 Task: Find connections with filter location Zürich (Kreis 3) with filter topic #Successwith filter profile language French with filter current company Vansh Consulting with filter school Thiagarajar Polytechnic College with filter industry Construction Hardware Manufacturing with filter service category Typing with filter keywords title Web Developer
Action: Mouse moved to (646, 107)
Screenshot: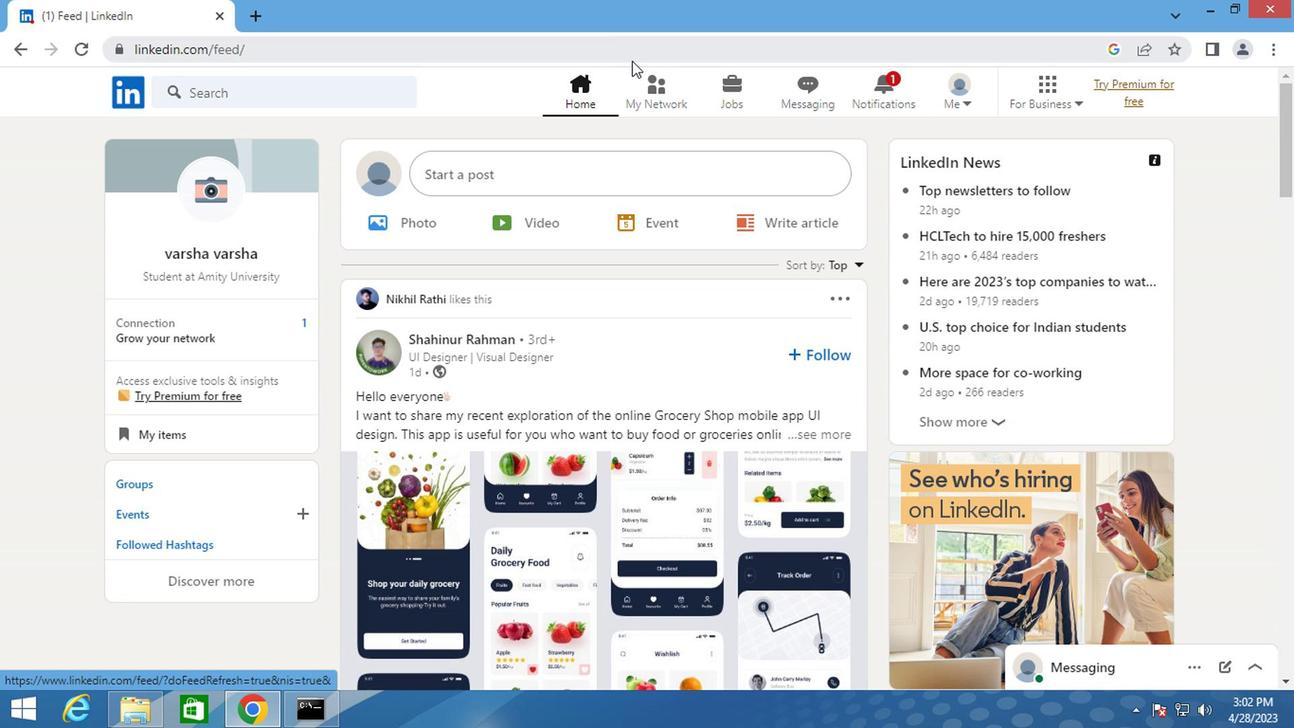 
Action: Mouse pressed left at (646, 107)
Screenshot: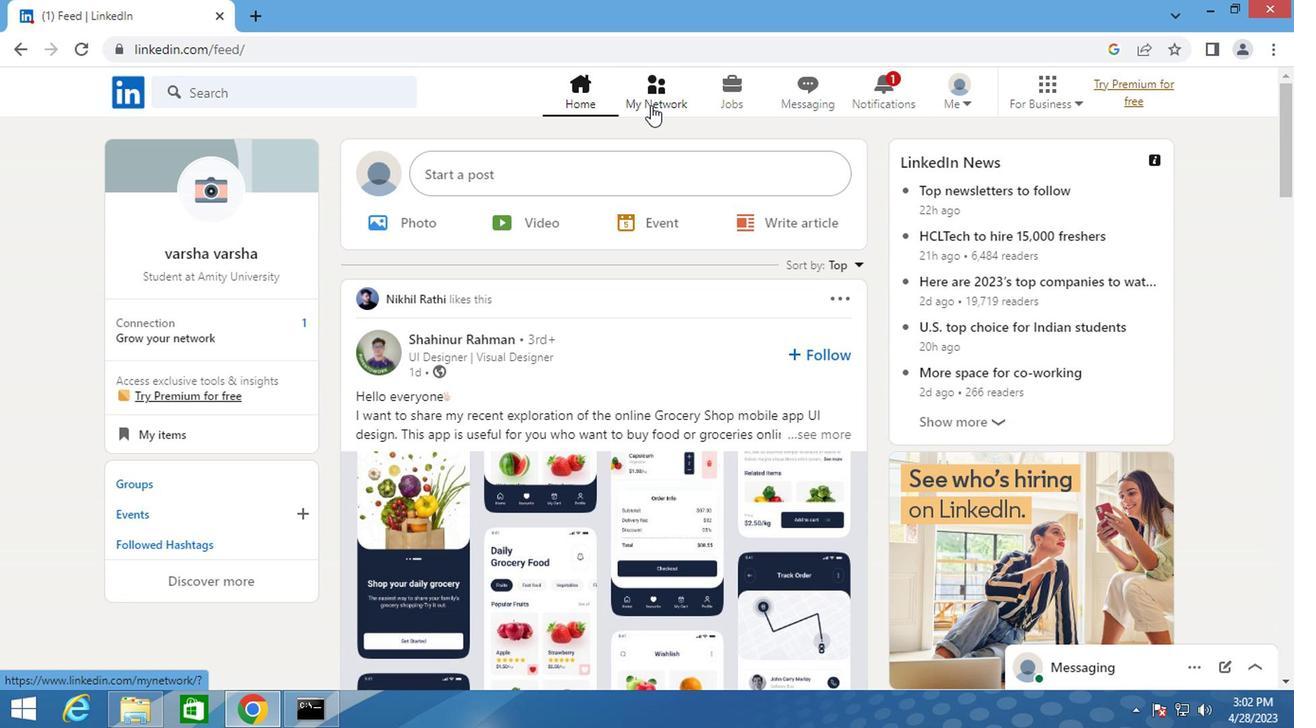 
Action: Mouse moved to (253, 197)
Screenshot: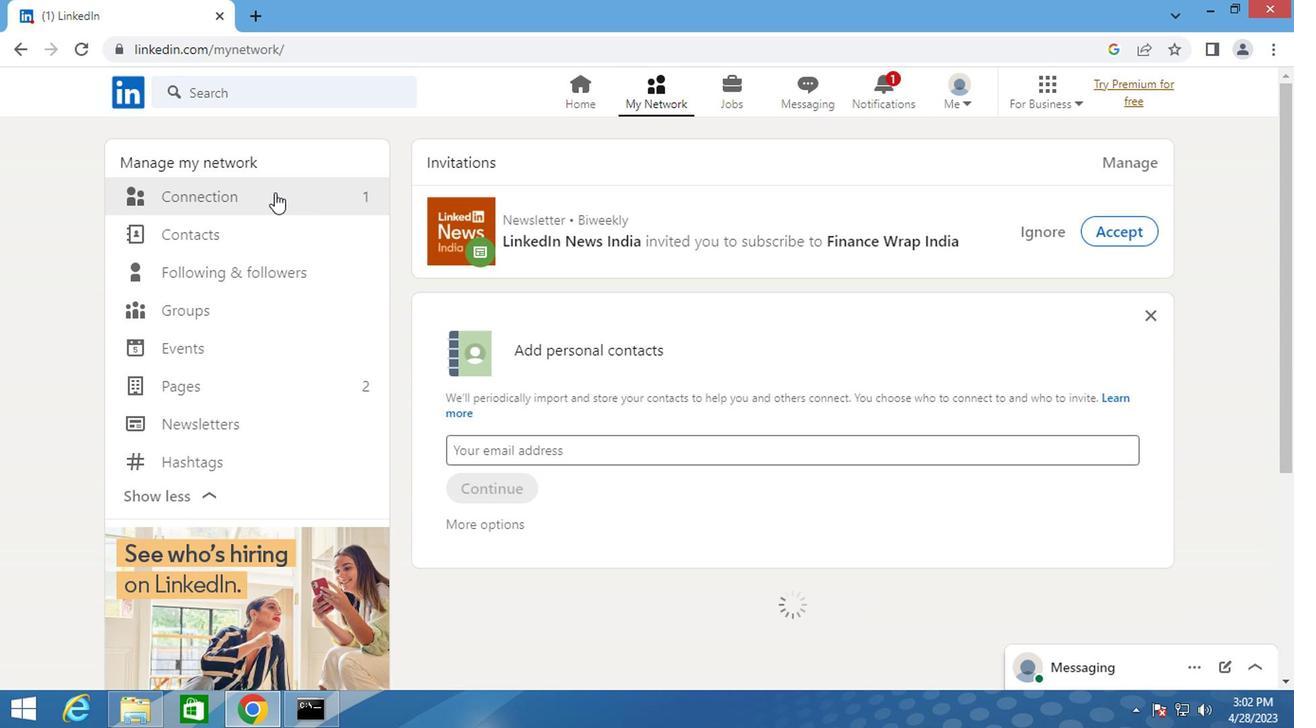 
Action: Mouse pressed left at (253, 197)
Screenshot: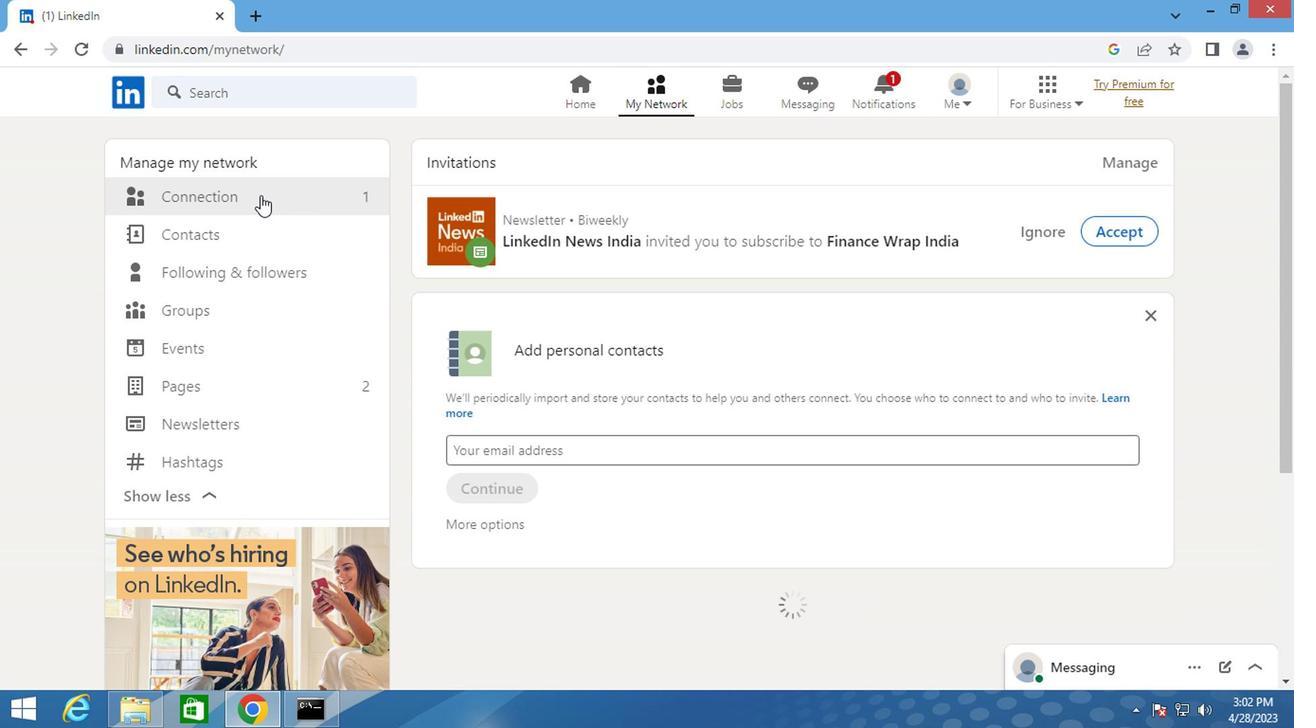
Action: Mouse moved to (751, 193)
Screenshot: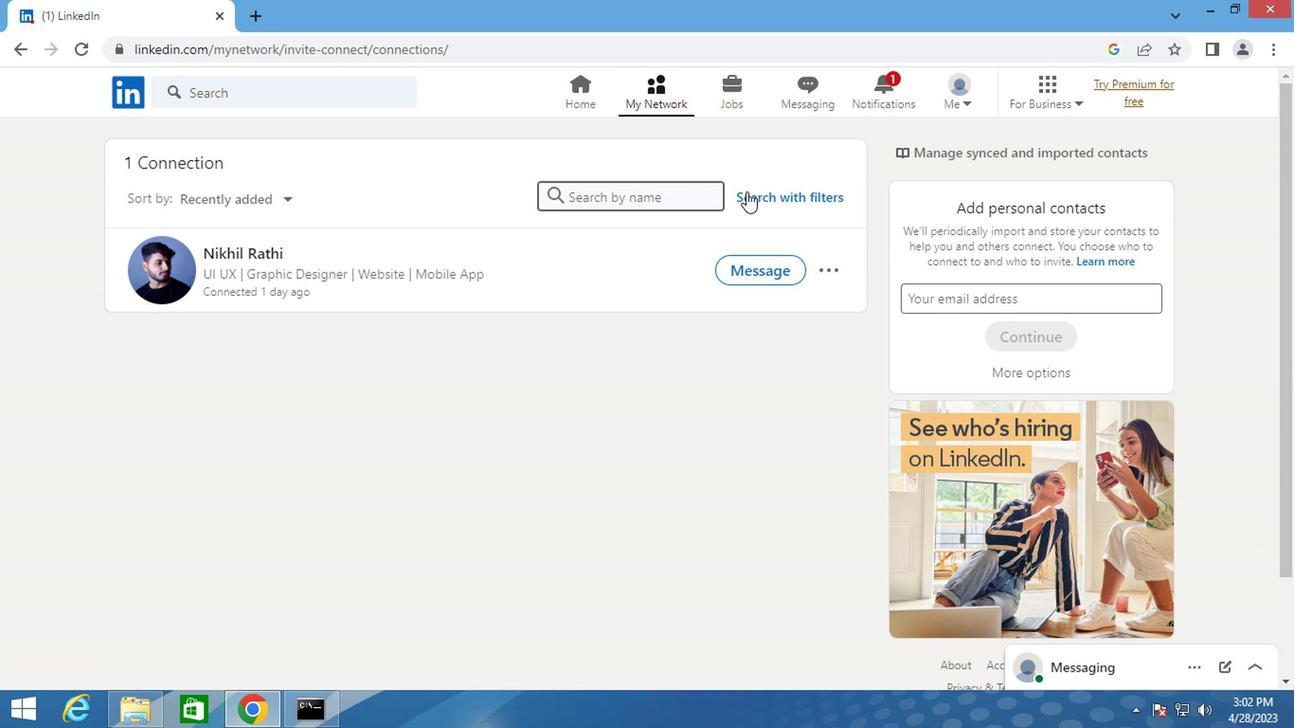 
Action: Mouse pressed left at (751, 193)
Screenshot: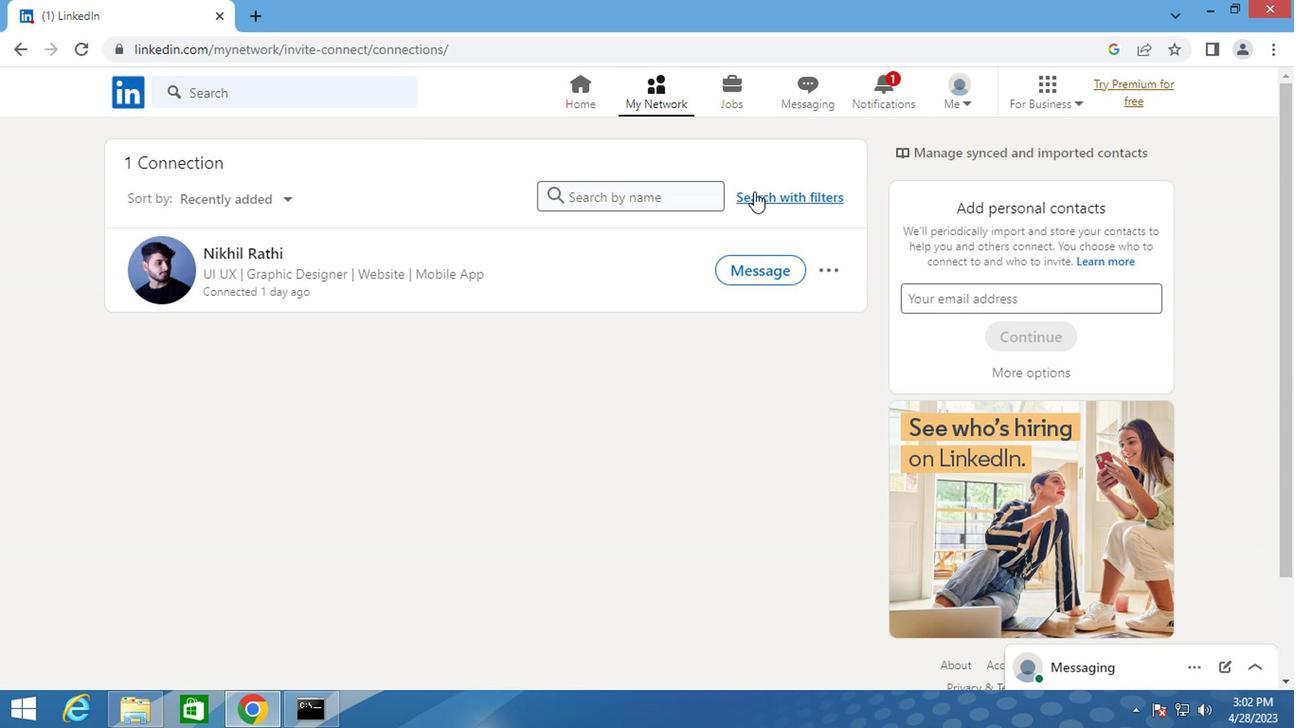 
Action: Mouse moved to (703, 140)
Screenshot: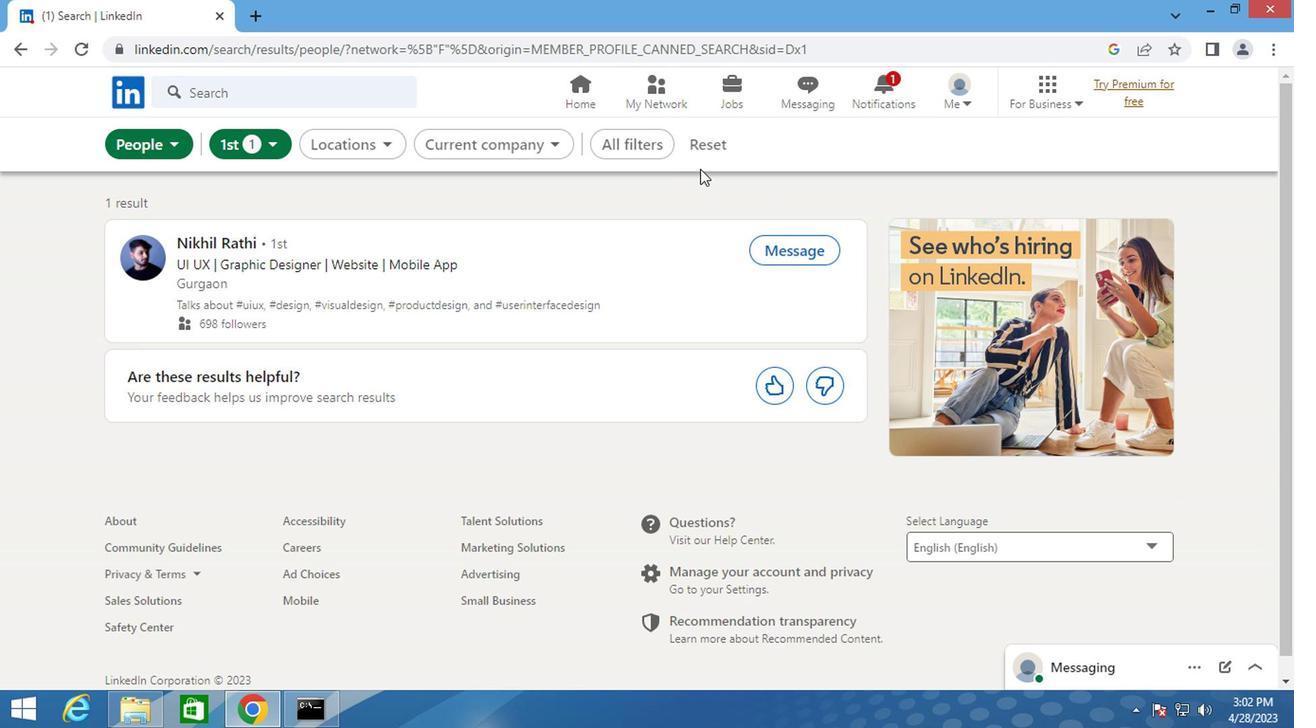 
Action: Mouse pressed left at (703, 140)
Screenshot: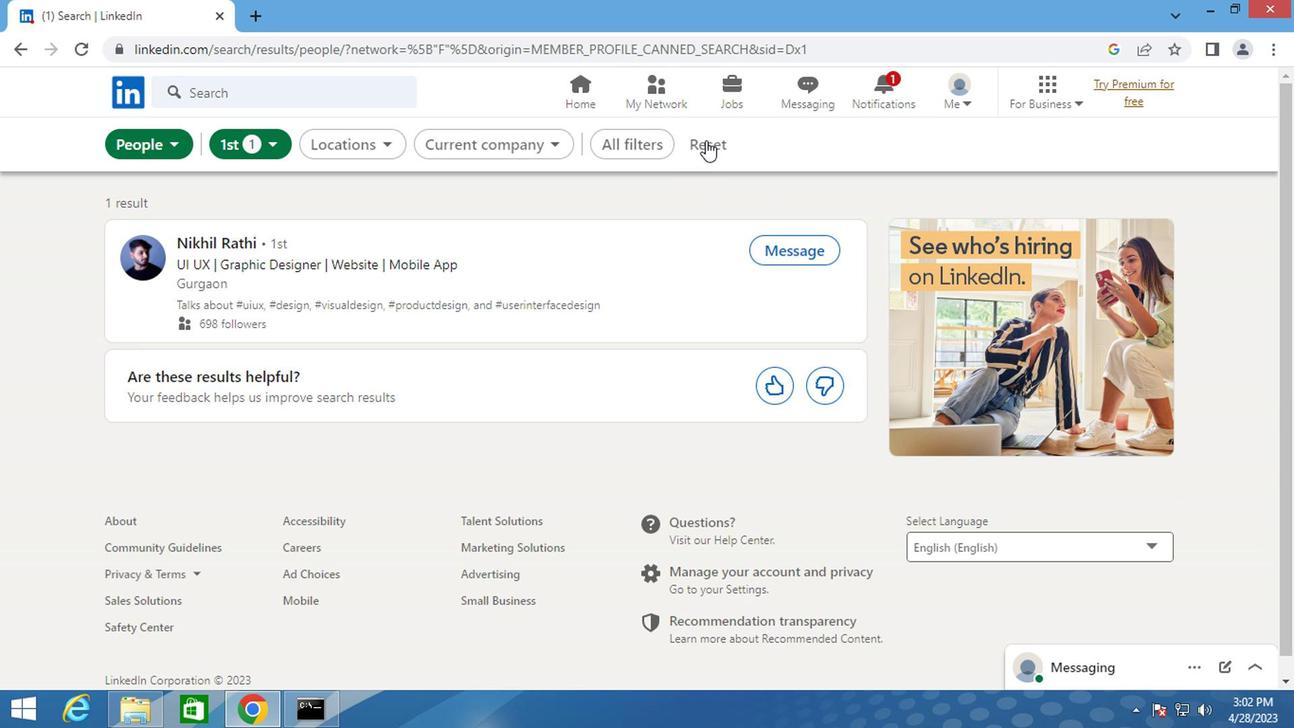 
Action: Mouse moved to (683, 147)
Screenshot: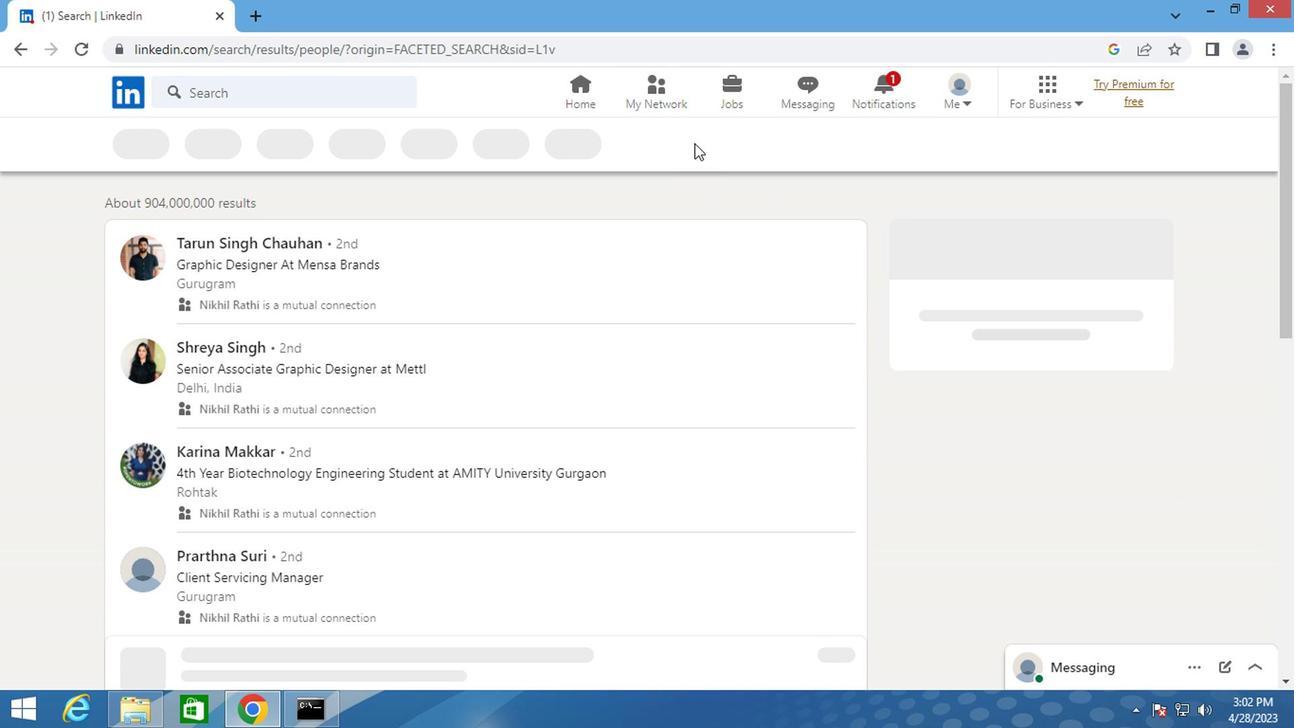 
Action: Mouse pressed left at (683, 147)
Screenshot: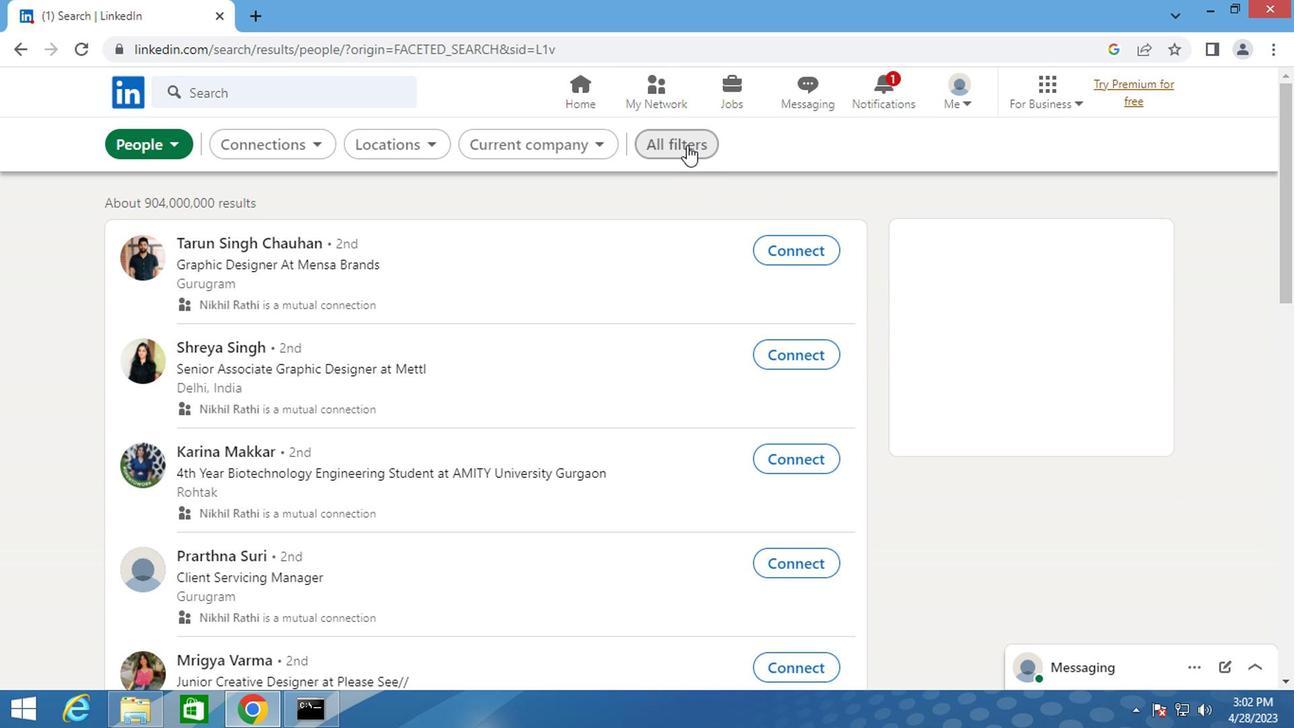 
Action: Mouse moved to (848, 305)
Screenshot: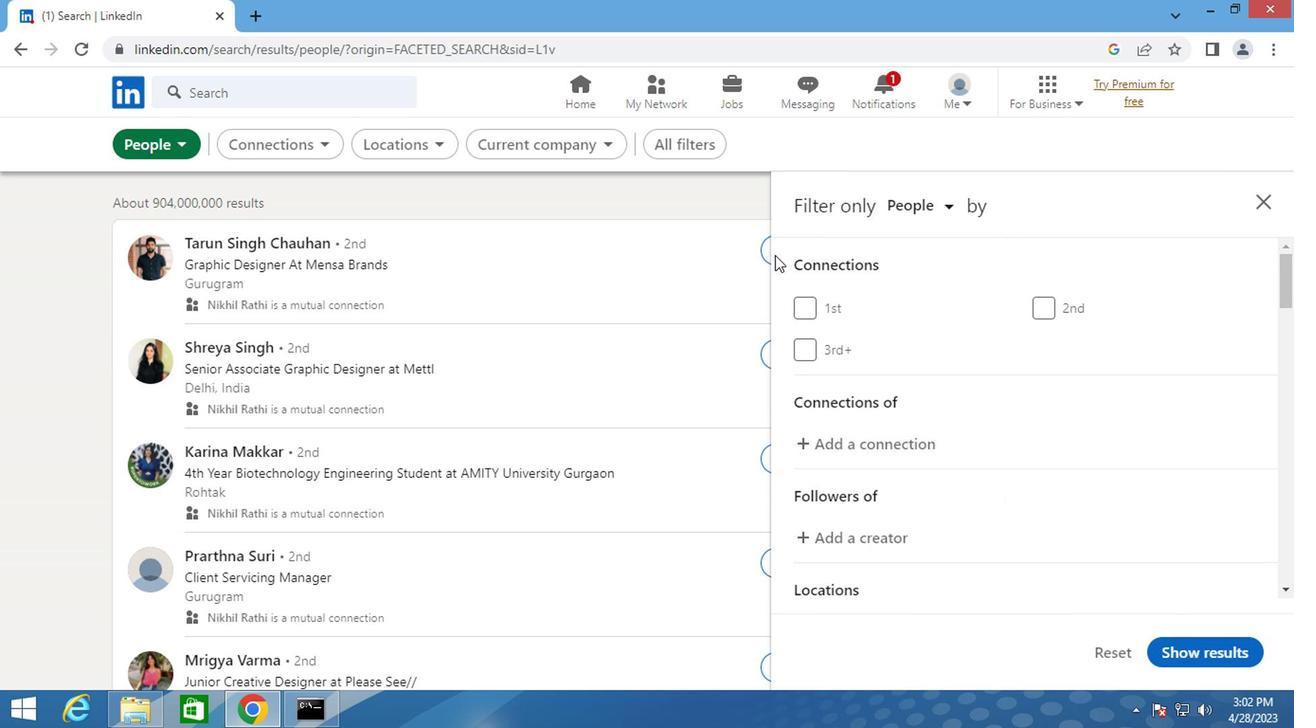 
Action: Mouse scrolled (848, 304) with delta (0, 0)
Screenshot: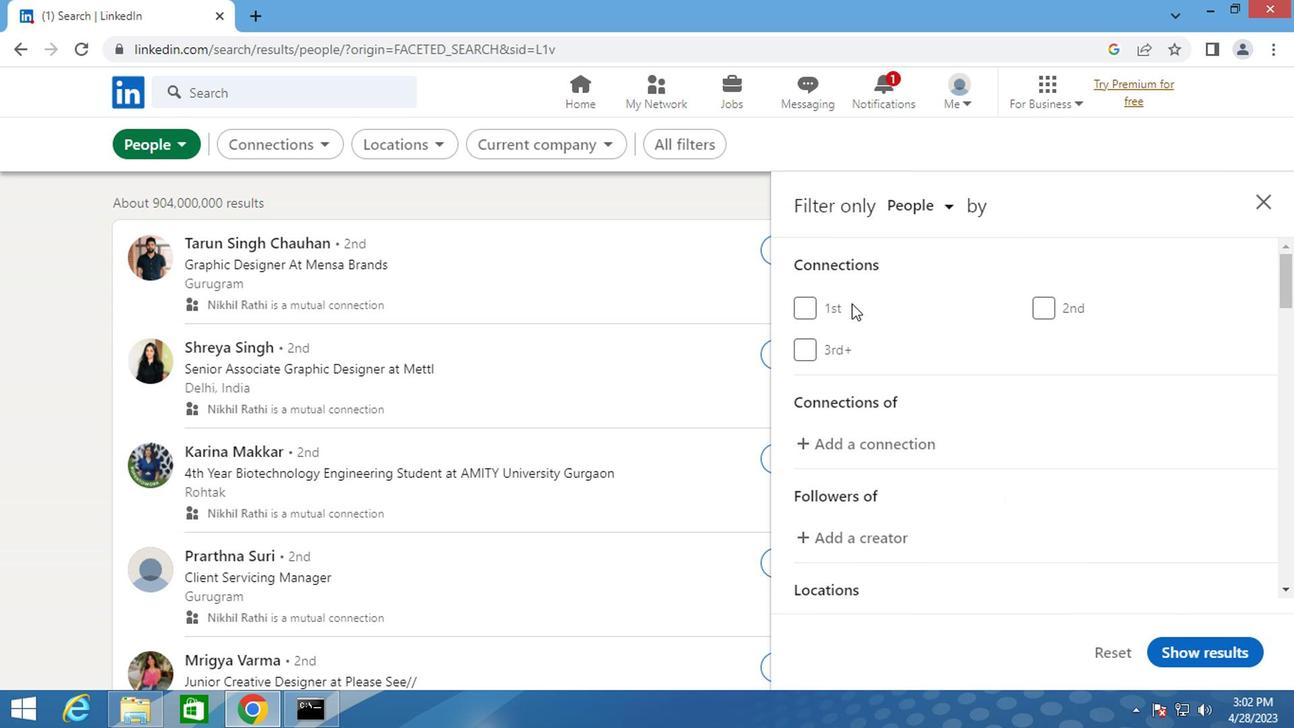 
Action: Mouse scrolled (848, 304) with delta (0, 0)
Screenshot: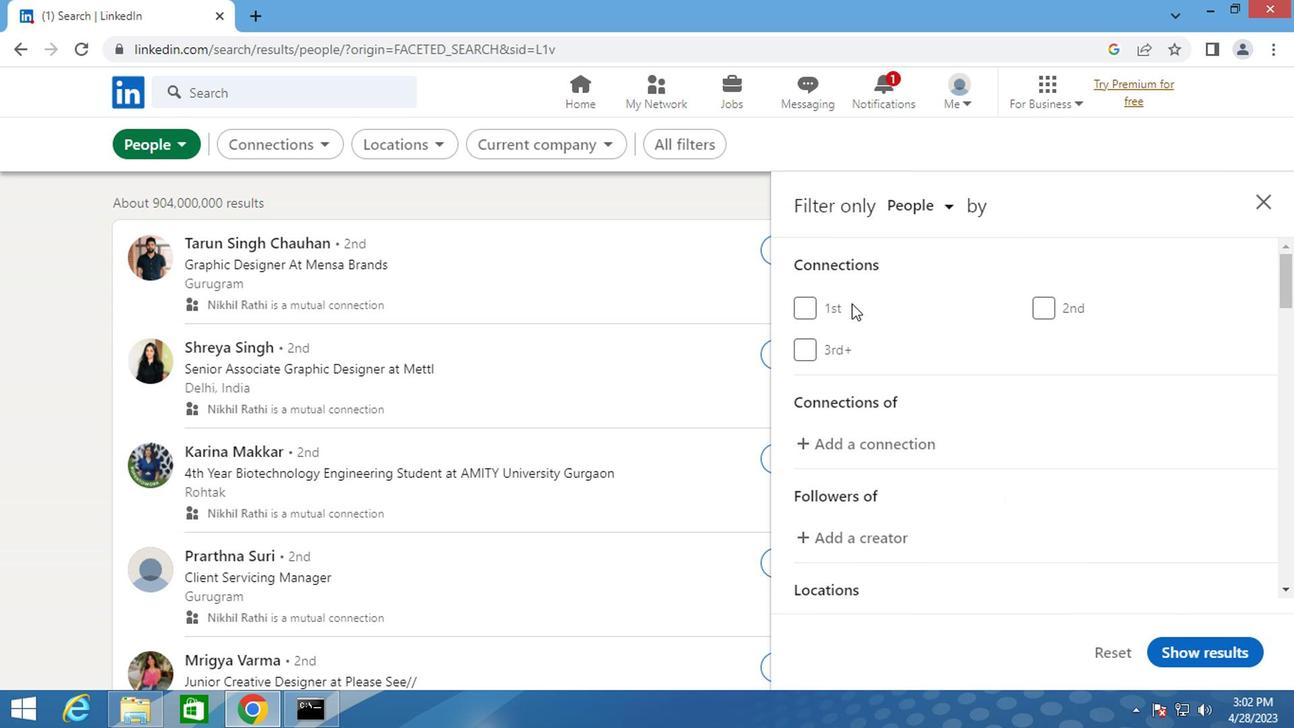 
Action: Mouse moved to (1057, 527)
Screenshot: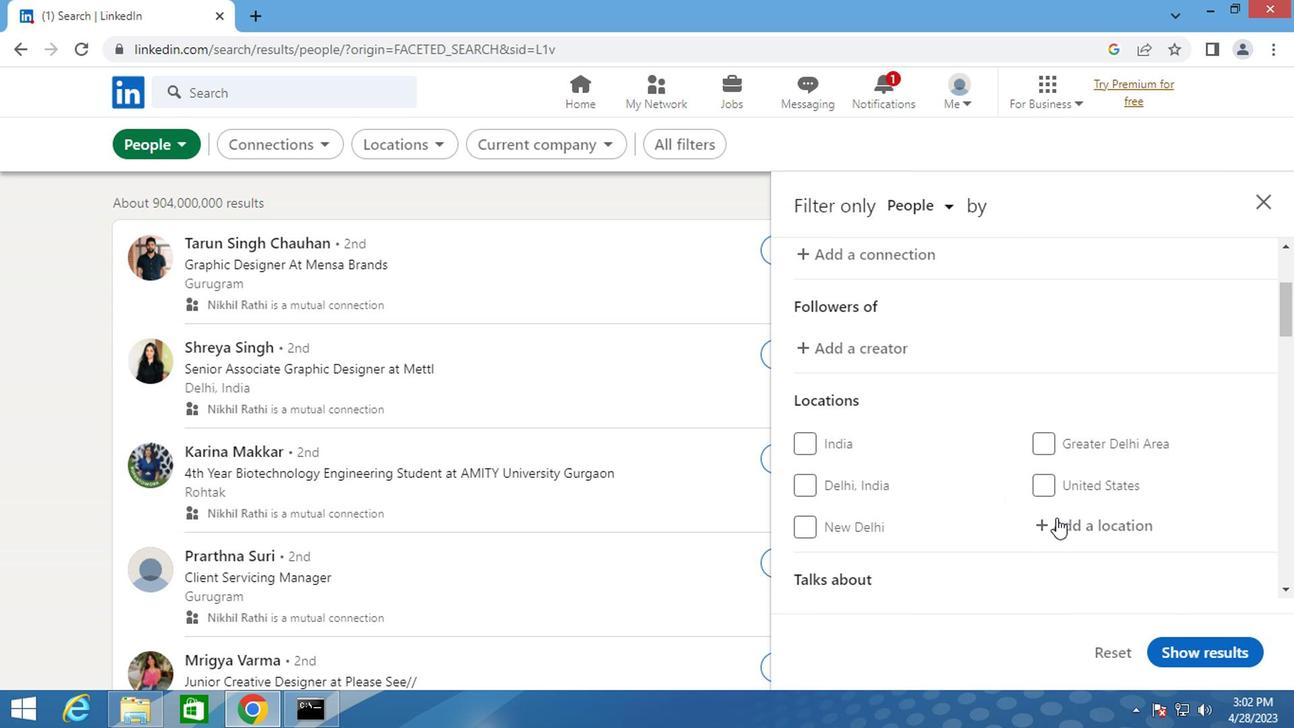 
Action: Mouse pressed left at (1057, 527)
Screenshot: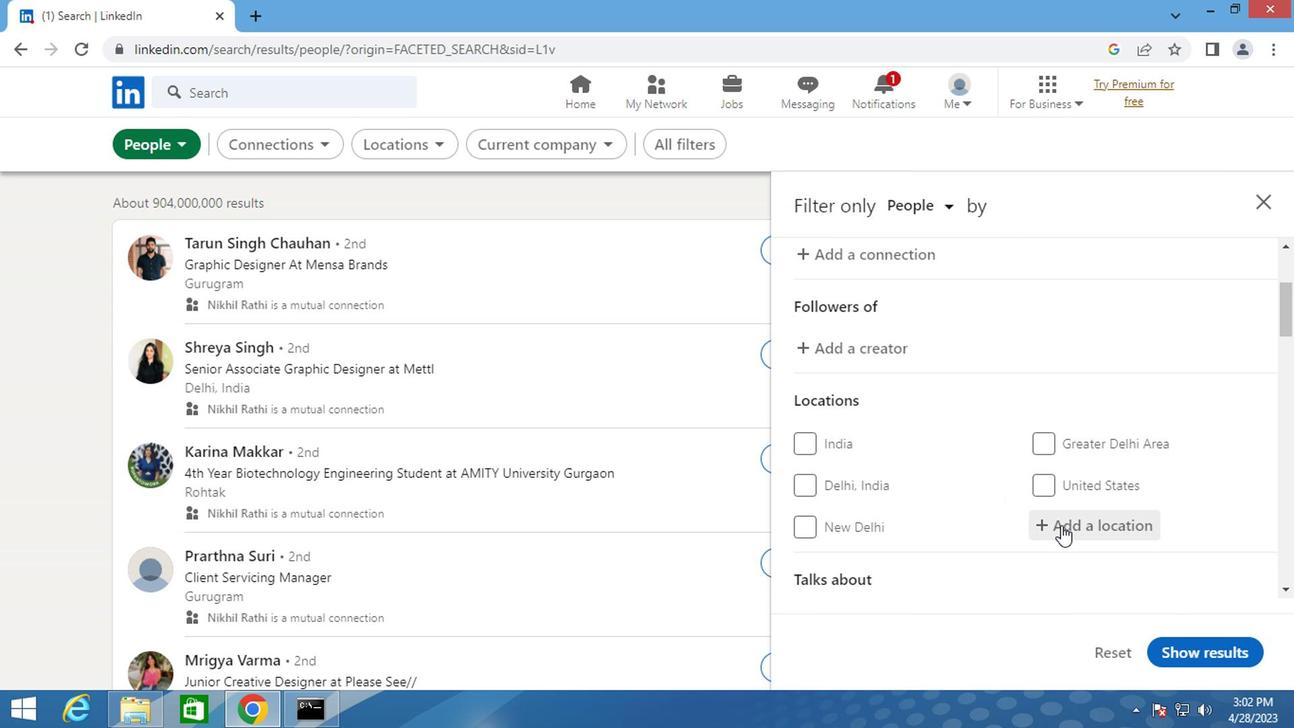 
Action: Key pressed <Key.shift>ZURICH<Key.space><Key.shift_r><Key.shift_r>(<Key.shift>KREIS<Key.space>3<Key.shift_r>)
Screenshot: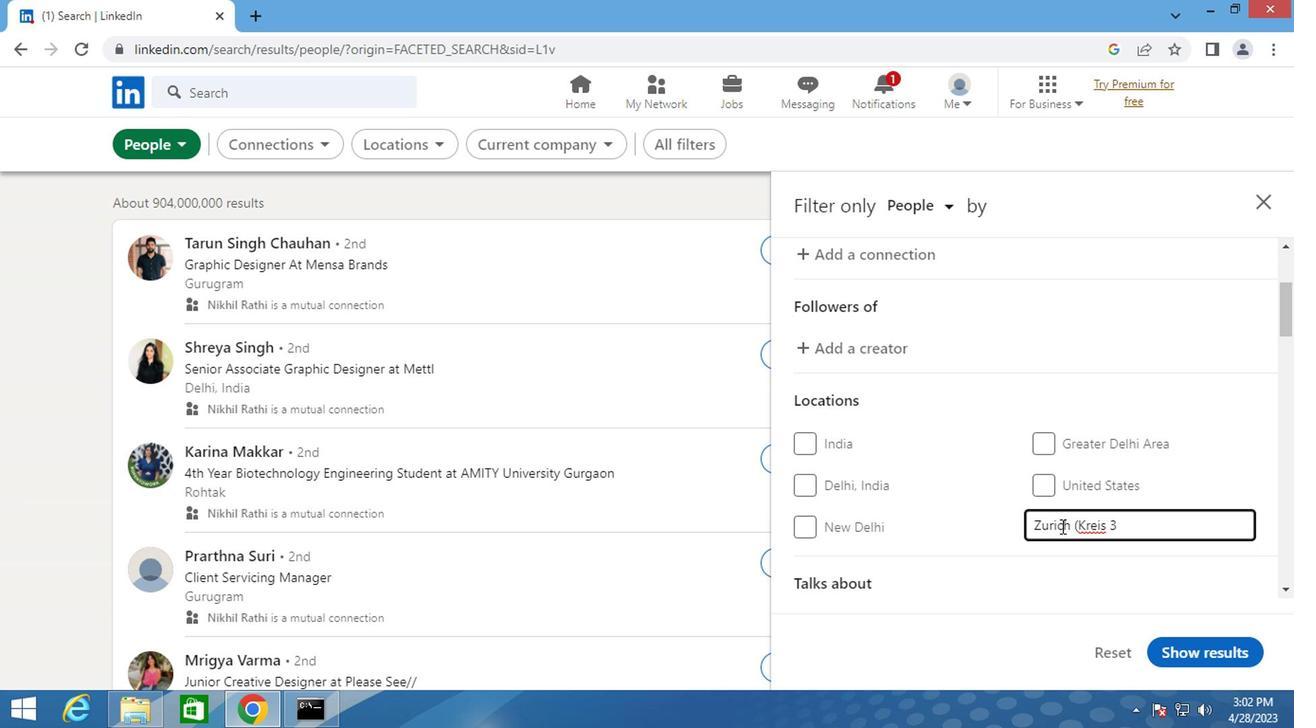 
Action: Mouse moved to (892, 397)
Screenshot: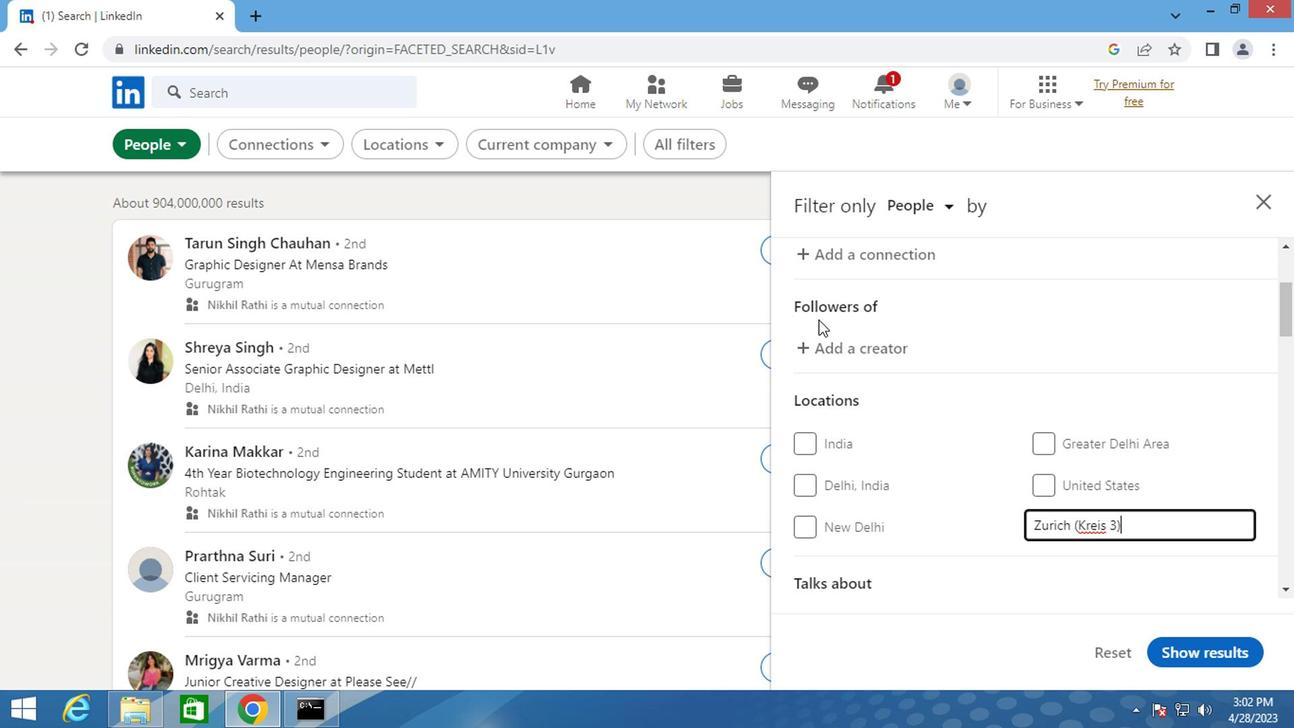 
Action: Mouse scrolled (892, 397) with delta (0, 0)
Screenshot: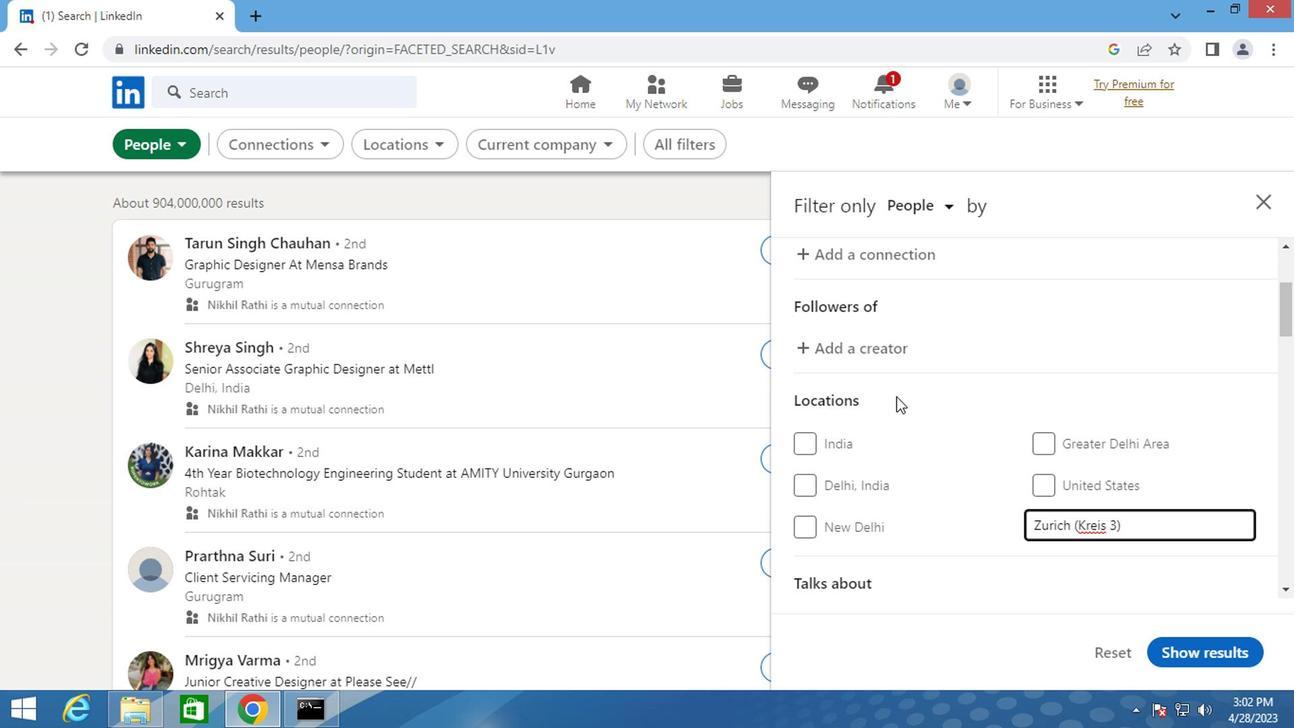 
Action: Mouse scrolled (892, 397) with delta (0, 0)
Screenshot: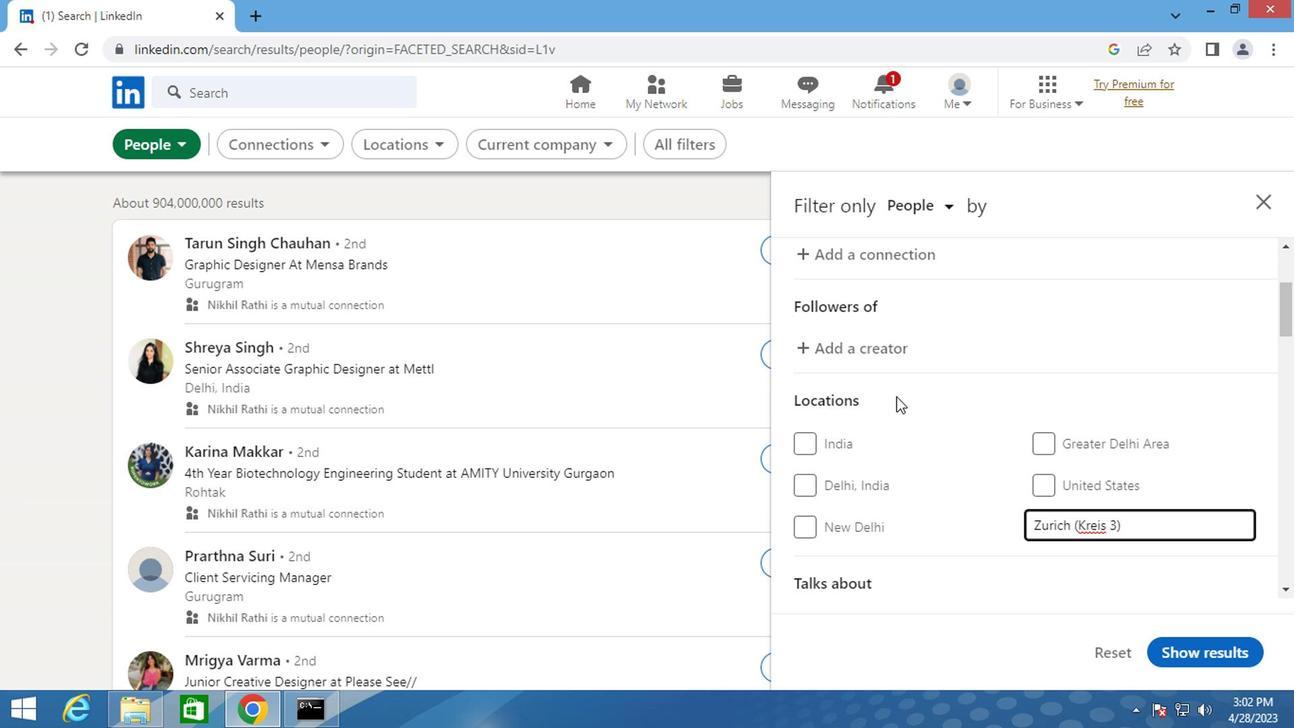 
Action: Mouse scrolled (892, 397) with delta (0, 0)
Screenshot: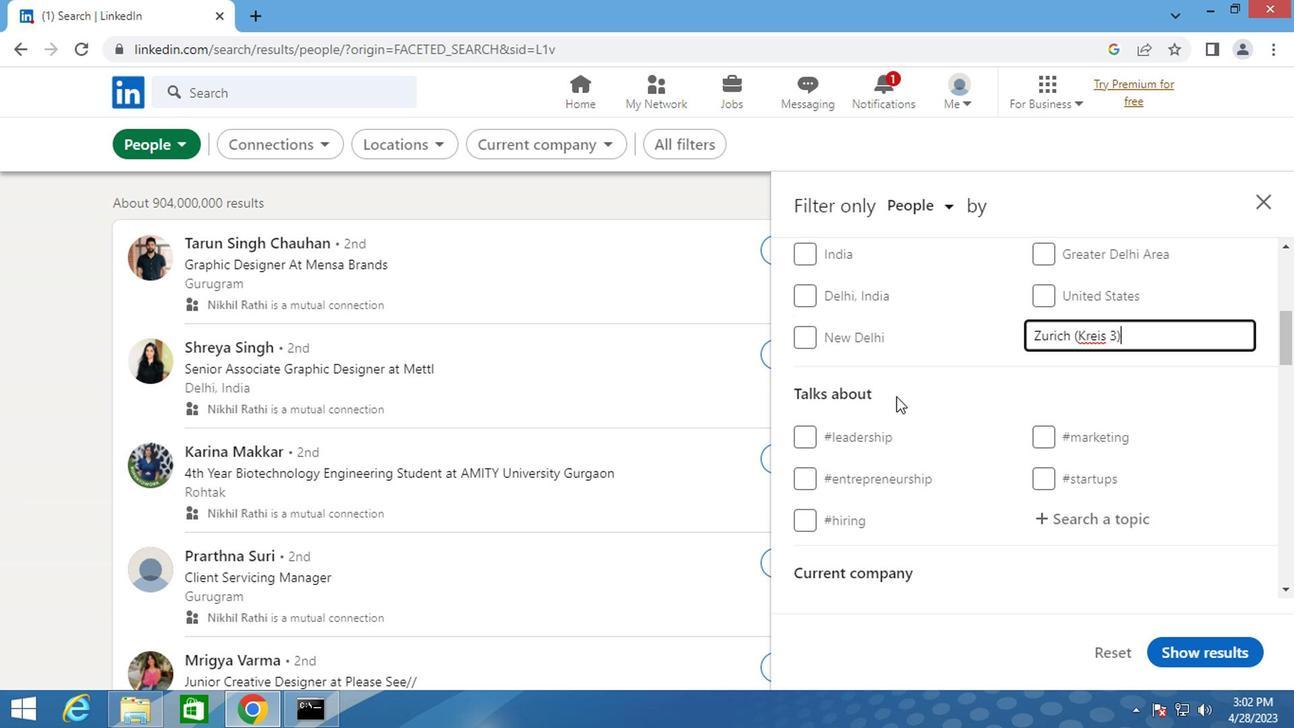 
Action: Mouse moved to (1054, 416)
Screenshot: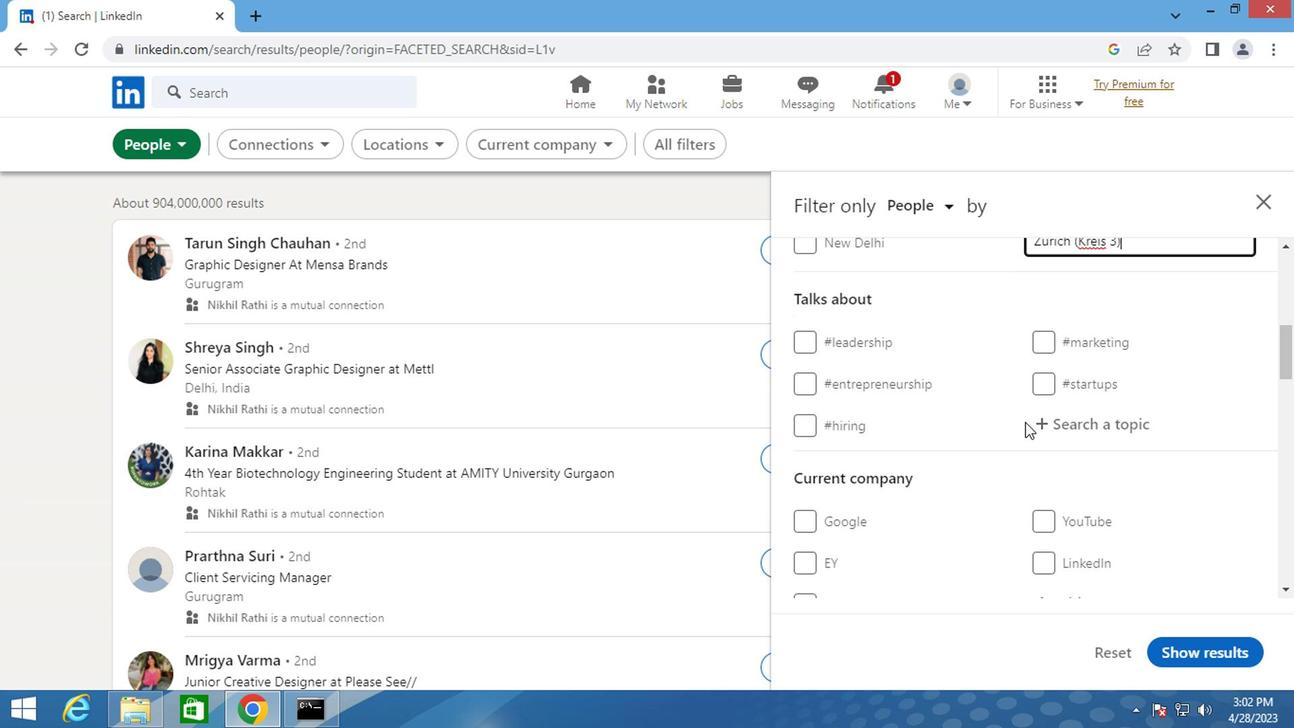 
Action: Mouse pressed left at (1054, 416)
Screenshot: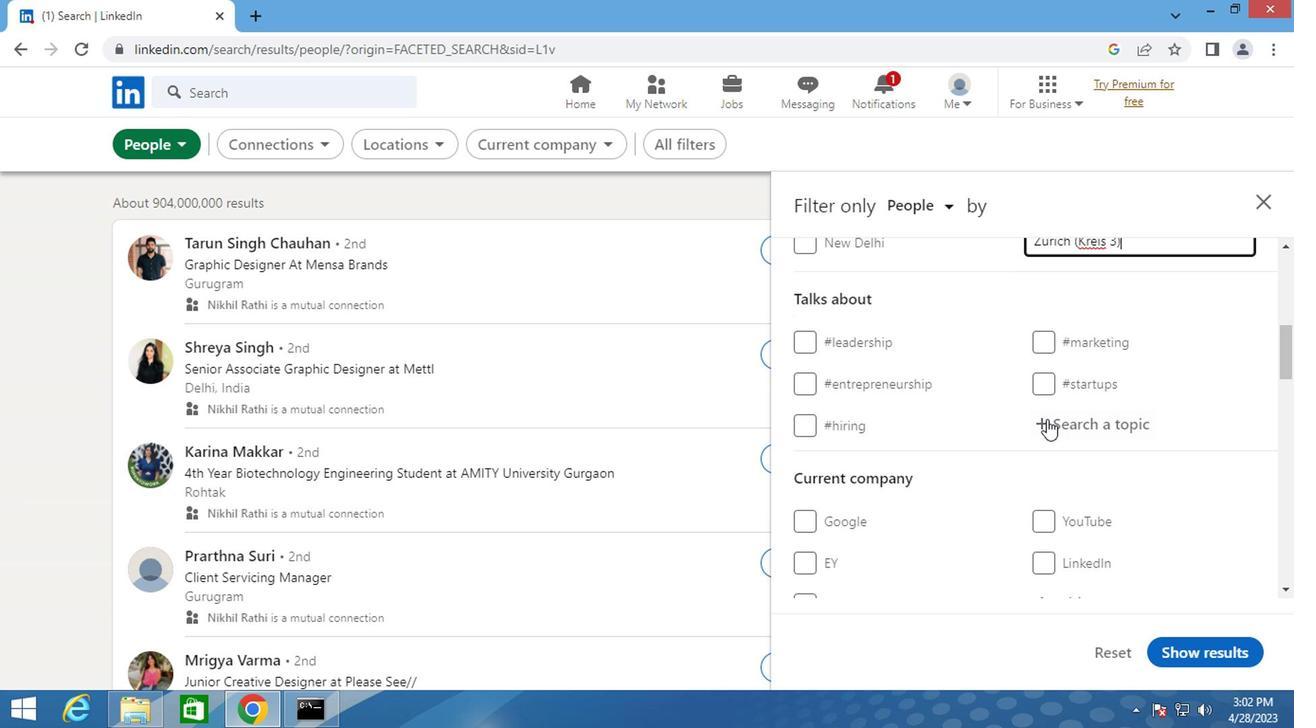 
Action: Key pressed <Key.shift>#<Key.shift>SUCCESS
Screenshot: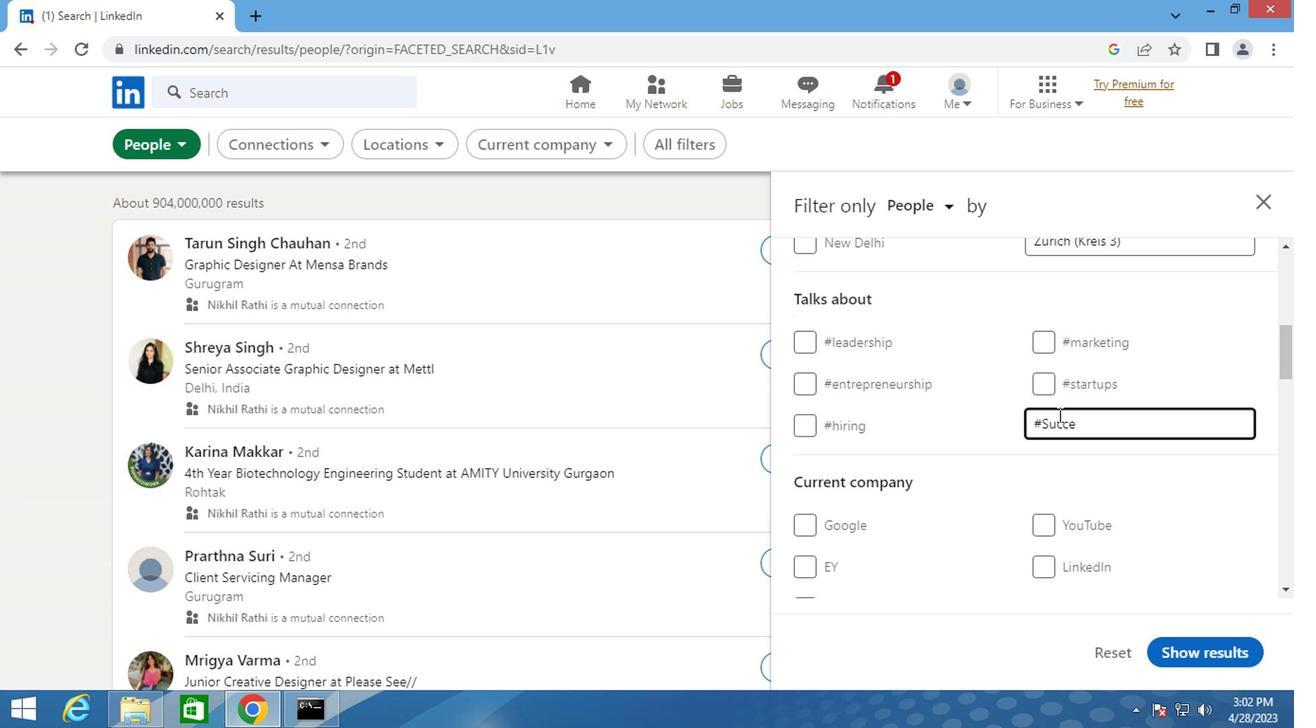 
Action: Mouse moved to (1026, 387)
Screenshot: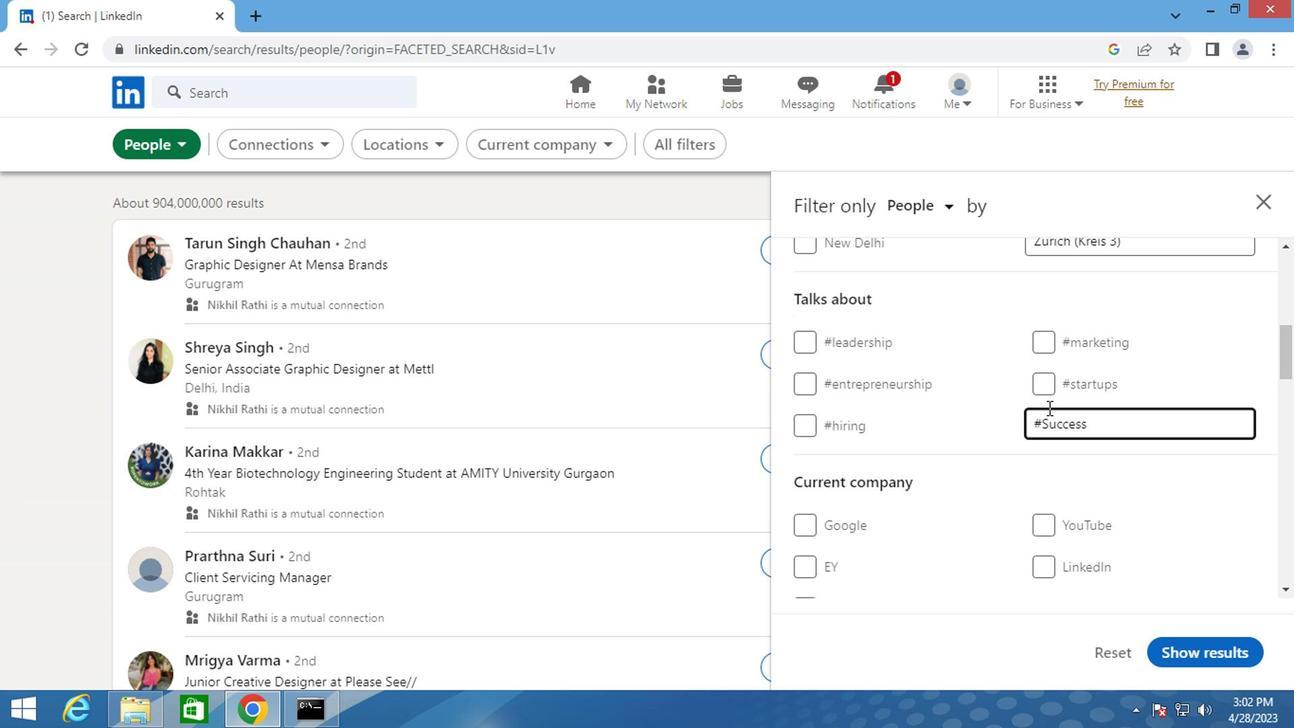 
Action: Mouse scrolled (1026, 385) with delta (0, -1)
Screenshot: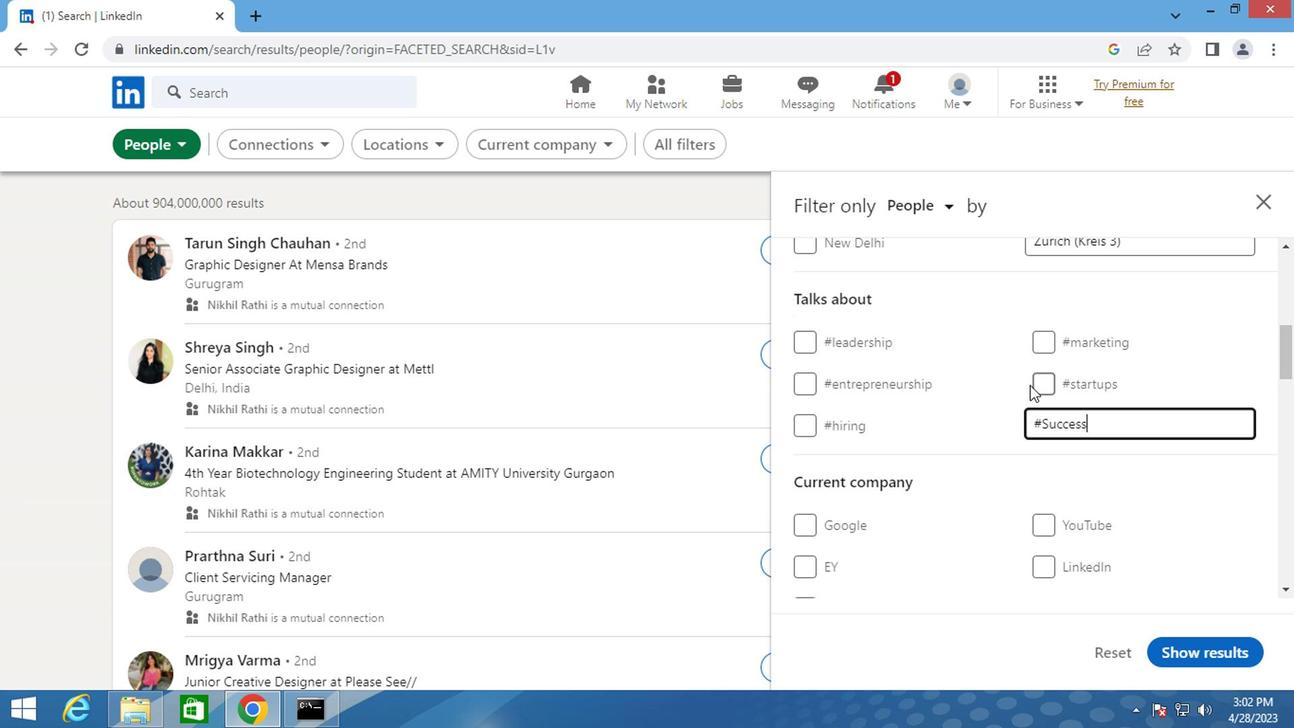 
Action: Mouse scrolled (1026, 385) with delta (0, -1)
Screenshot: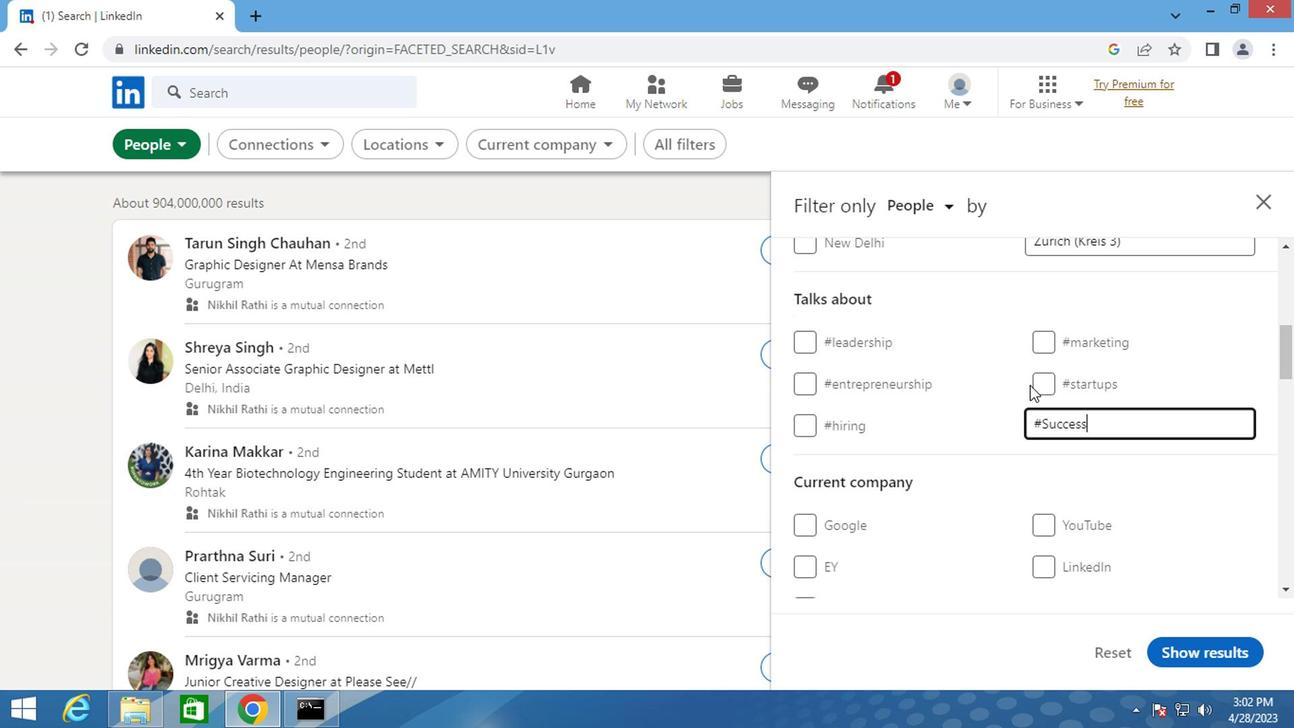 
Action: Mouse scrolled (1026, 385) with delta (0, -1)
Screenshot: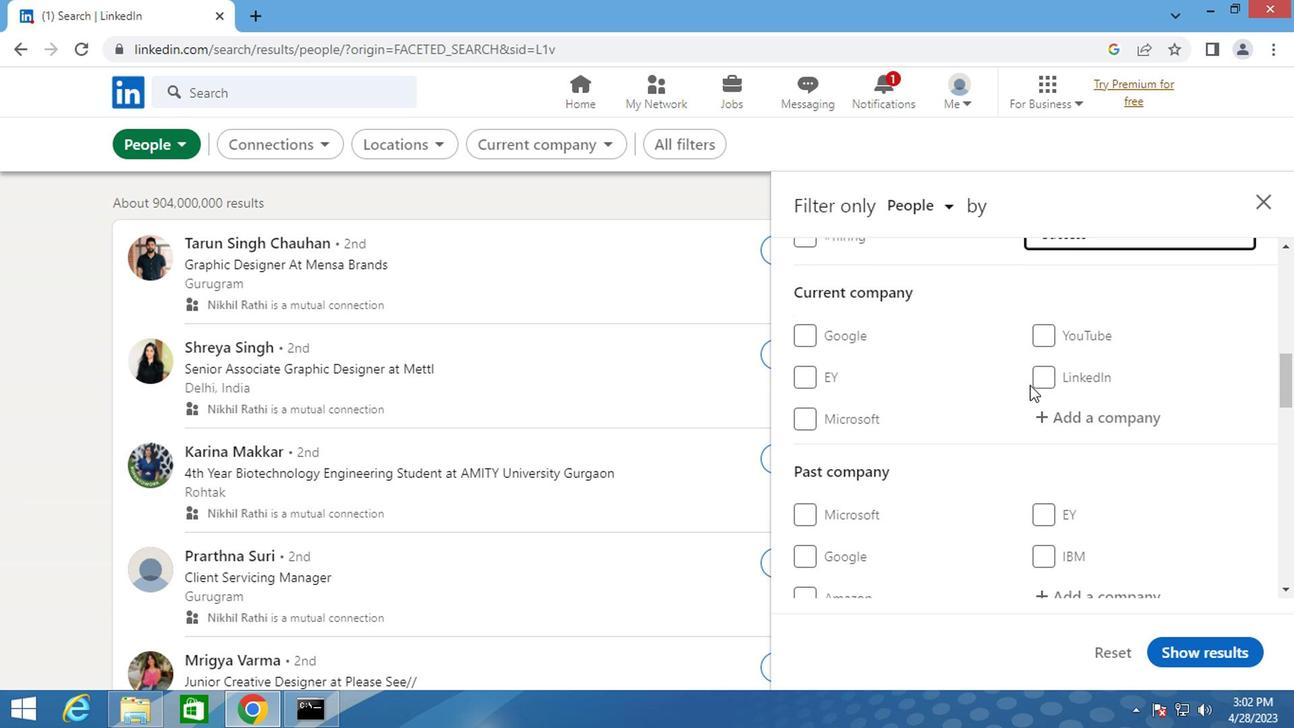 
Action: Mouse scrolled (1026, 385) with delta (0, -1)
Screenshot: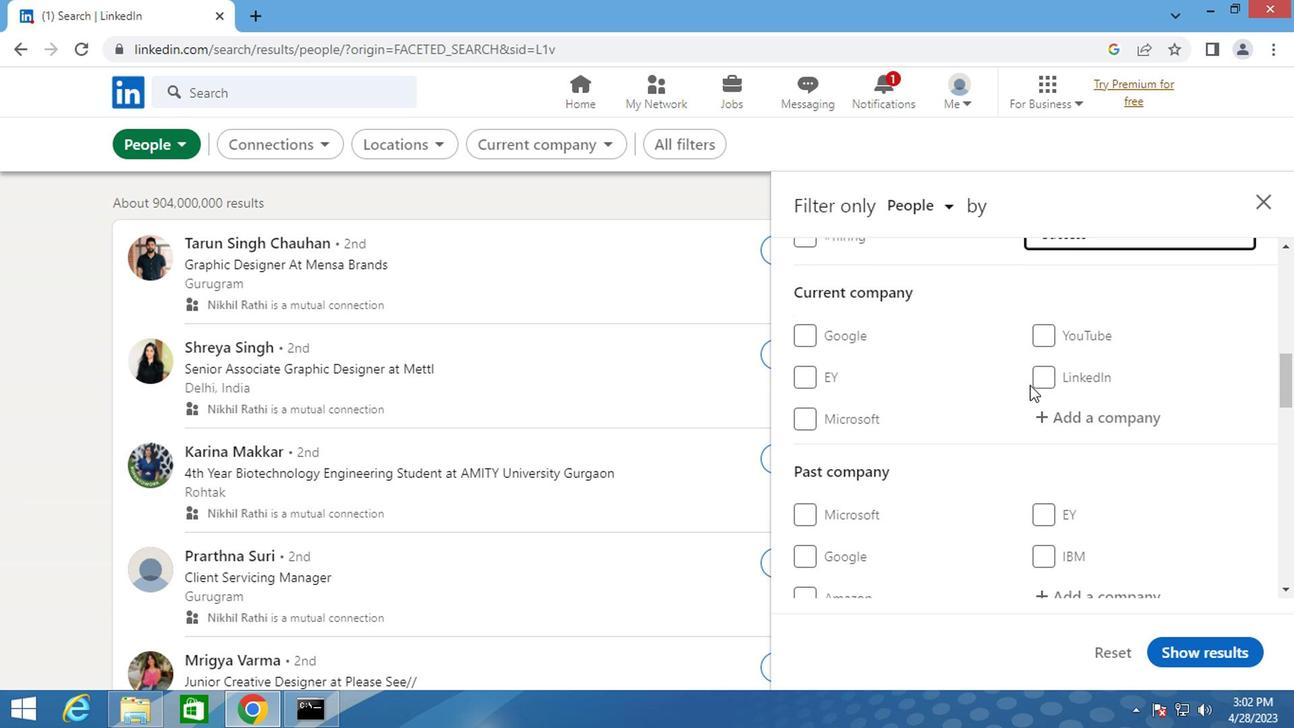 
Action: Mouse scrolled (1026, 385) with delta (0, -1)
Screenshot: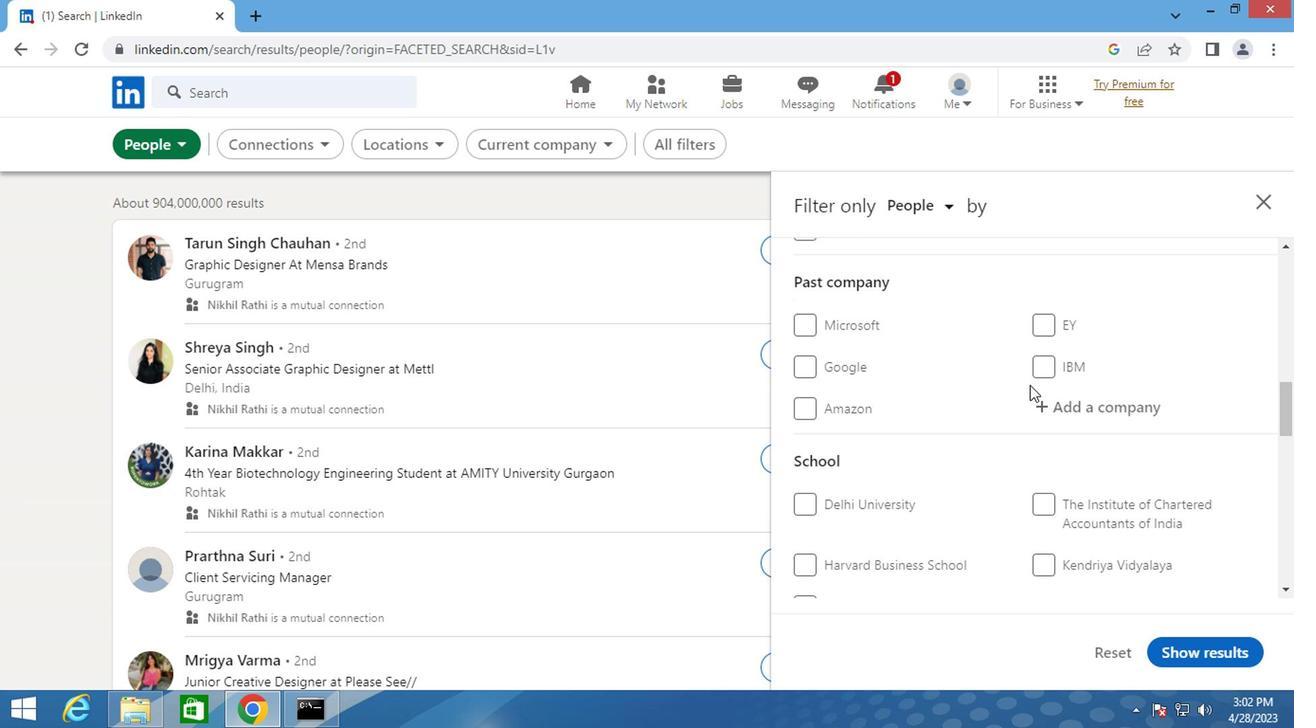 
Action: Mouse scrolled (1026, 385) with delta (0, -1)
Screenshot: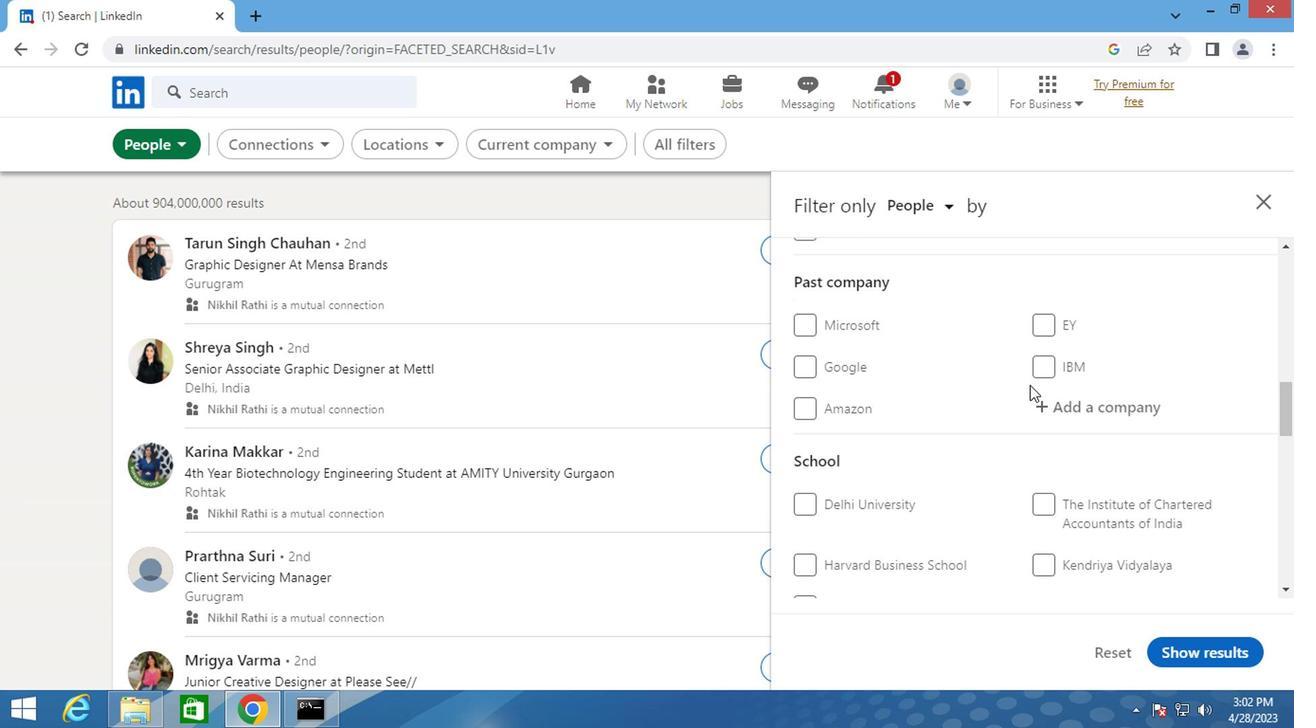 
Action: Mouse scrolled (1026, 385) with delta (0, -1)
Screenshot: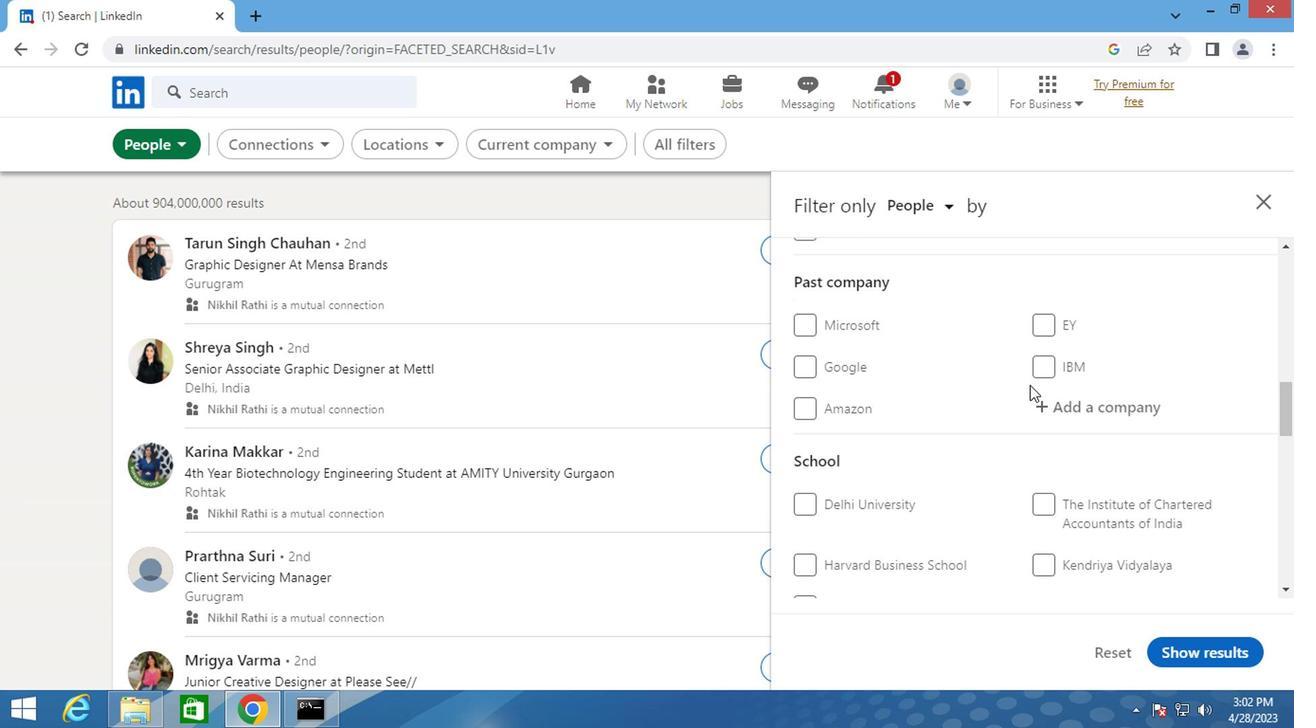 
Action: Mouse scrolled (1026, 385) with delta (0, -1)
Screenshot: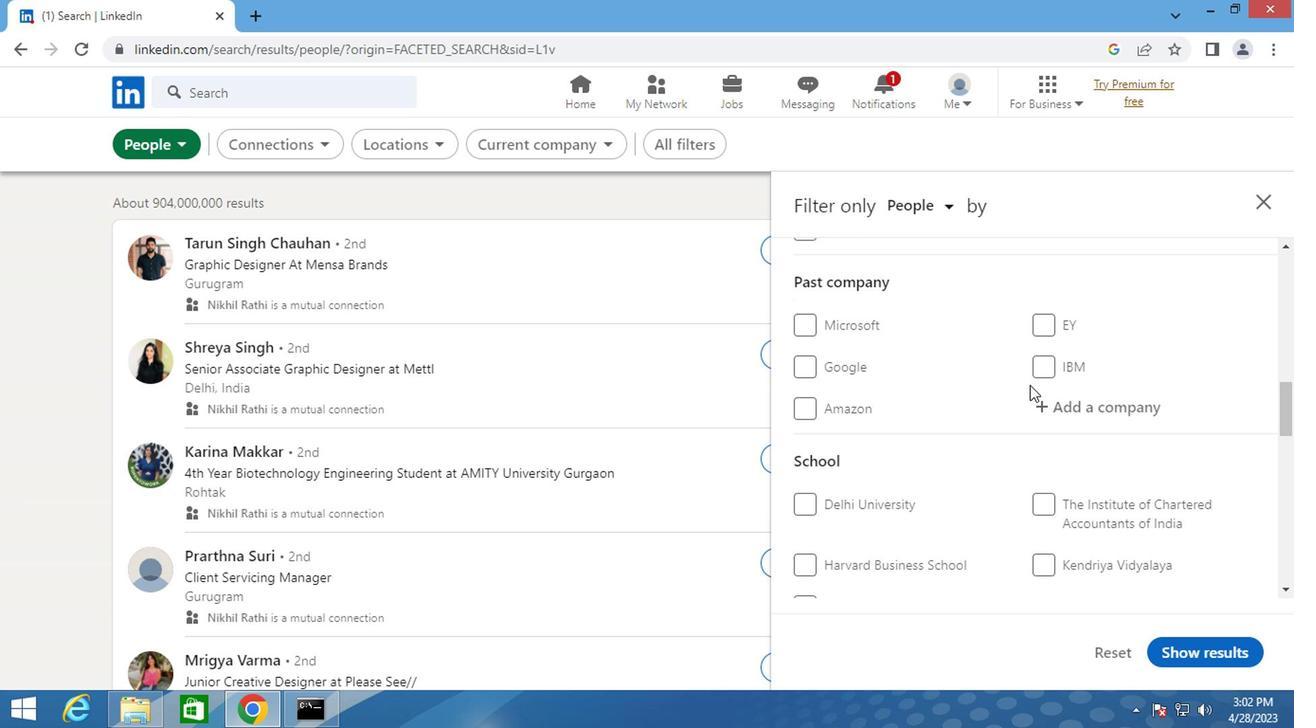 
Action: Mouse moved to (1044, 530)
Screenshot: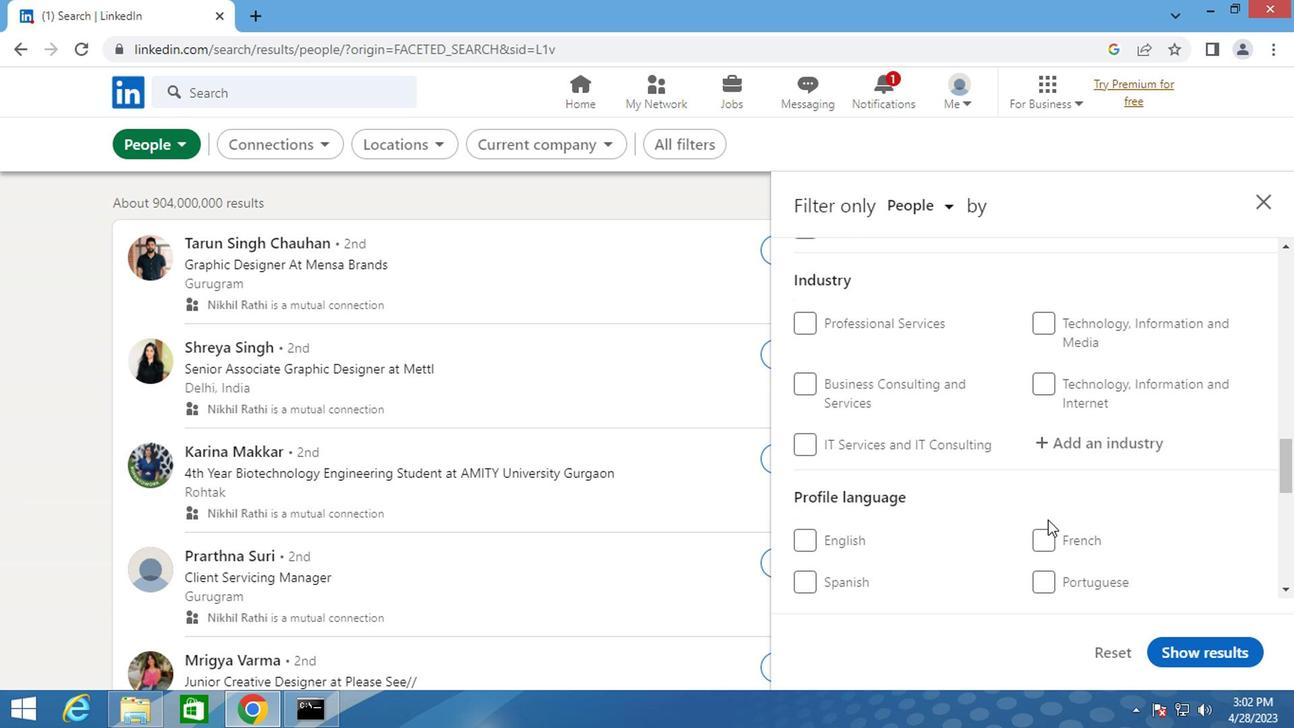 
Action: Mouse pressed left at (1044, 530)
Screenshot: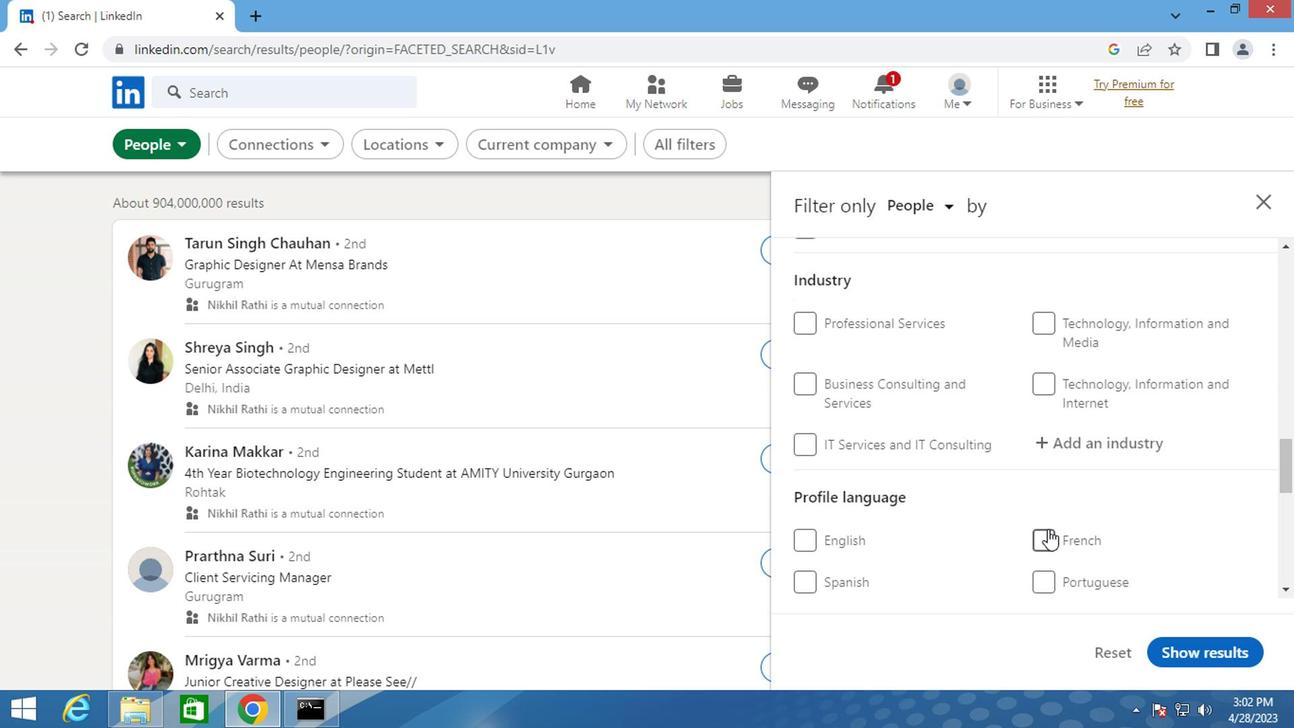 
Action: Mouse moved to (1044, 477)
Screenshot: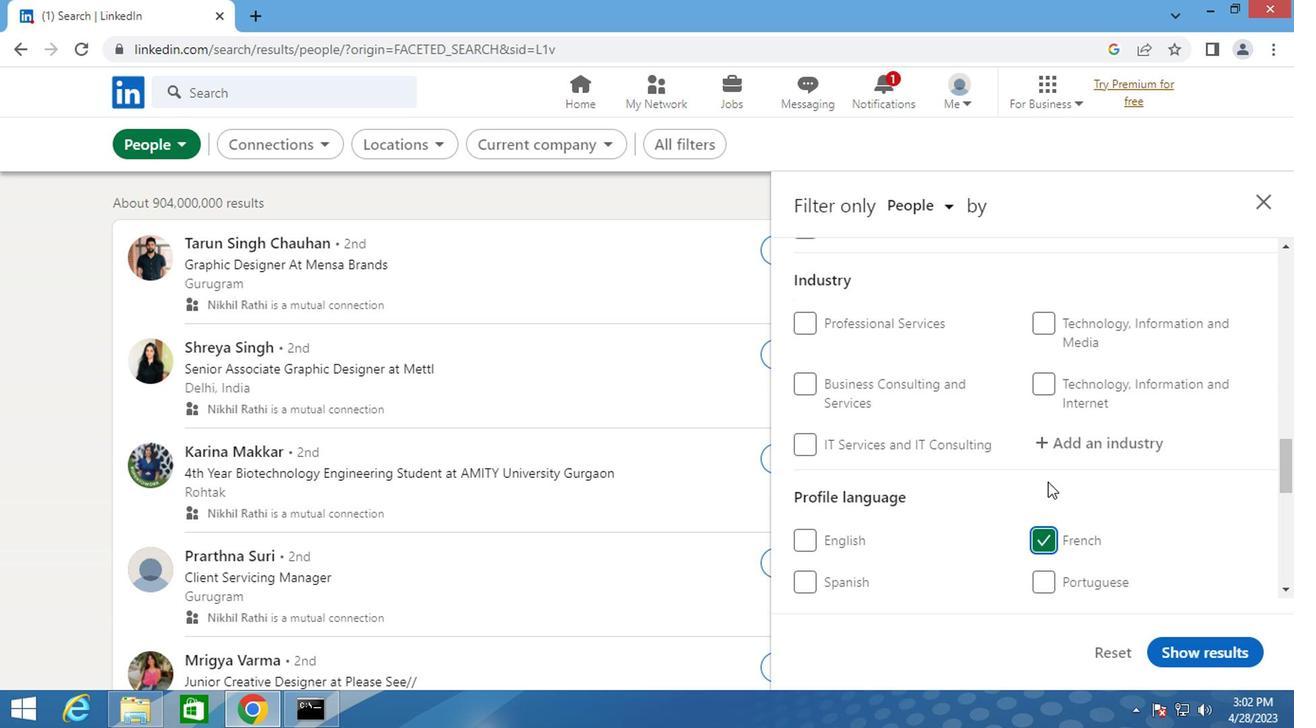 
Action: Mouse scrolled (1044, 478) with delta (0, 1)
Screenshot: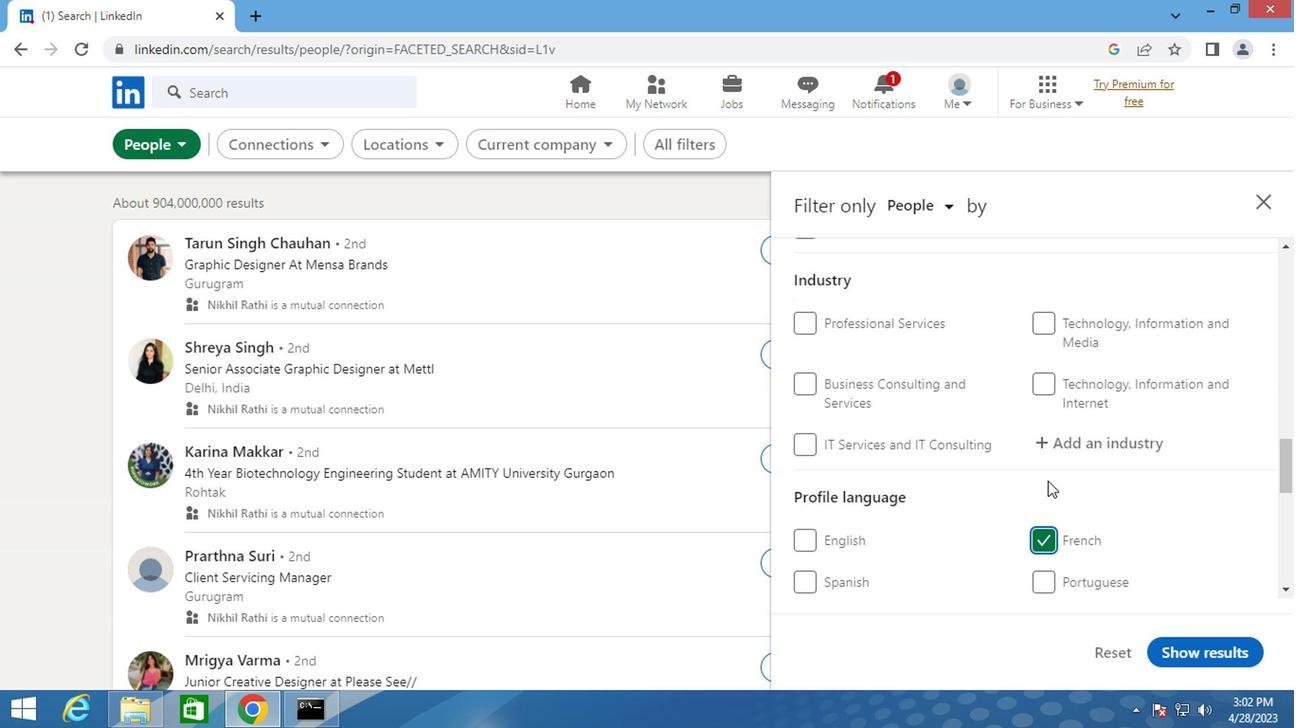 
Action: Mouse scrolled (1044, 478) with delta (0, 1)
Screenshot: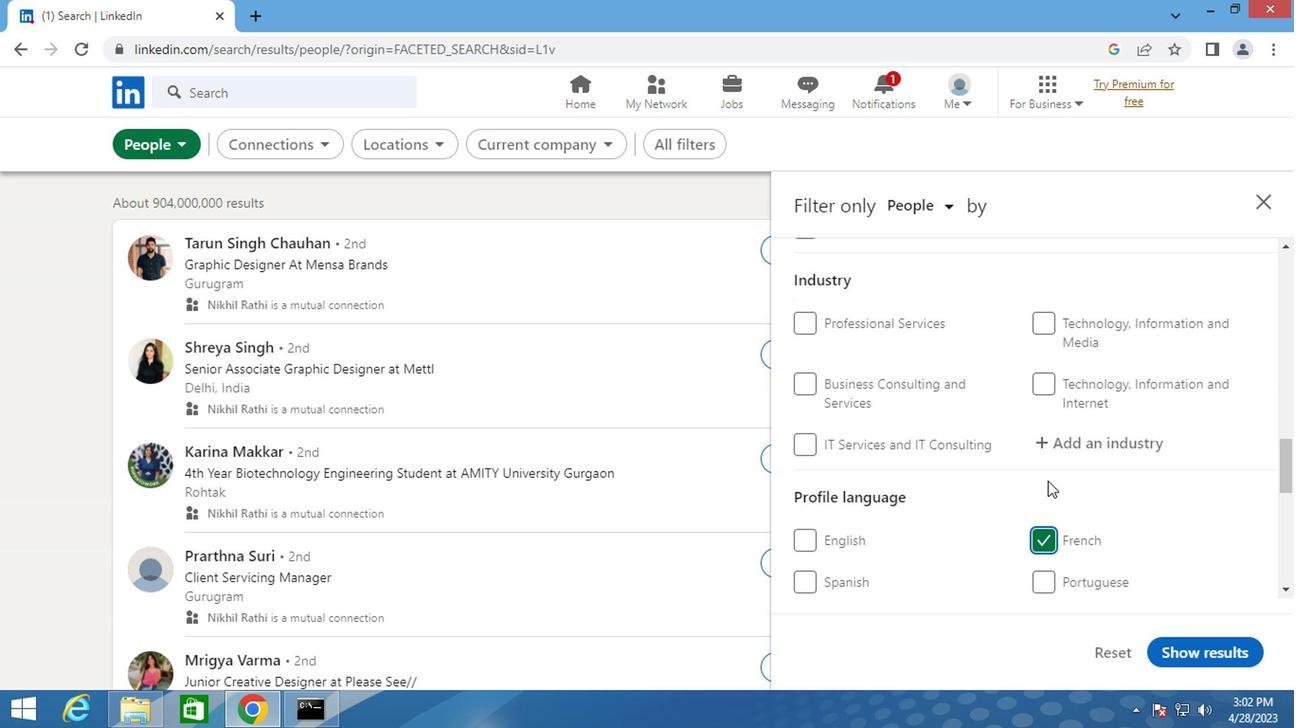 
Action: Mouse scrolled (1044, 478) with delta (0, 1)
Screenshot: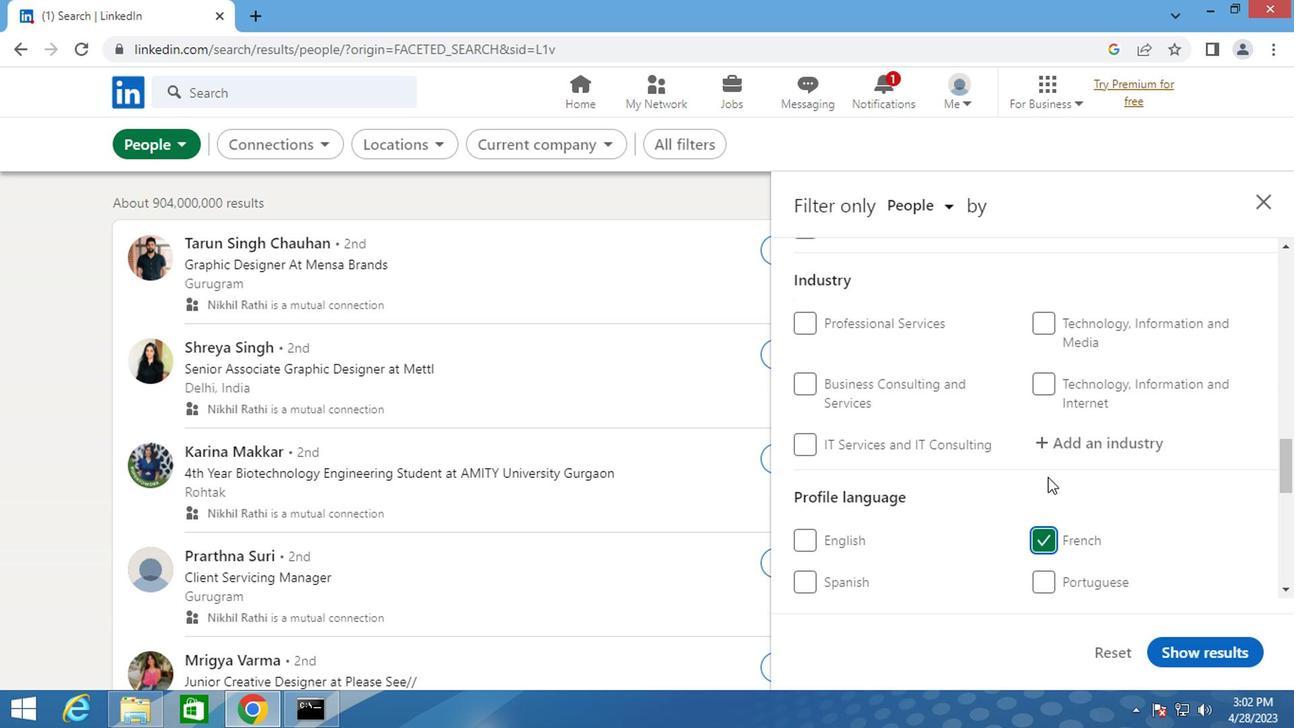 
Action: Mouse scrolled (1044, 478) with delta (0, 1)
Screenshot: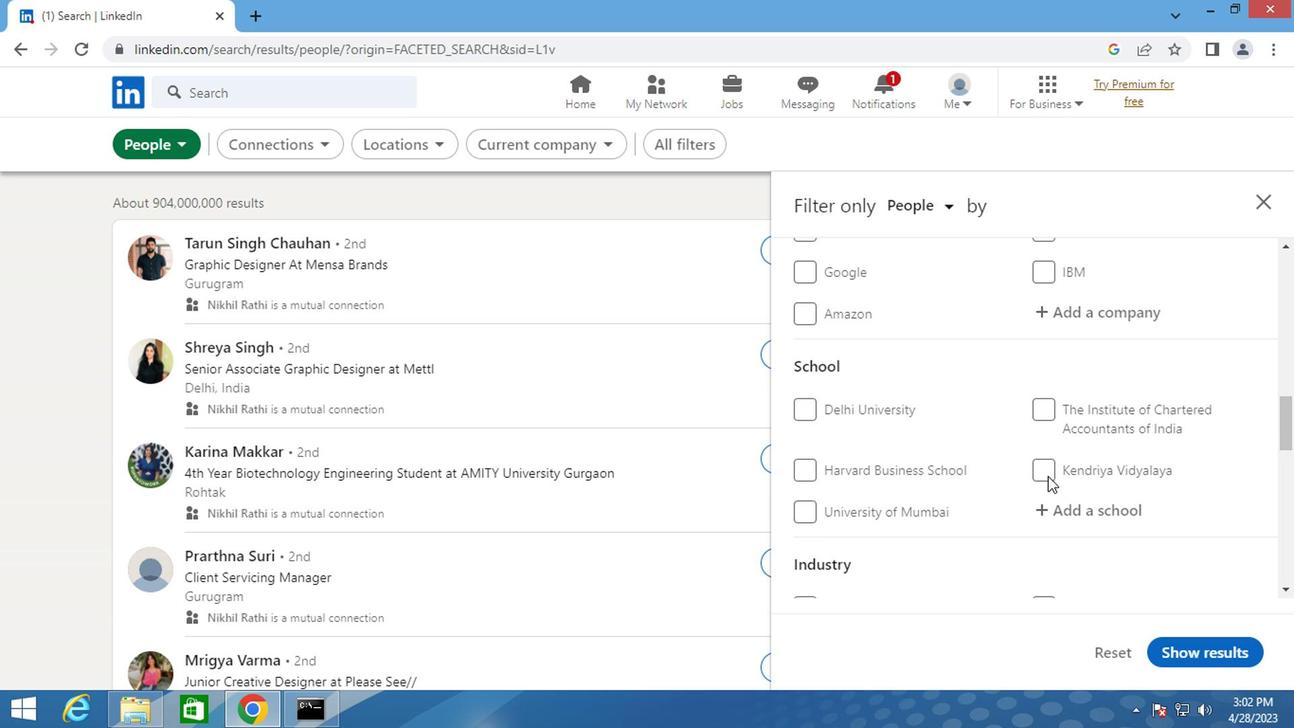 
Action: Mouse scrolled (1044, 478) with delta (0, 1)
Screenshot: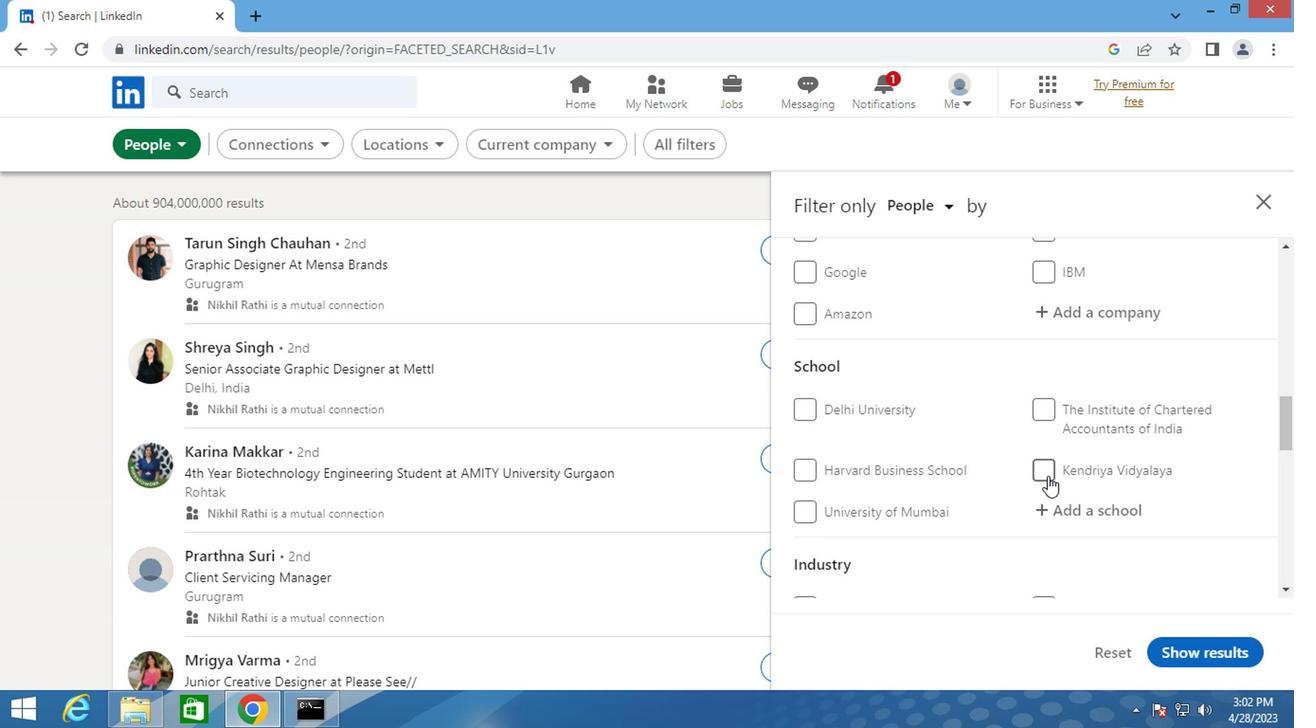 
Action: Mouse moved to (1044, 474)
Screenshot: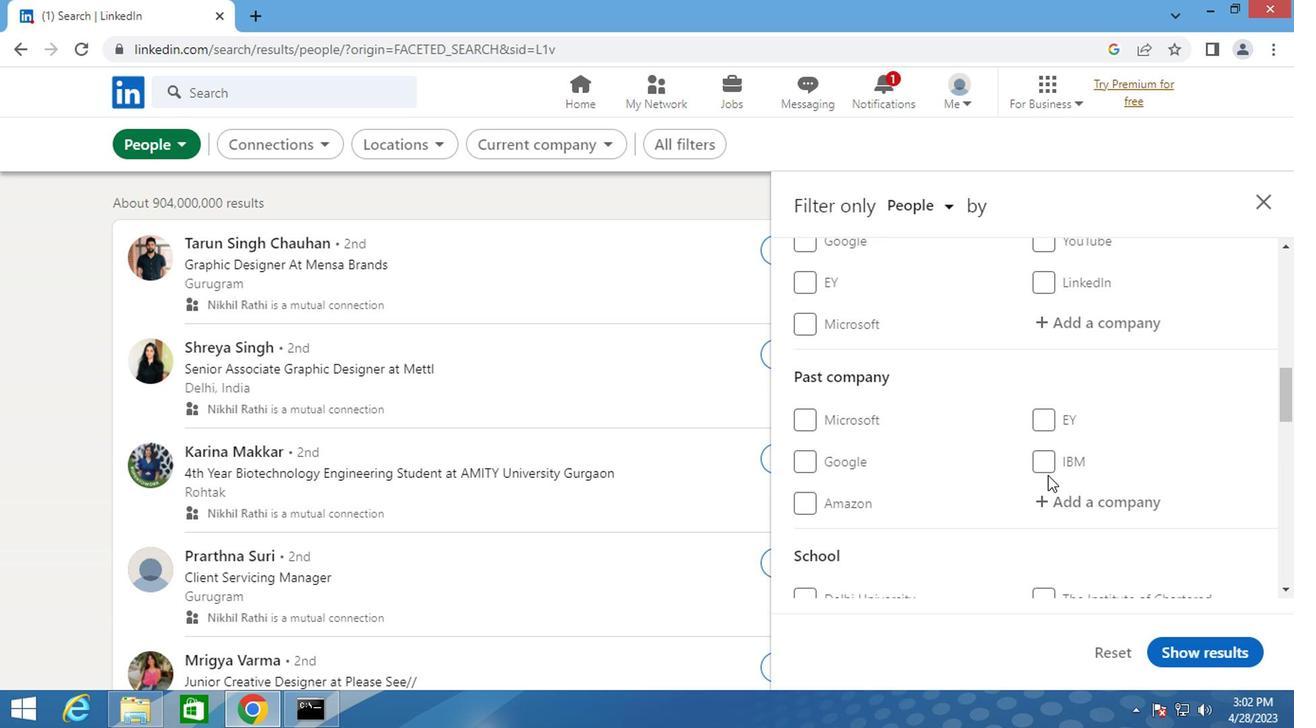 
Action: Mouse scrolled (1044, 474) with delta (0, 0)
Screenshot: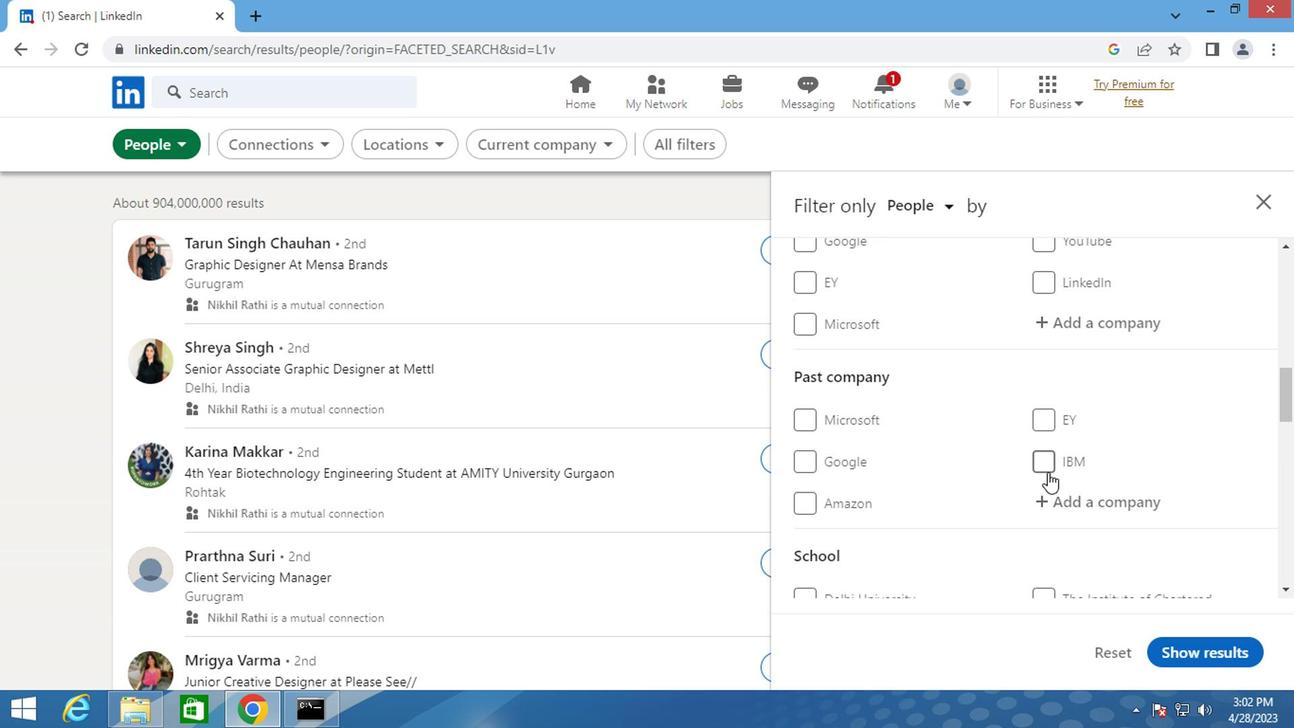 
Action: Mouse scrolled (1044, 474) with delta (0, 0)
Screenshot: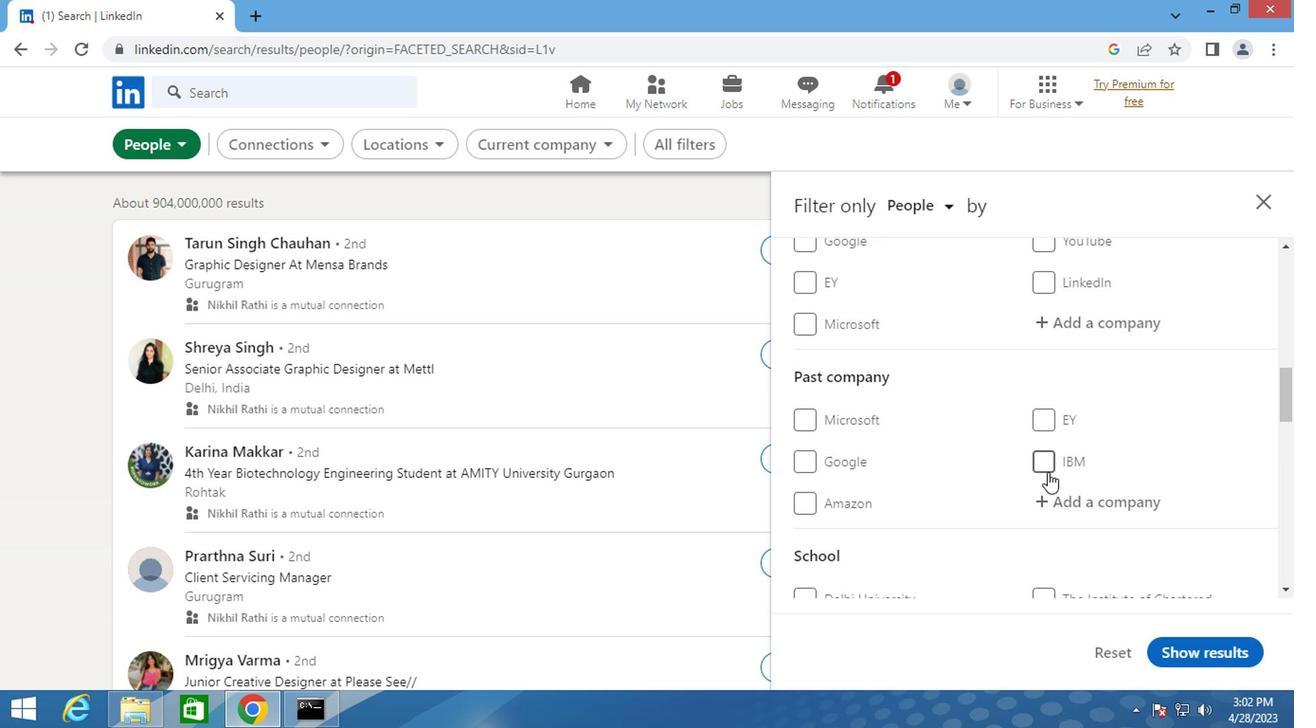 
Action: Mouse moved to (1055, 510)
Screenshot: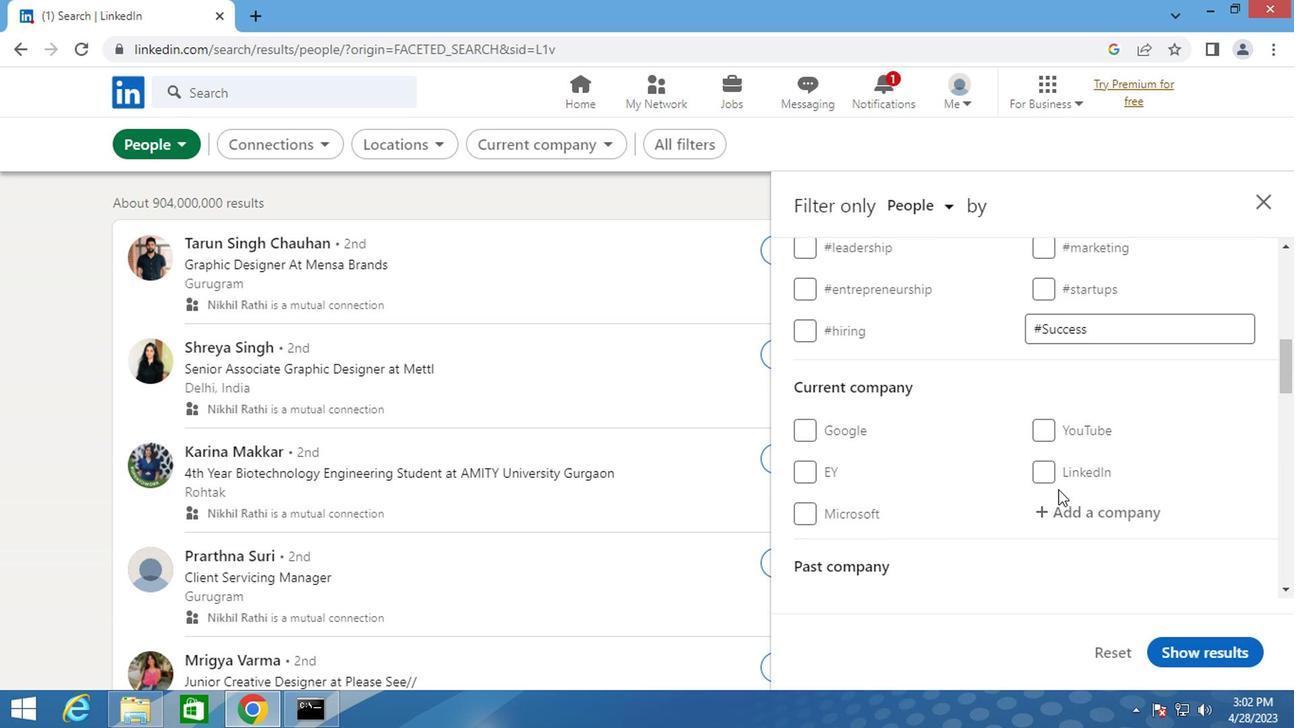 
Action: Mouse pressed left at (1055, 510)
Screenshot: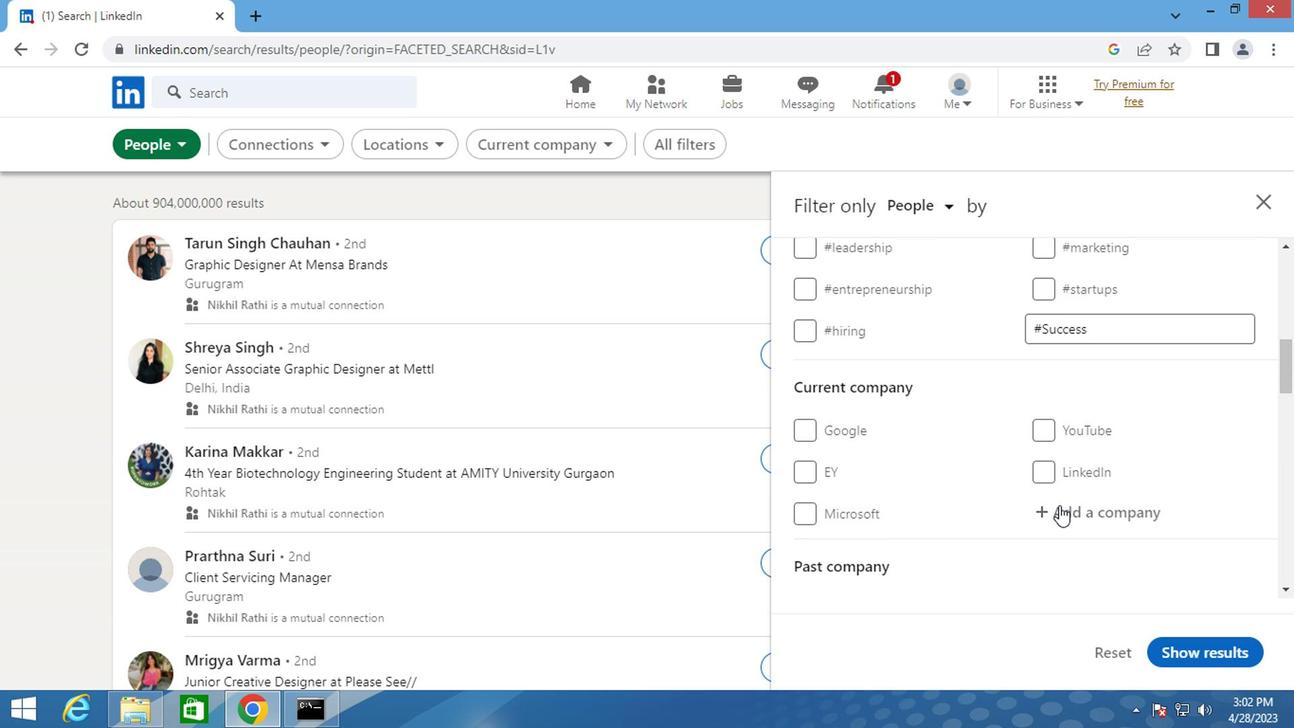 
Action: Key pressed <Key.shift>VANSH<Key.space>
Screenshot: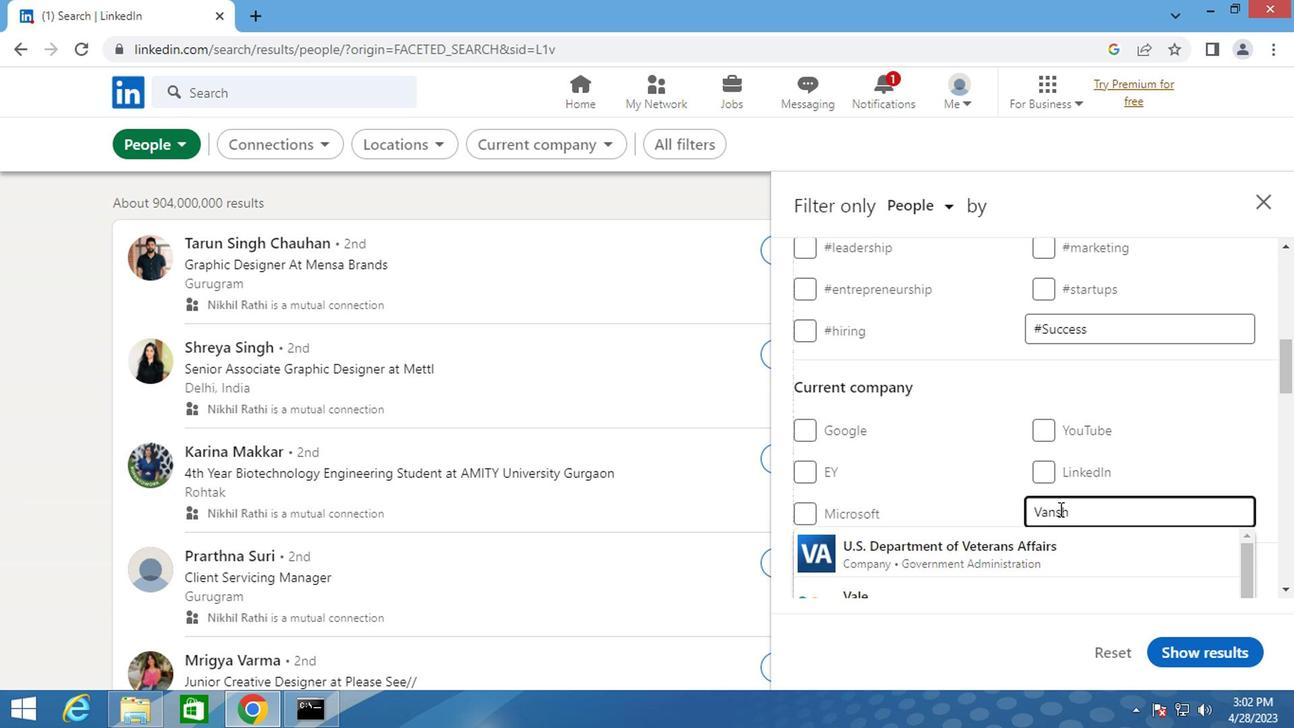 
Action: Mouse moved to (972, 541)
Screenshot: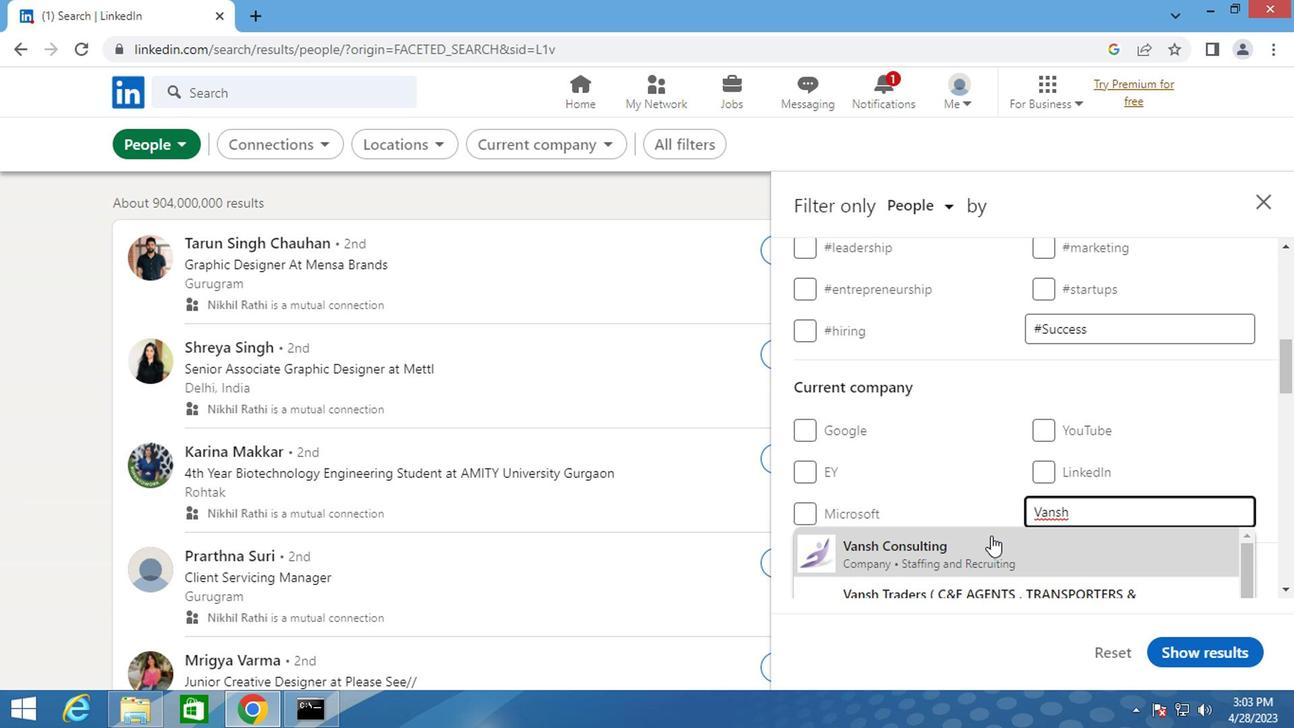 
Action: Mouse pressed left at (972, 541)
Screenshot: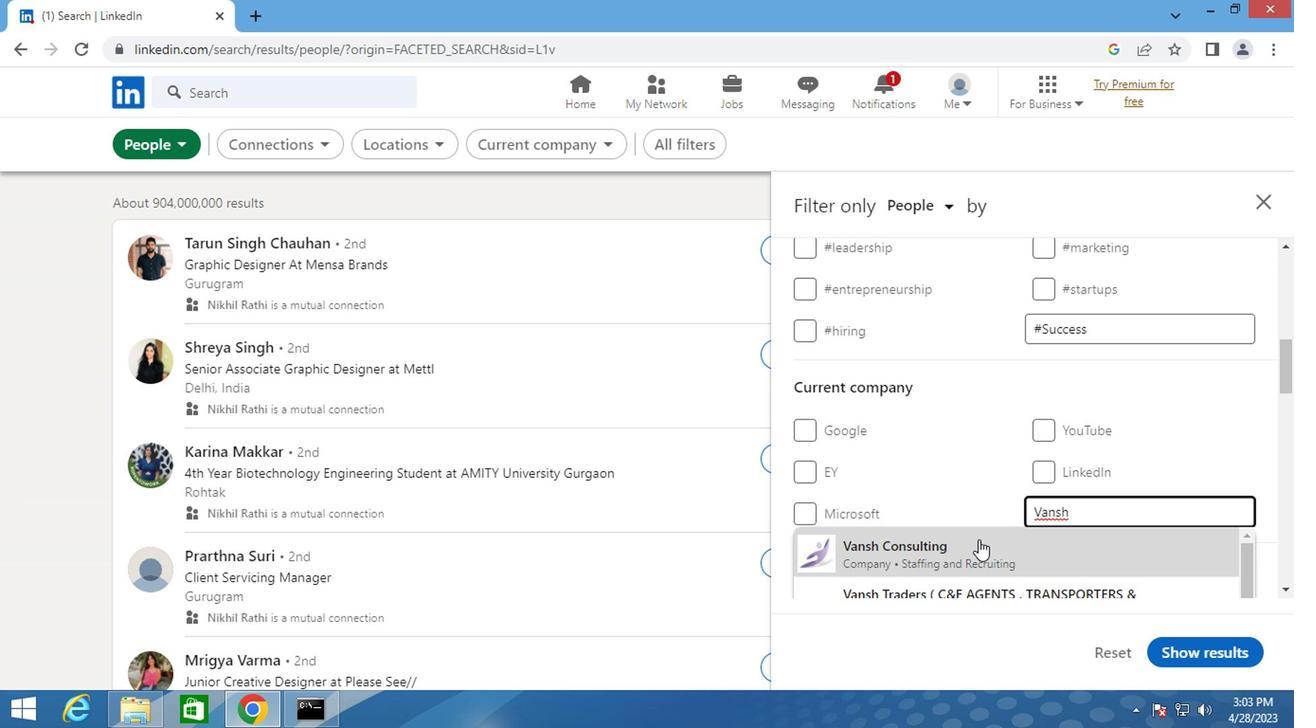 
Action: Mouse moved to (980, 526)
Screenshot: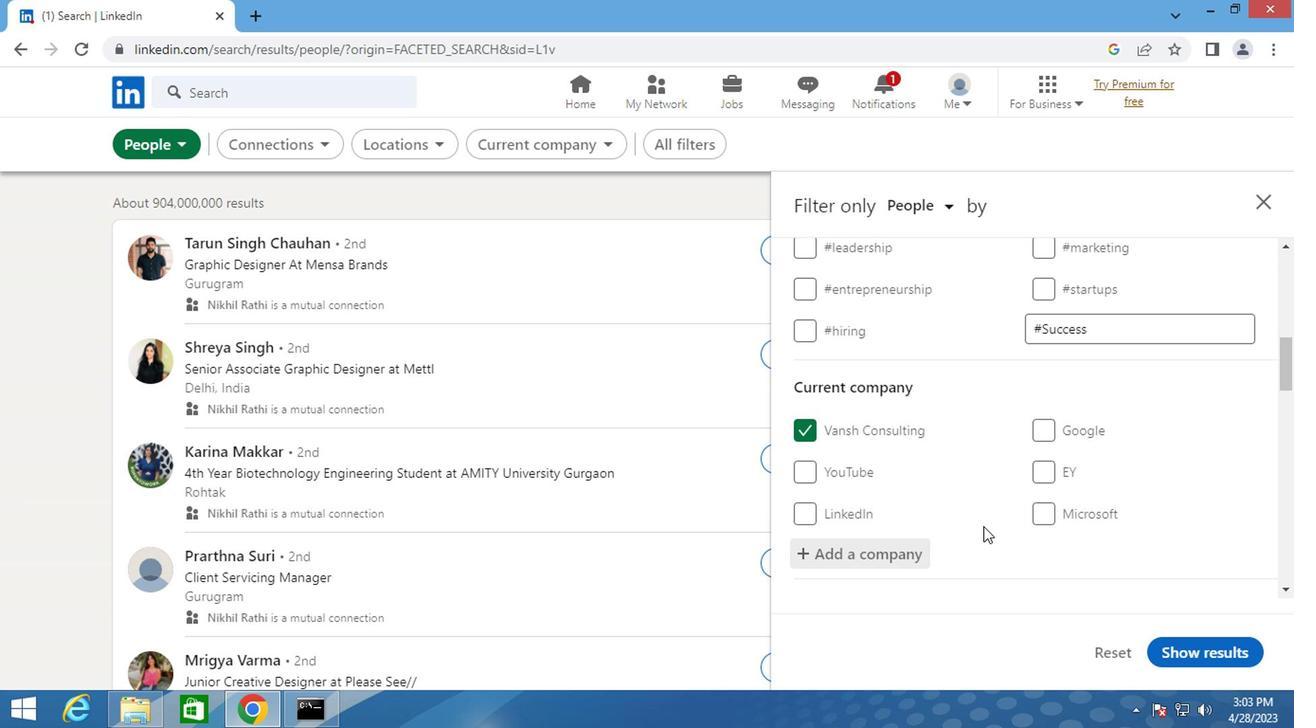 
Action: Mouse scrolled (980, 525) with delta (0, 0)
Screenshot: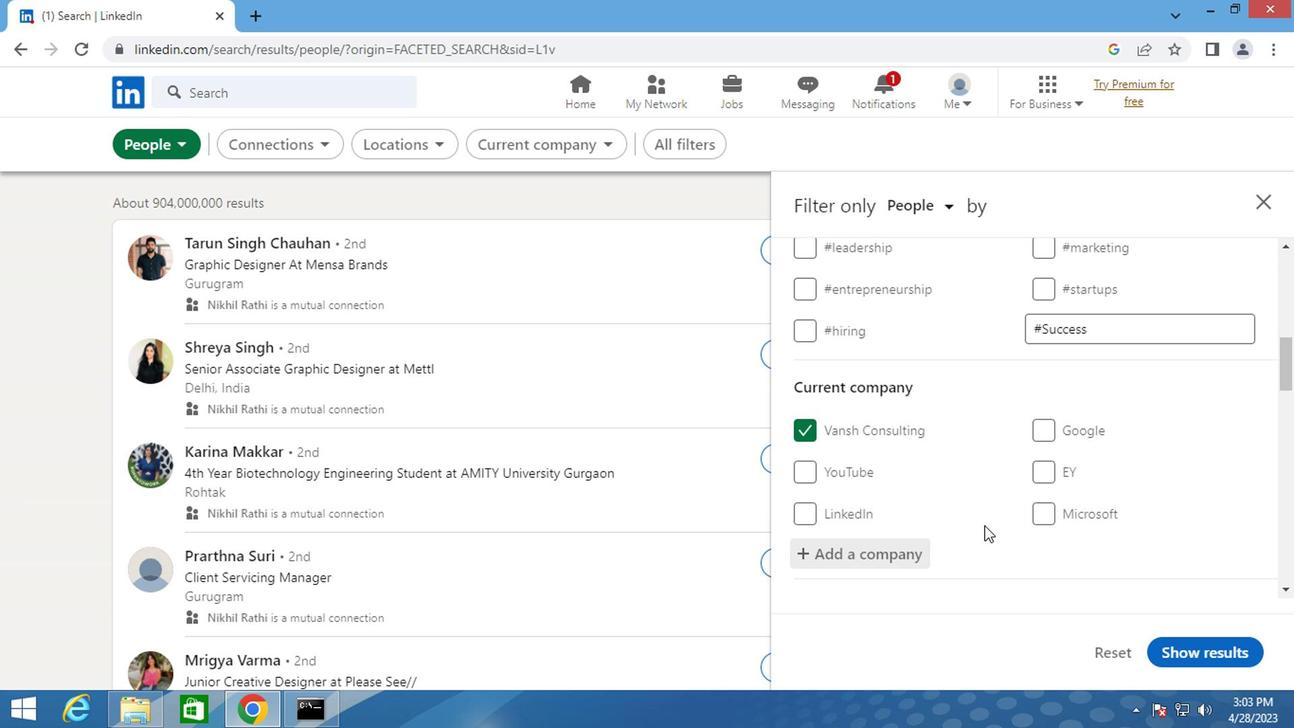 
Action: Mouse scrolled (980, 525) with delta (0, 0)
Screenshot: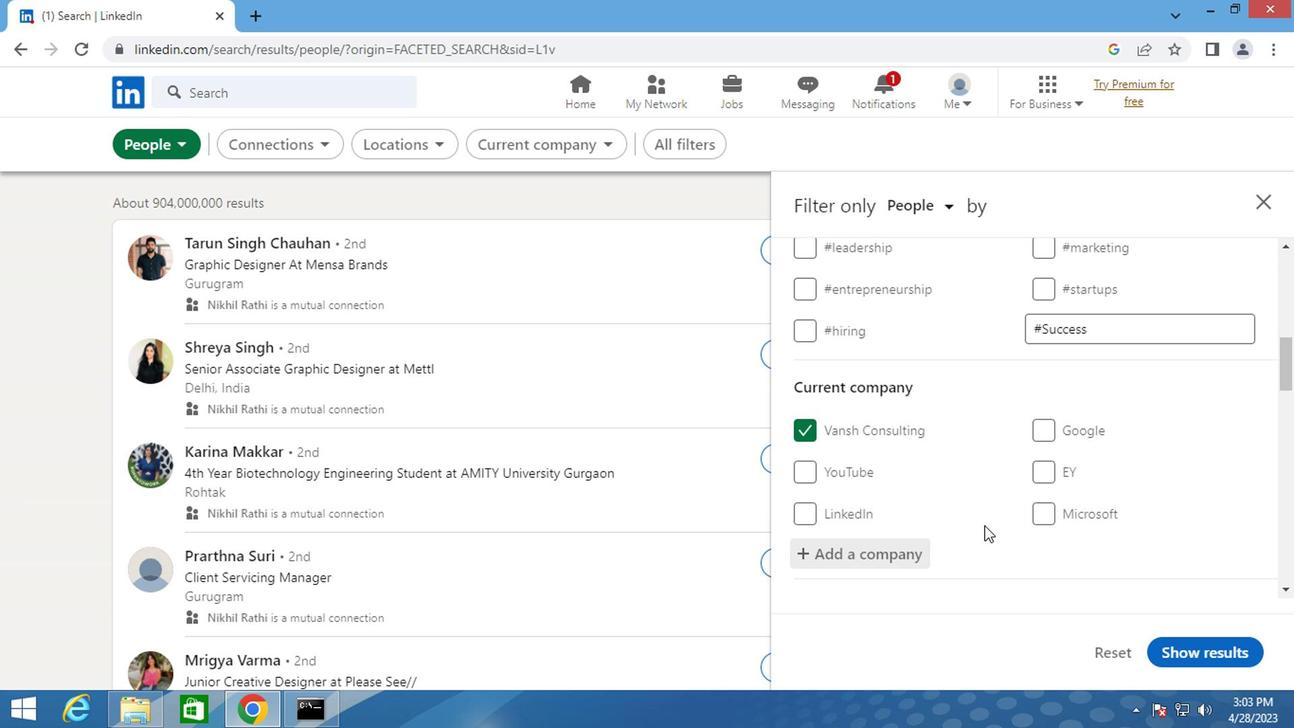 
Action: Mouse scrolled (980, 525) with delta (0, 0)
Screenshot: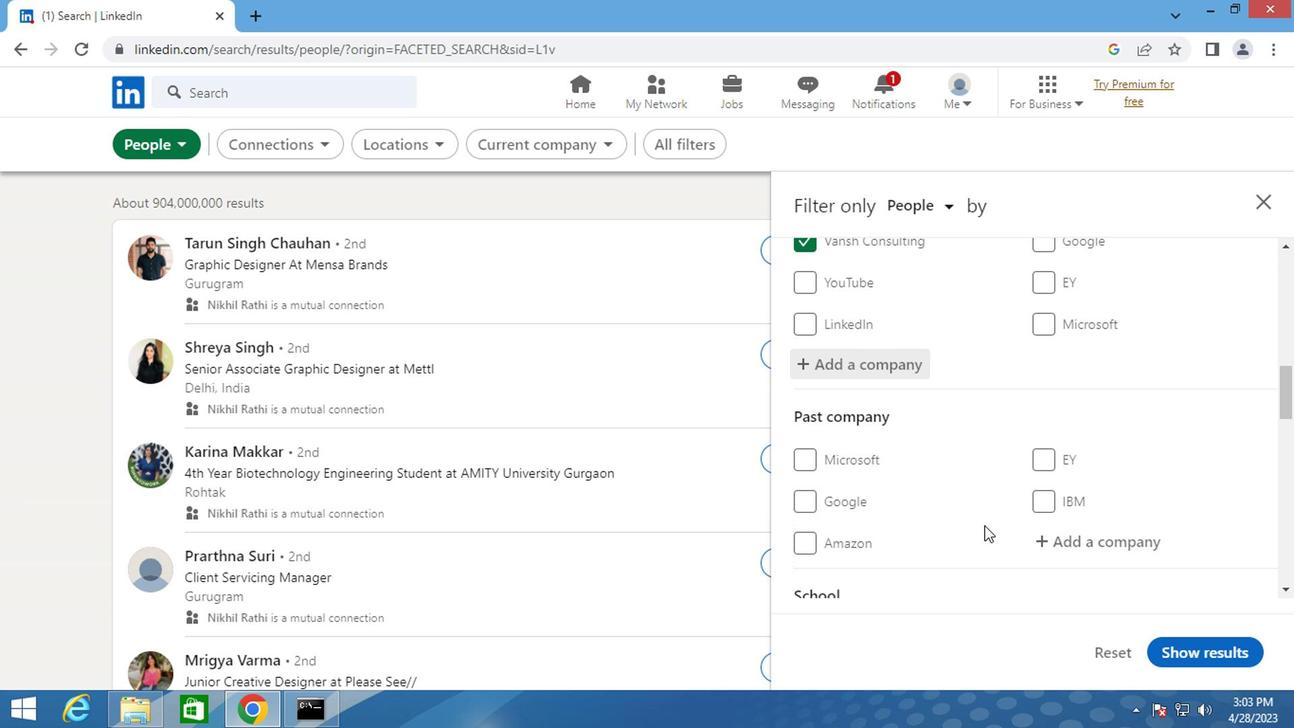 
Action: Mouse scrolled (980, 525) with delta (0, 0)
Screenshot: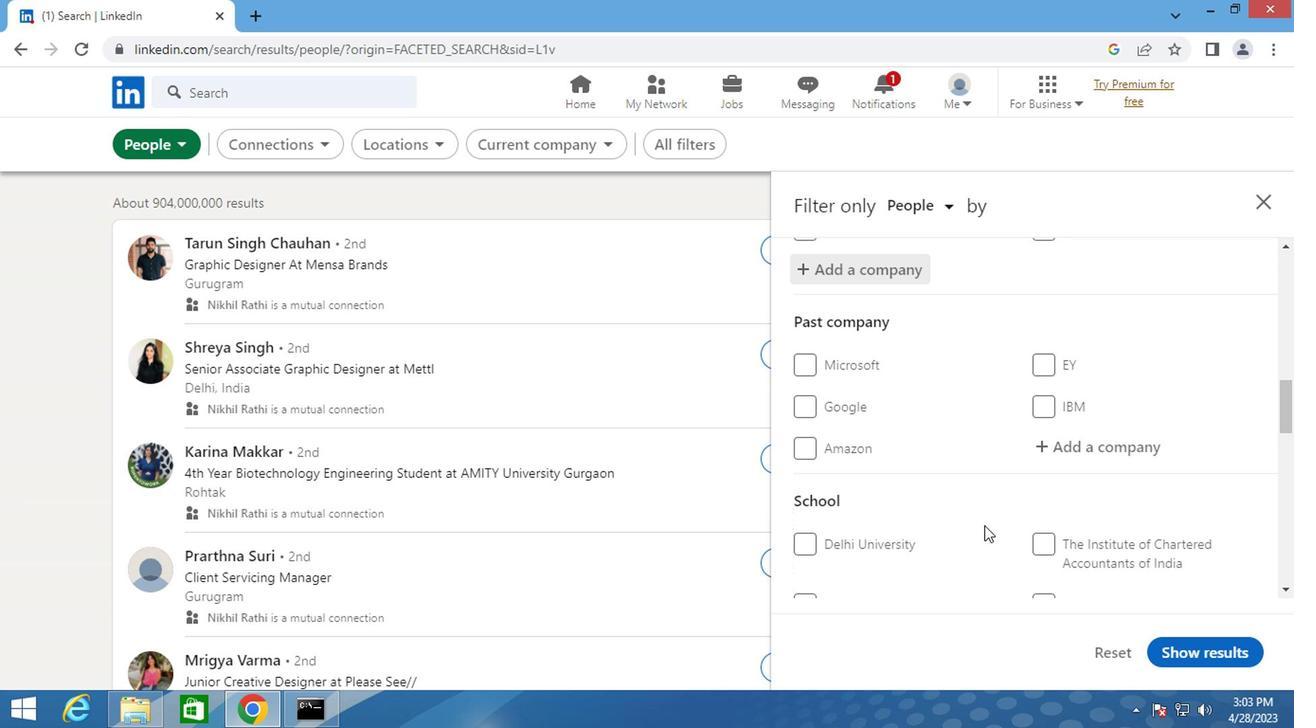 
Action: Mouse scrolled (980, 525) with delta (0, 0)
Screenshot: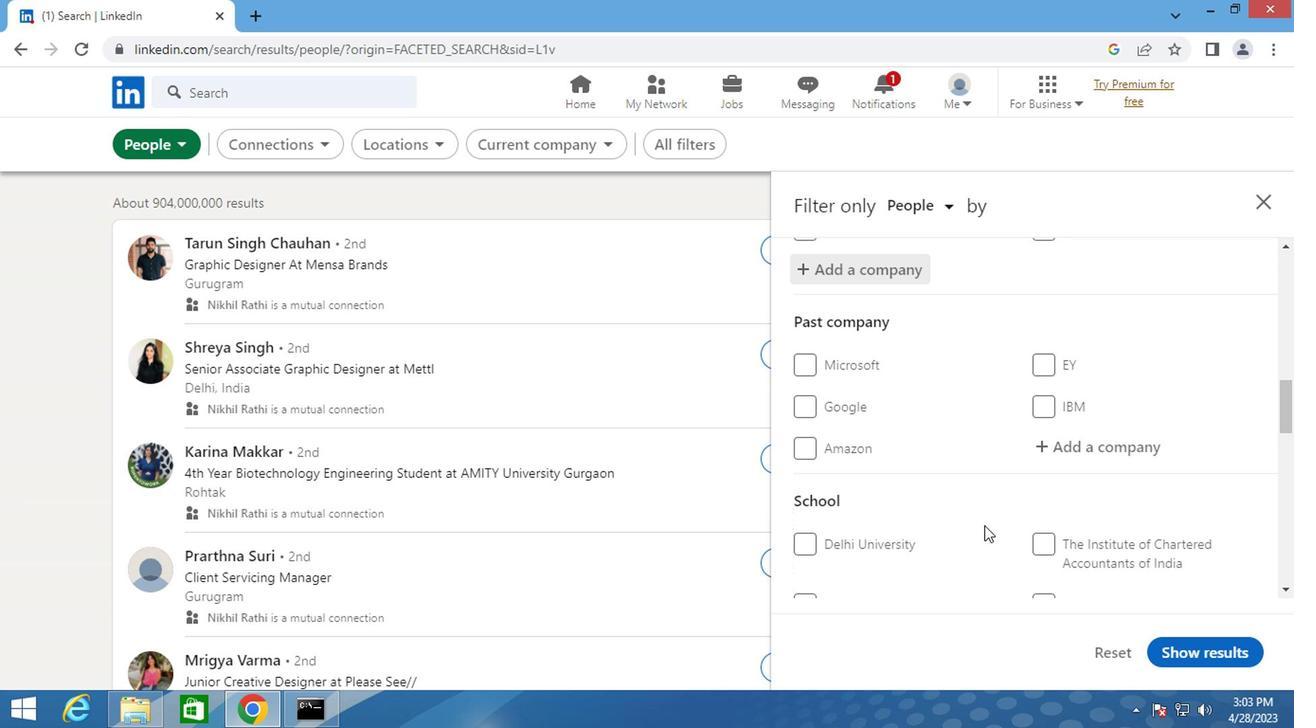 
Action: Mouse moved to (1089, 463)
Screenshot: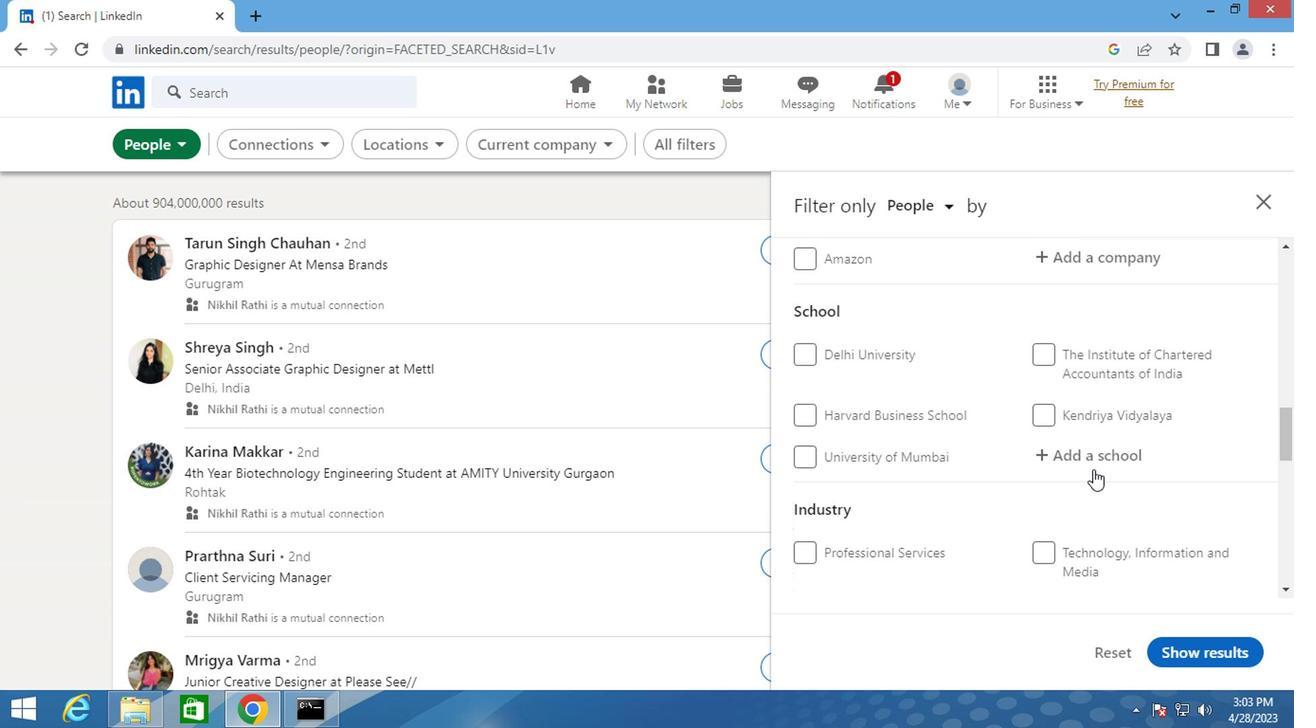 
Action: Mouse pressed left at (1089, 463)
Screenshot: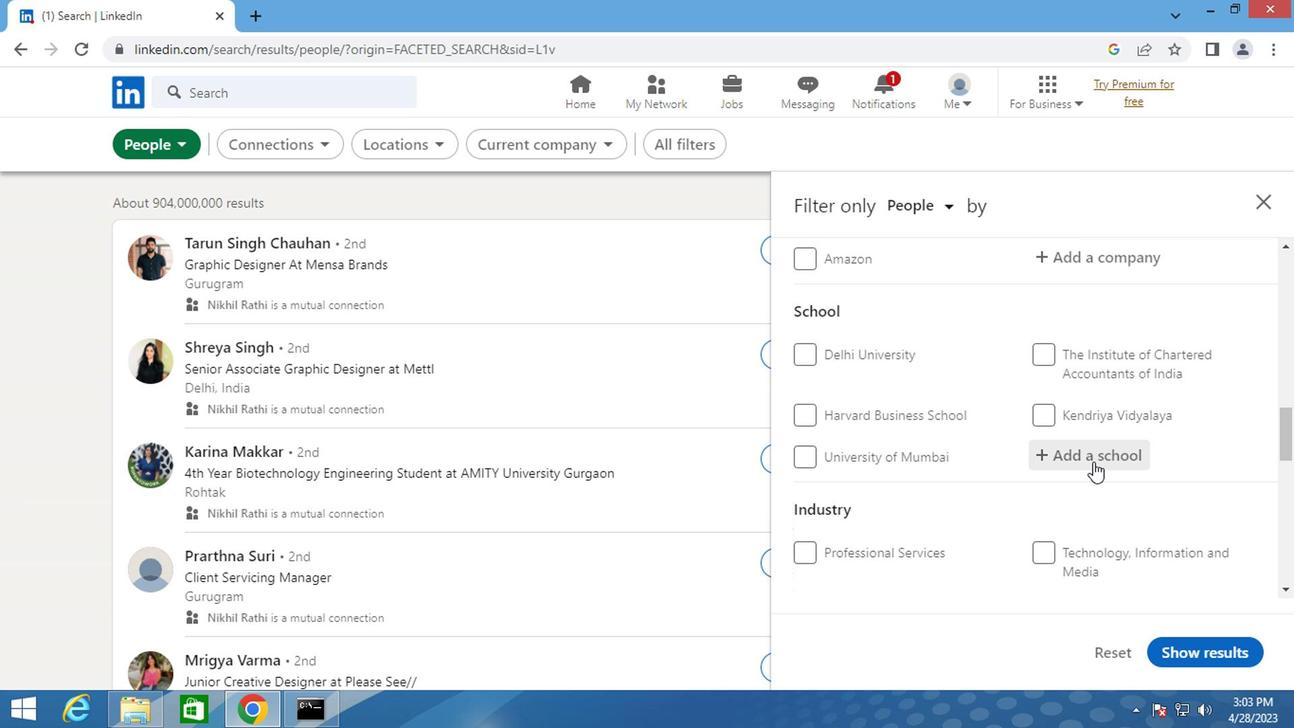 
Action: Key pressed <Key.shift>THIAGARAJAR<Key.space><Key.shift>POLY
Screenshot: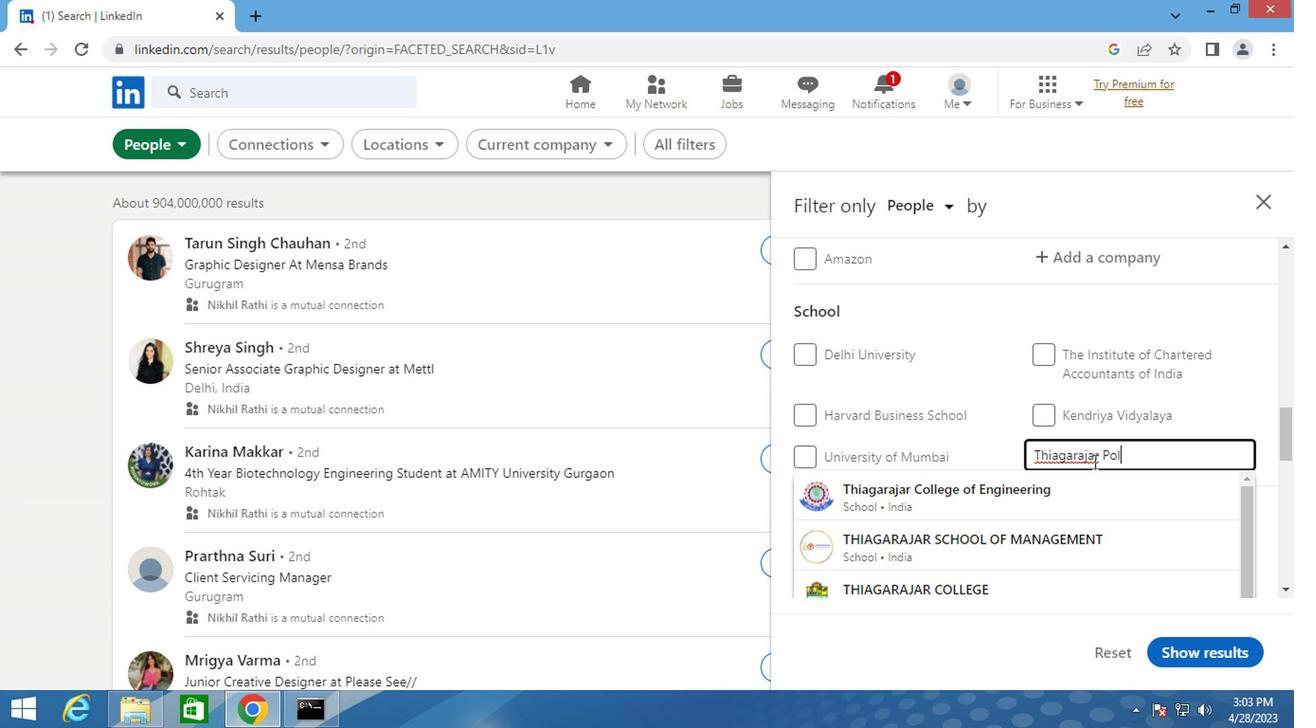 
Action: Mouse moved to (1003, 498)
Screenshot: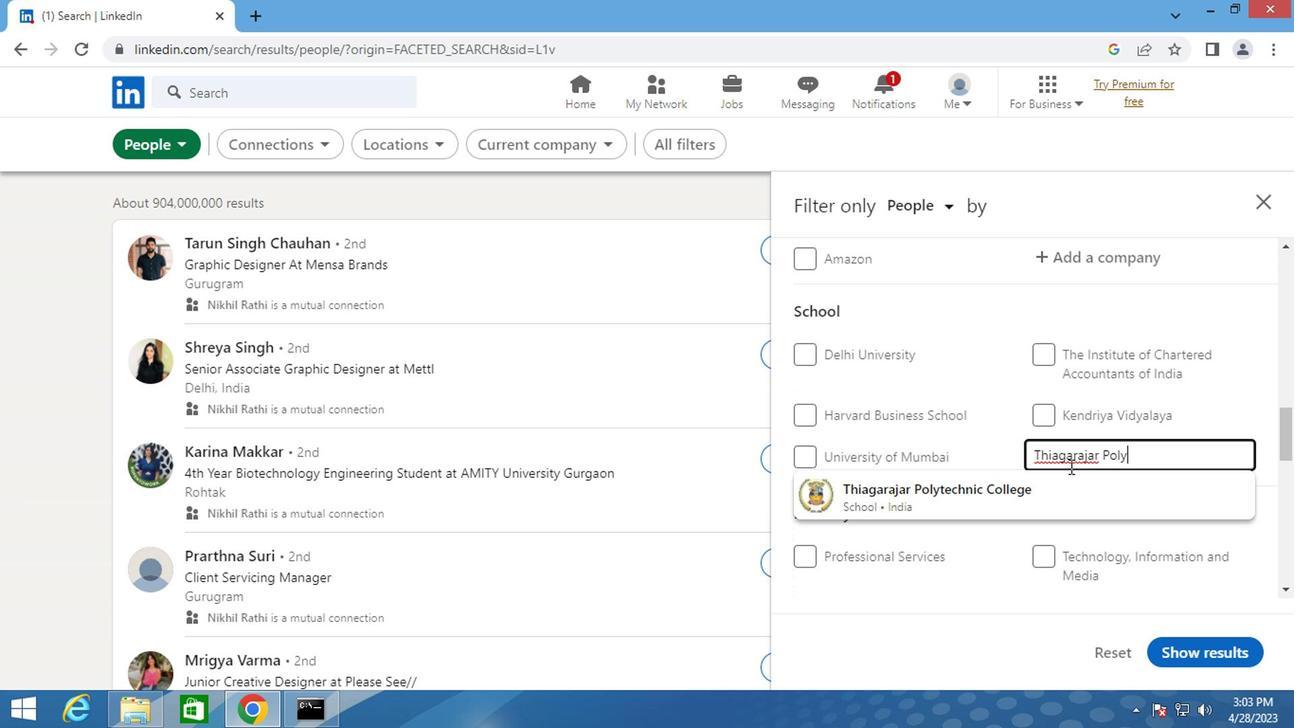 
Action: Mouse pressed left at (1003, 498)
Screenshot: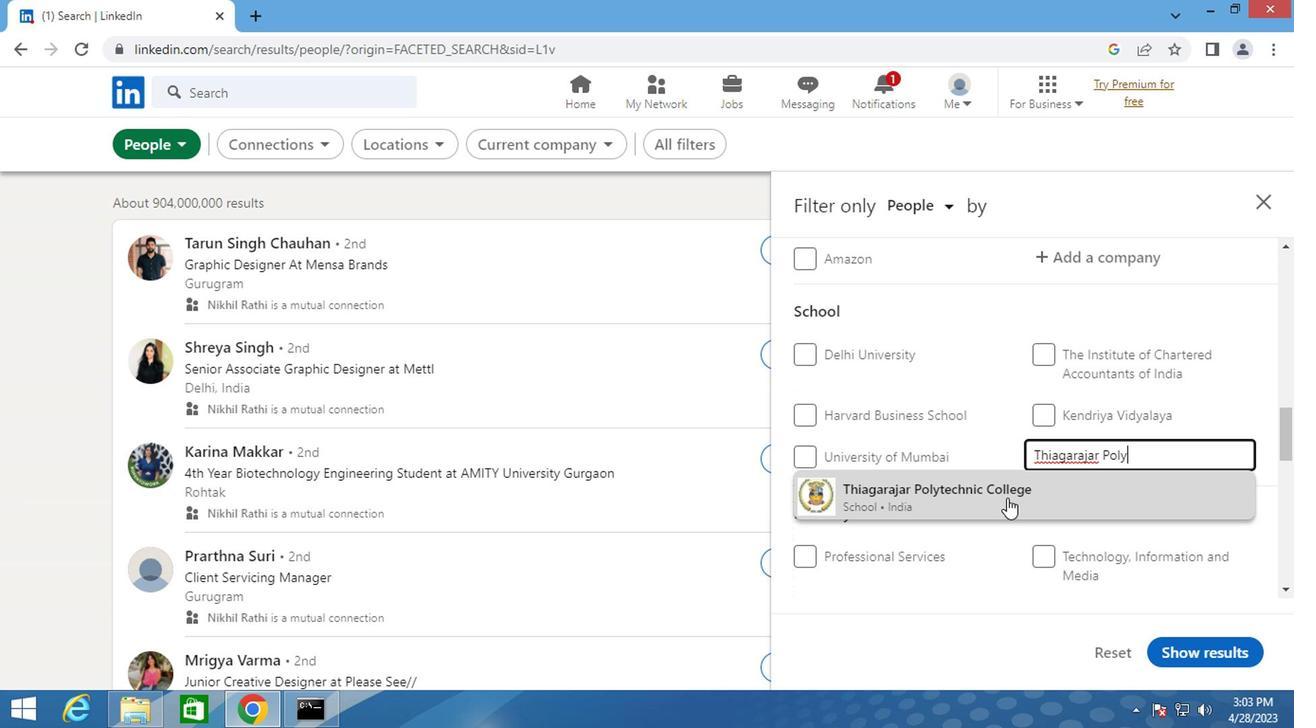 
Action: Mouse scrolled (1003, 498) with delta (0, 0)
Screenshot: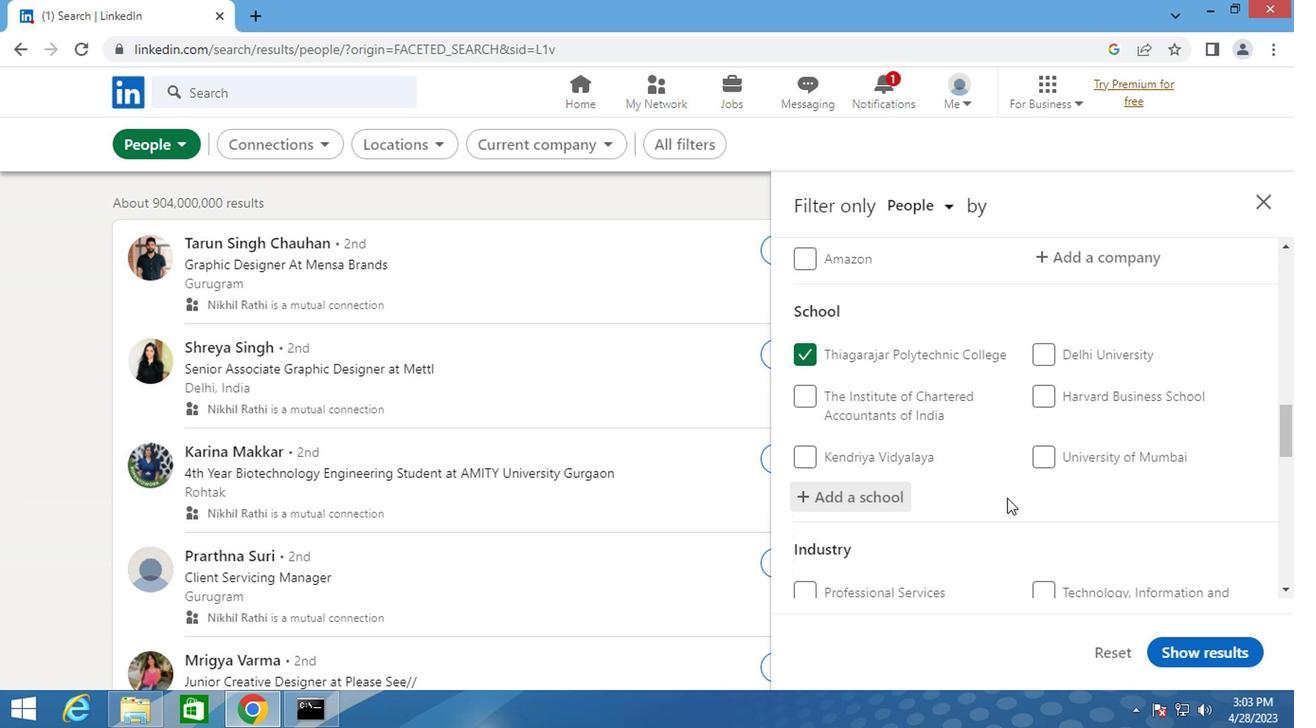 
Action: Mouse scrolled (1003, 498) with delta (0, 0)
Screenshot: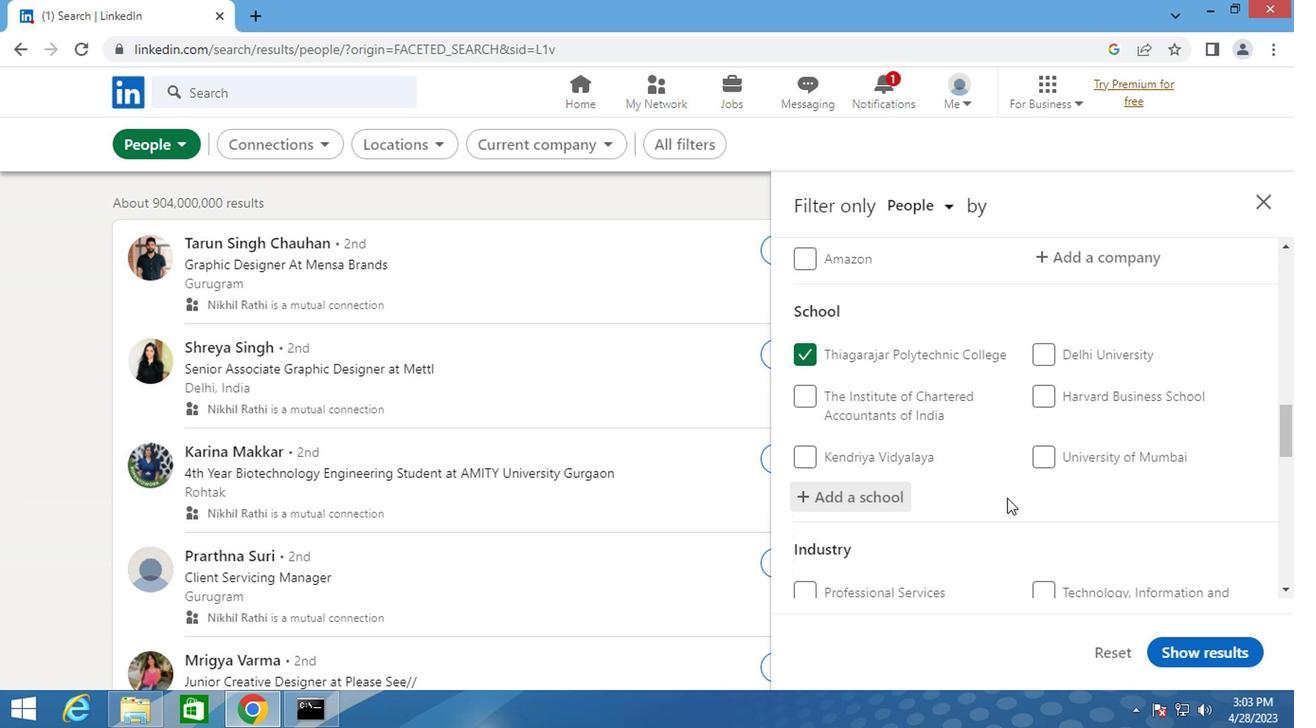 
Action: Mouse moved to (1072, 515)
Screenshot: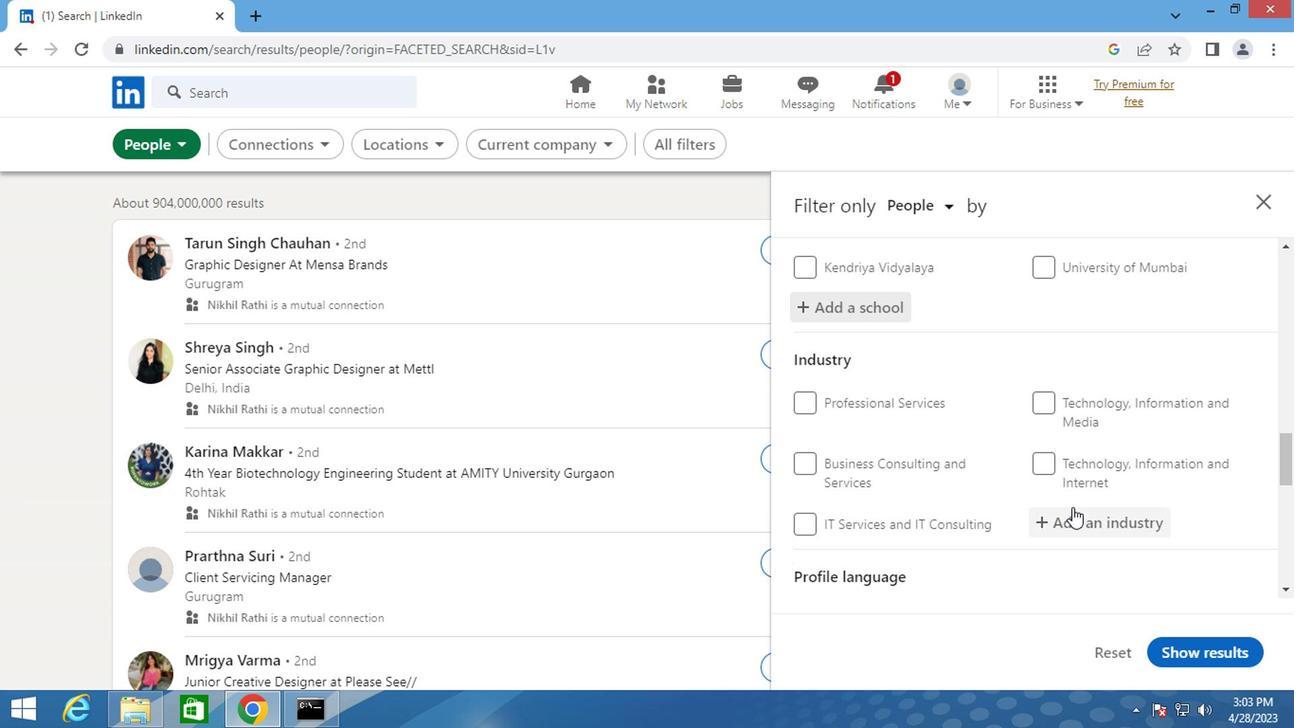 
Action: Mouse pressed left at (1072, 515)
Screenshot: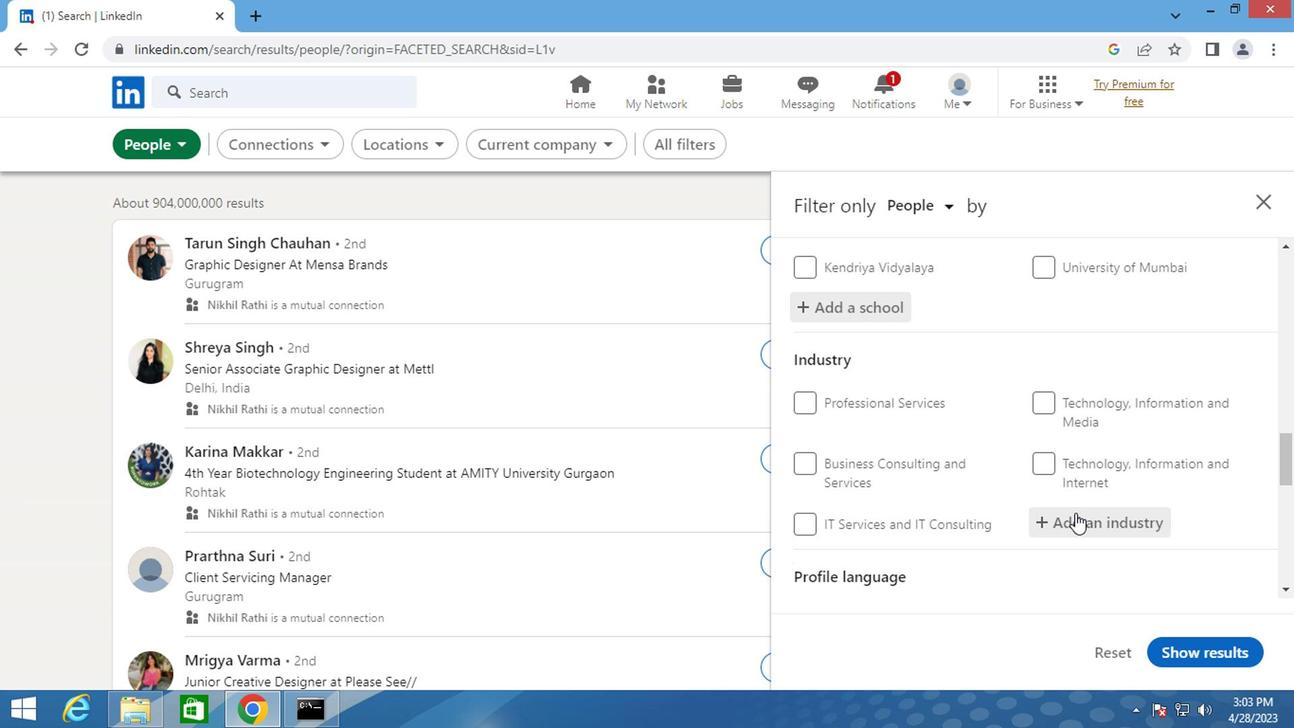 
Action: Key pressed <Key.shift>CONSTRUCTION<Key.space><Key.shift>HARDWARE
Screenshot: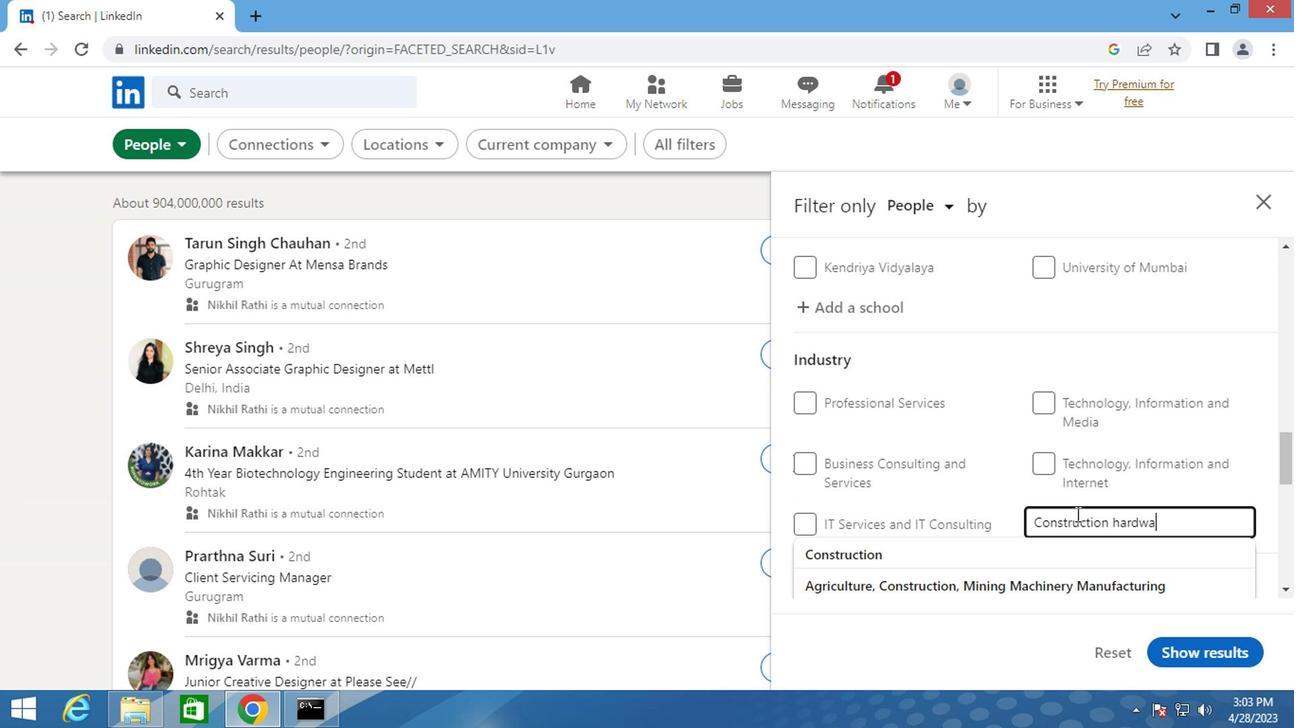 
Action: Mouse moved to (932, 552)
Screenshot: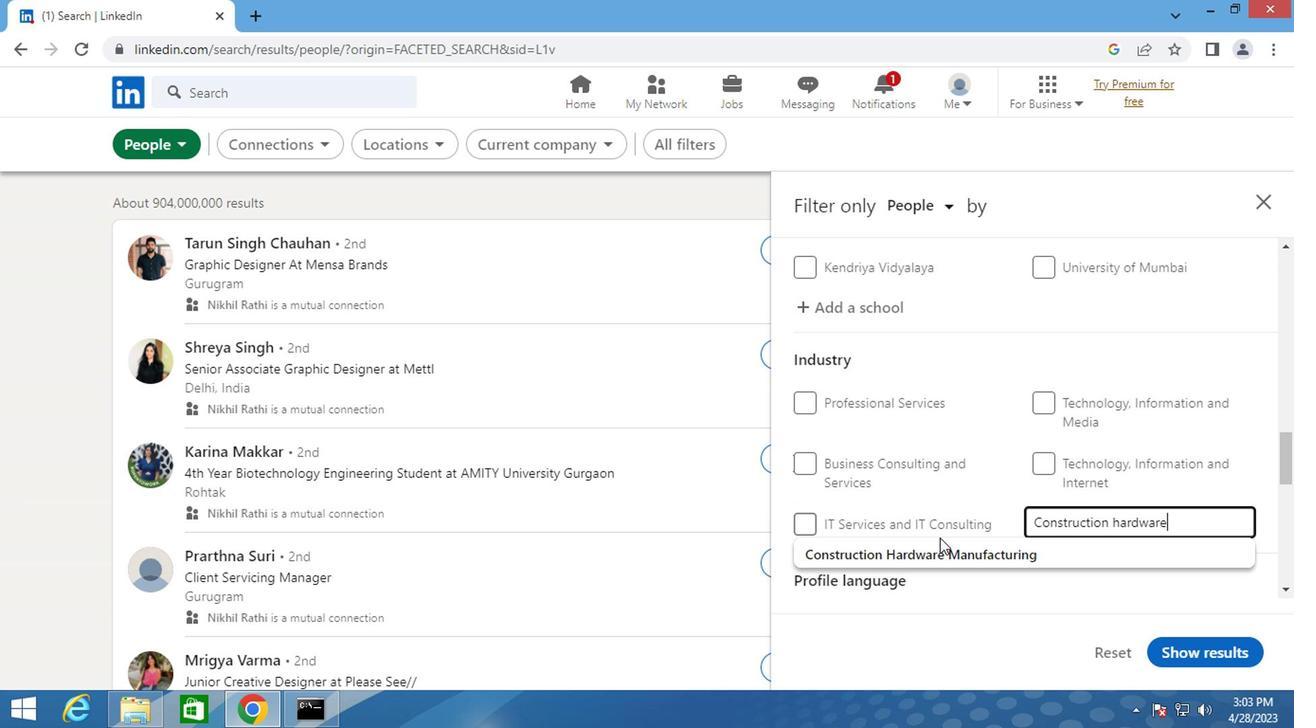 
Action: Mouse pressed left at (932, 552)
Screenshot: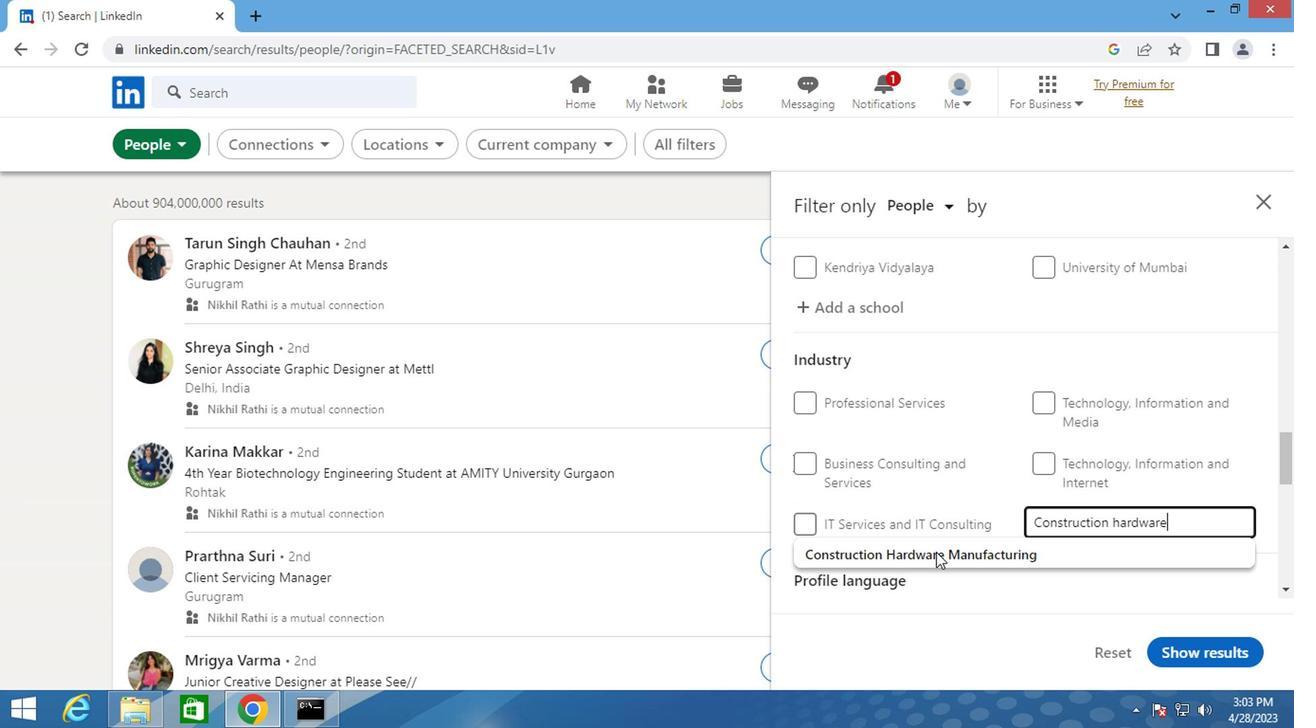 
Action: Mouse moved to (974, 455)
Screenshot: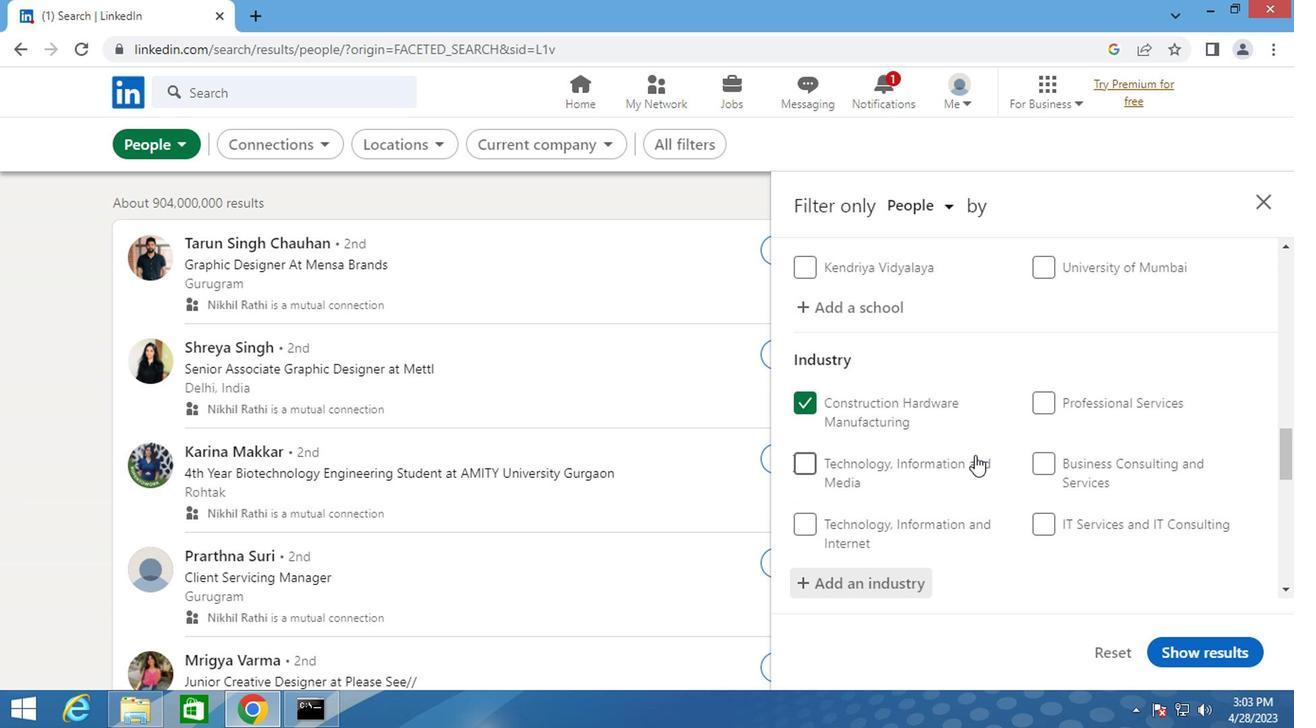 
Action: Mouse scrolled (974, 454) with delta (0, -1)
Screenshot: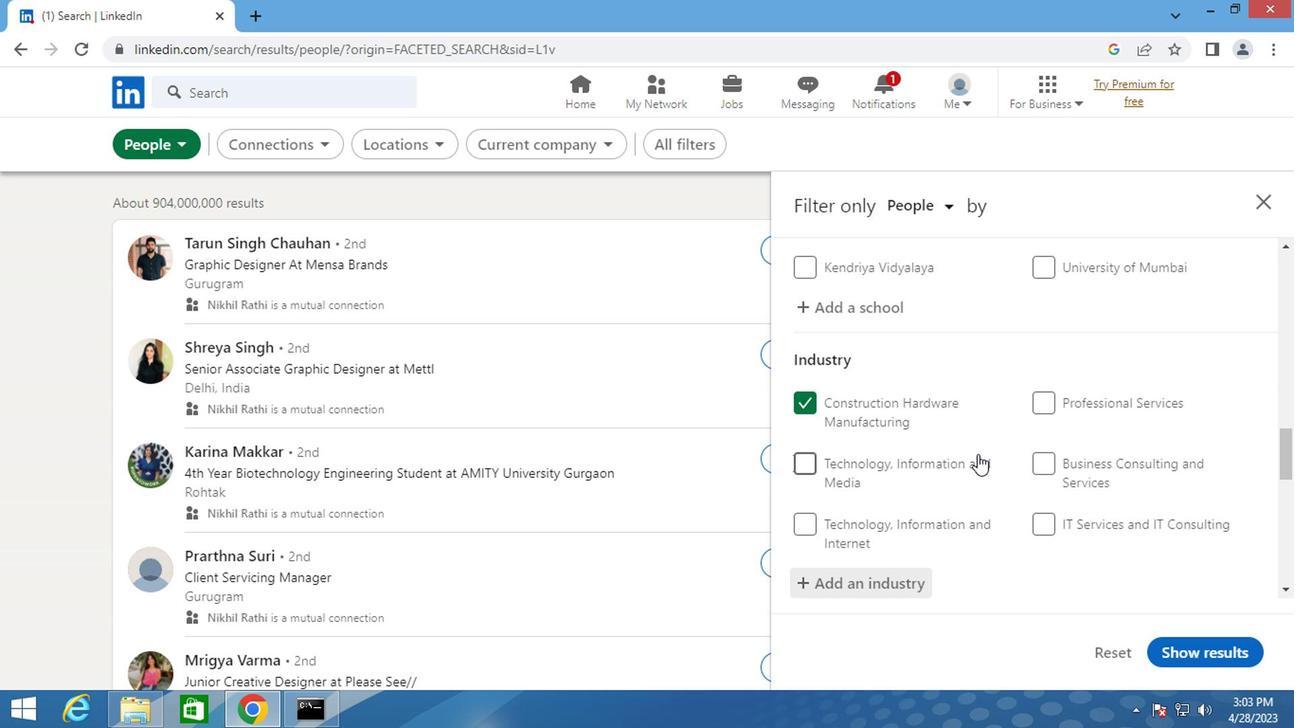 
Action: Mouse scrolled (974, 454) with delta (0, -1)
Screenshot: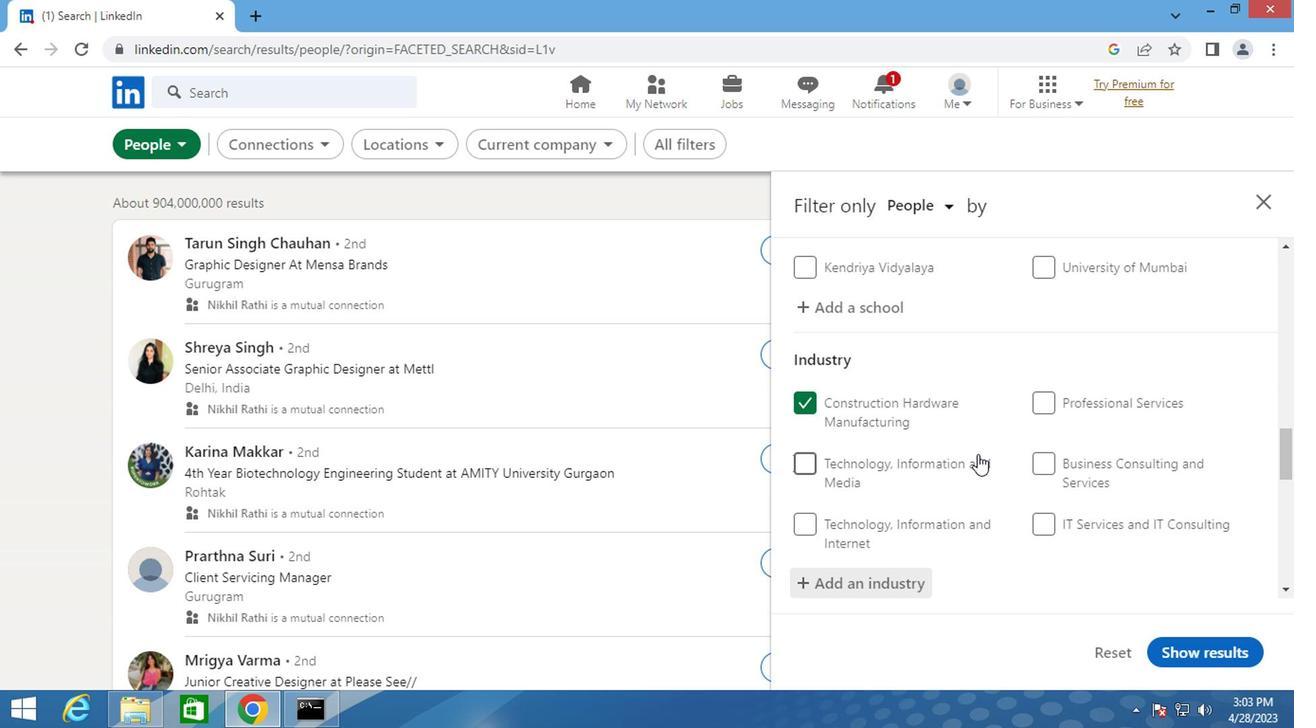 
Action: Mouse scrolled (974, 454) with delta (0, -1)
Screenshot: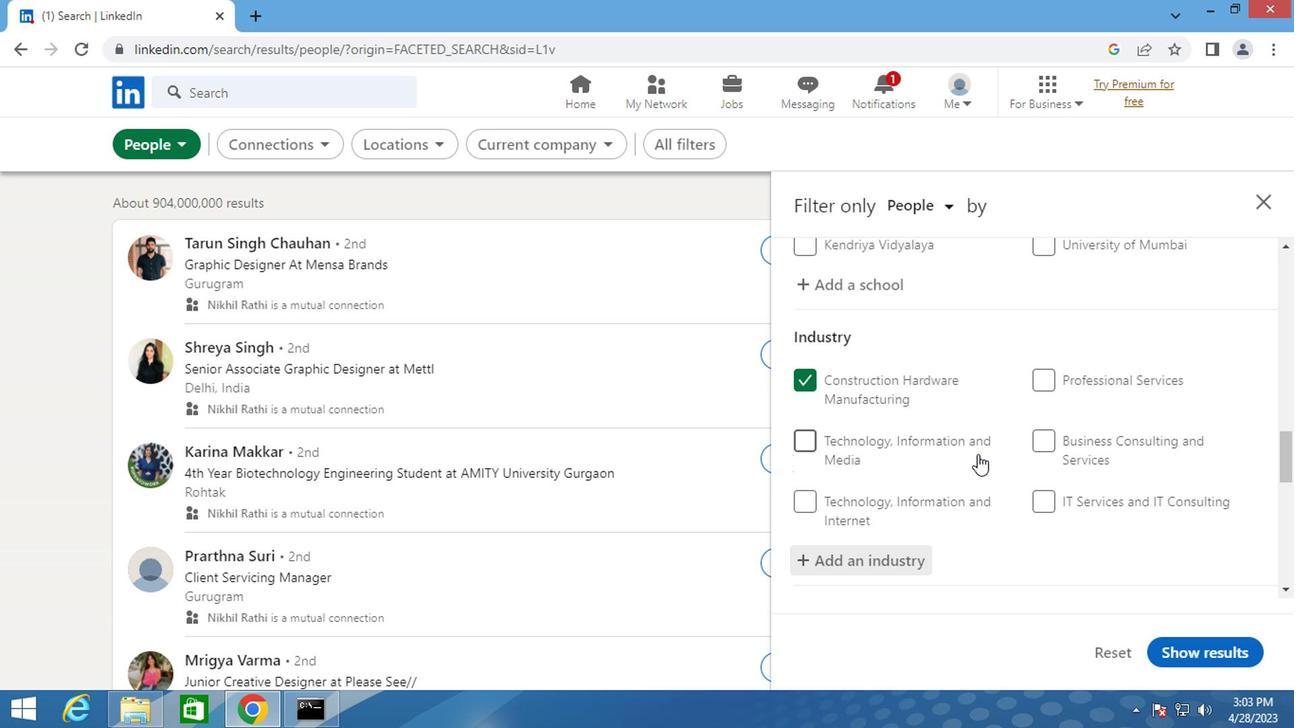 
Action: Mouse moved to (974, 453)
Screenshot: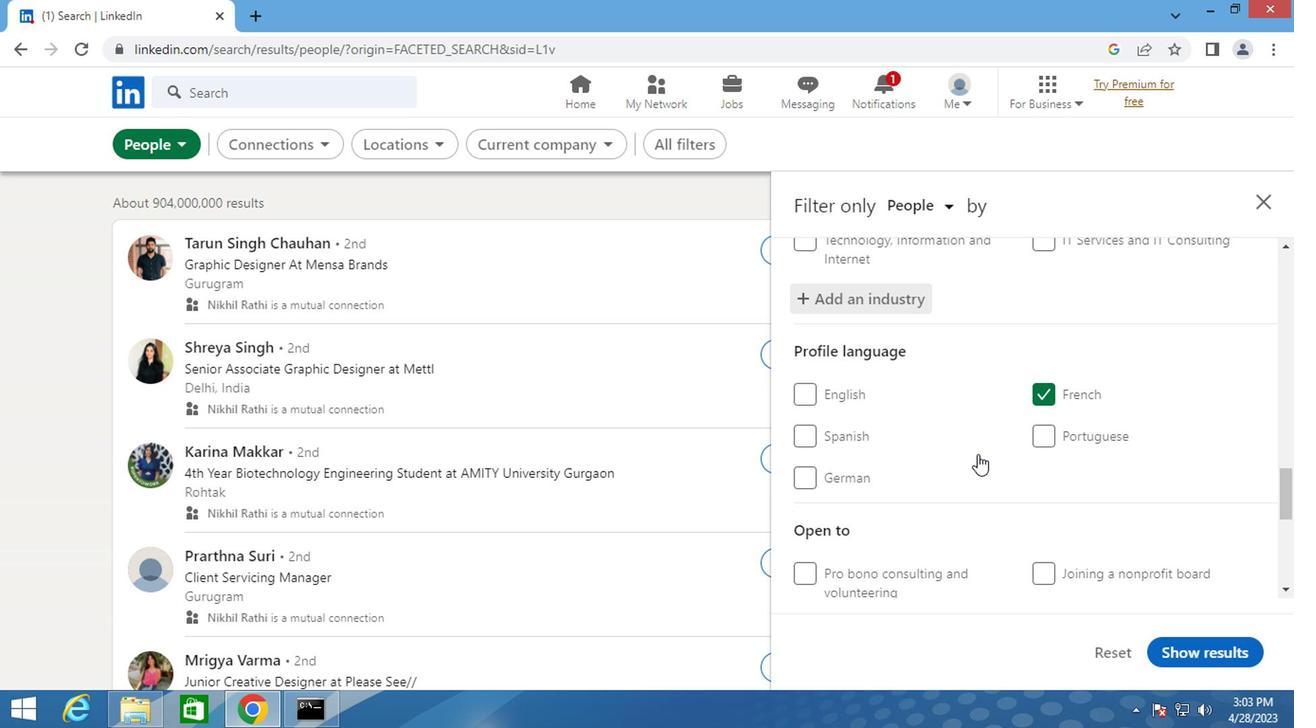 
Action: Mouse scrolled (974, 453) with delta (0, 0)
Screenshot: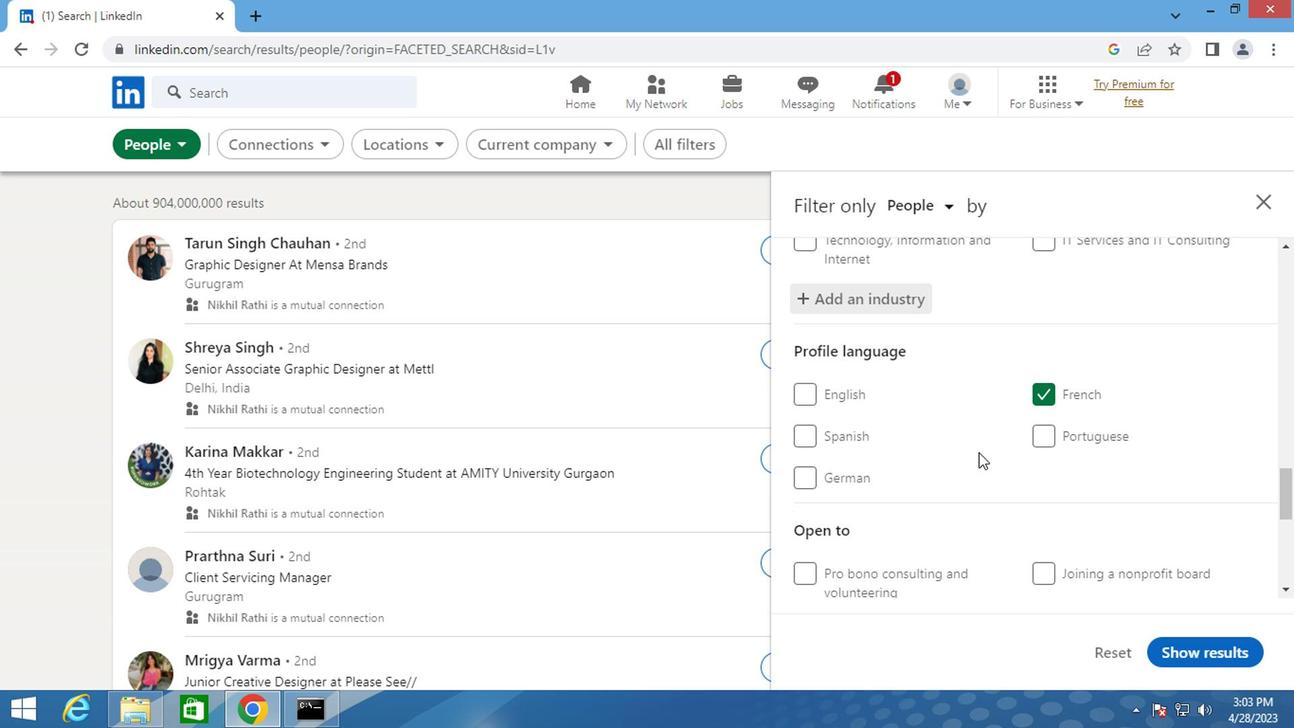 
Action: Mouse scrolled (974, 453) with delta (0, 0)
Screenshot: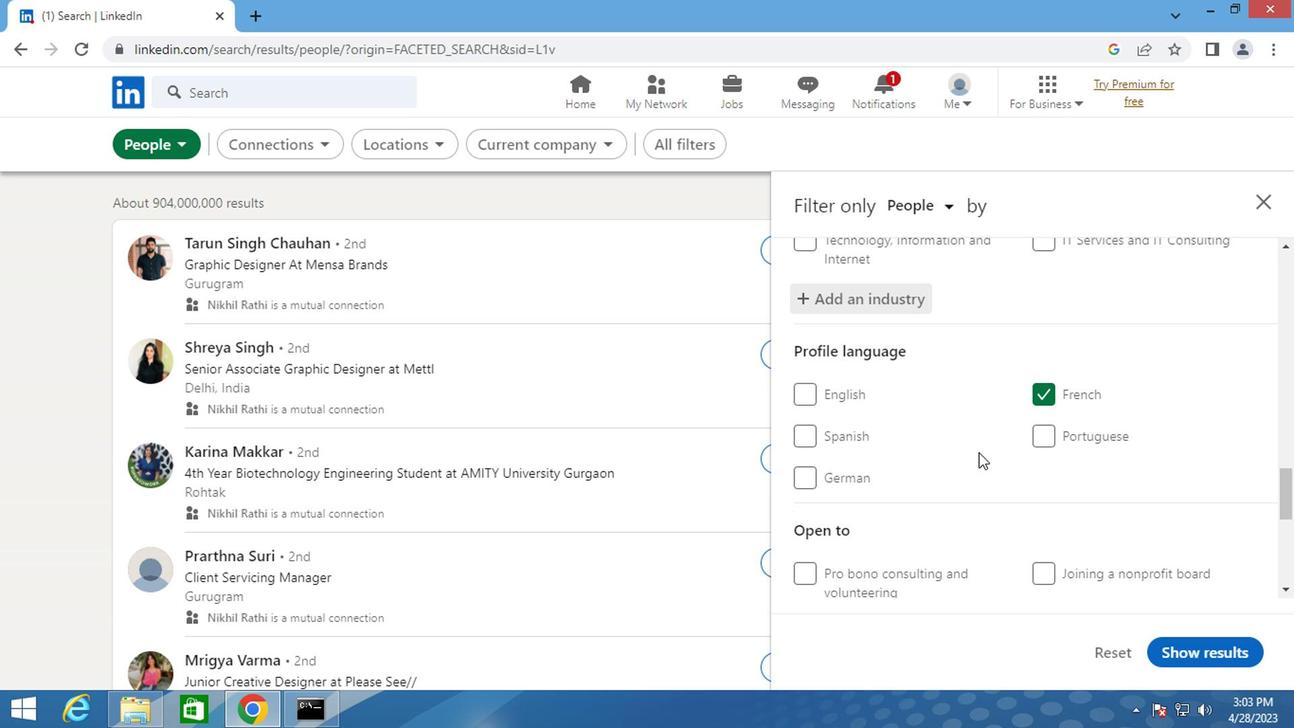 
Action: Mouse scrolled (974, 453) with delta (0, 0)
Screenshot: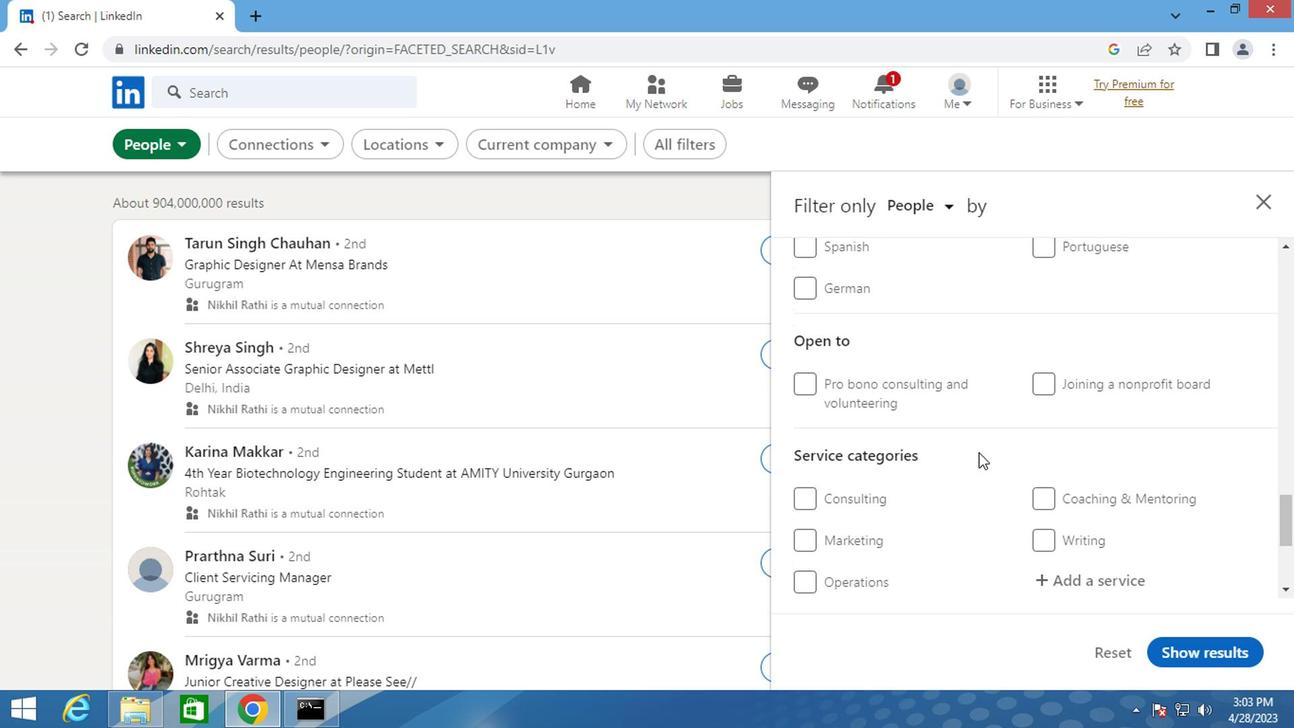 
Action: Mouse moved to (1044, 479)
Screenshot: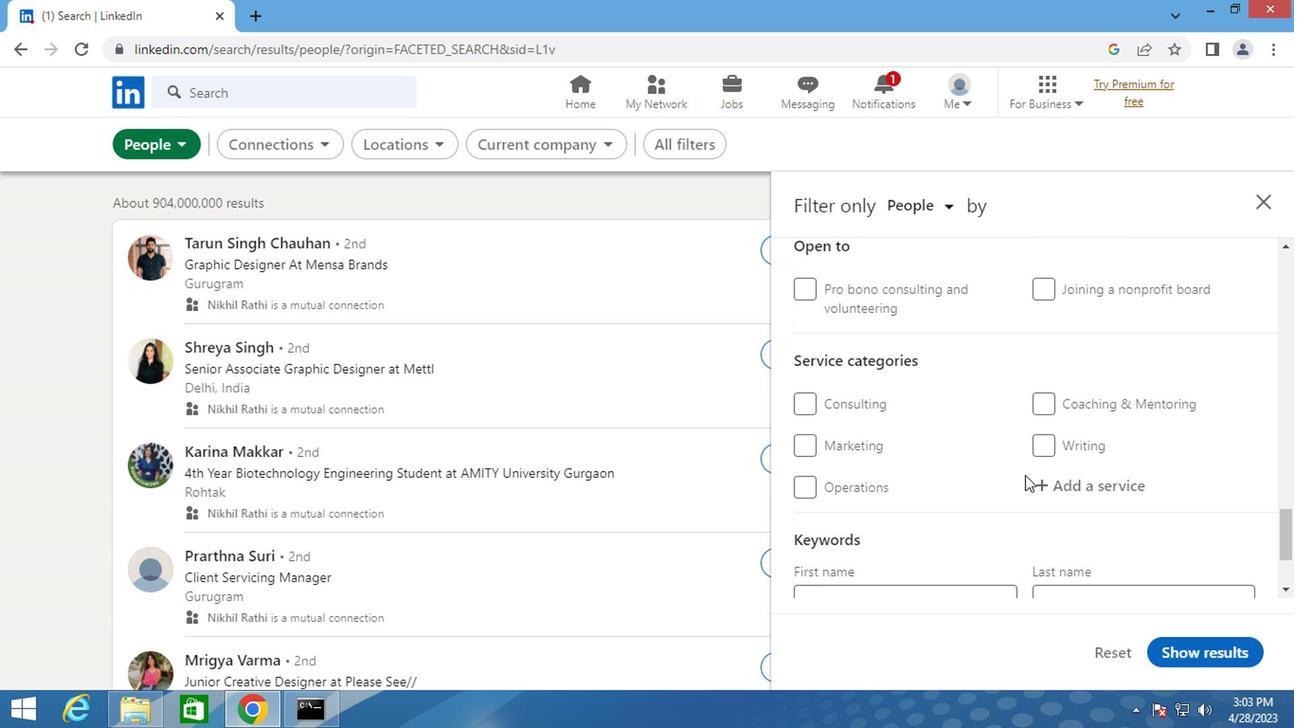 
Action: Mouse pressed left at (1044, 479)
Screenshot: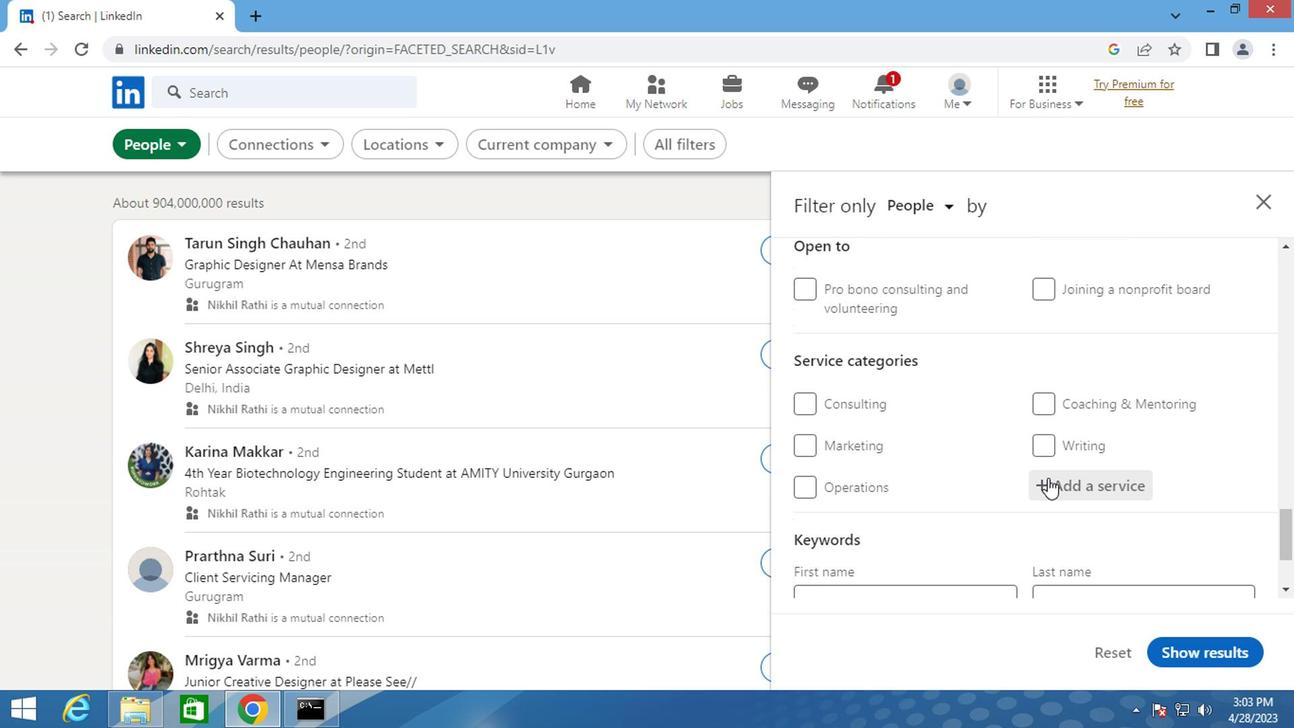 
Action: Key pressed <Key.shift>TYPING
Screenshot: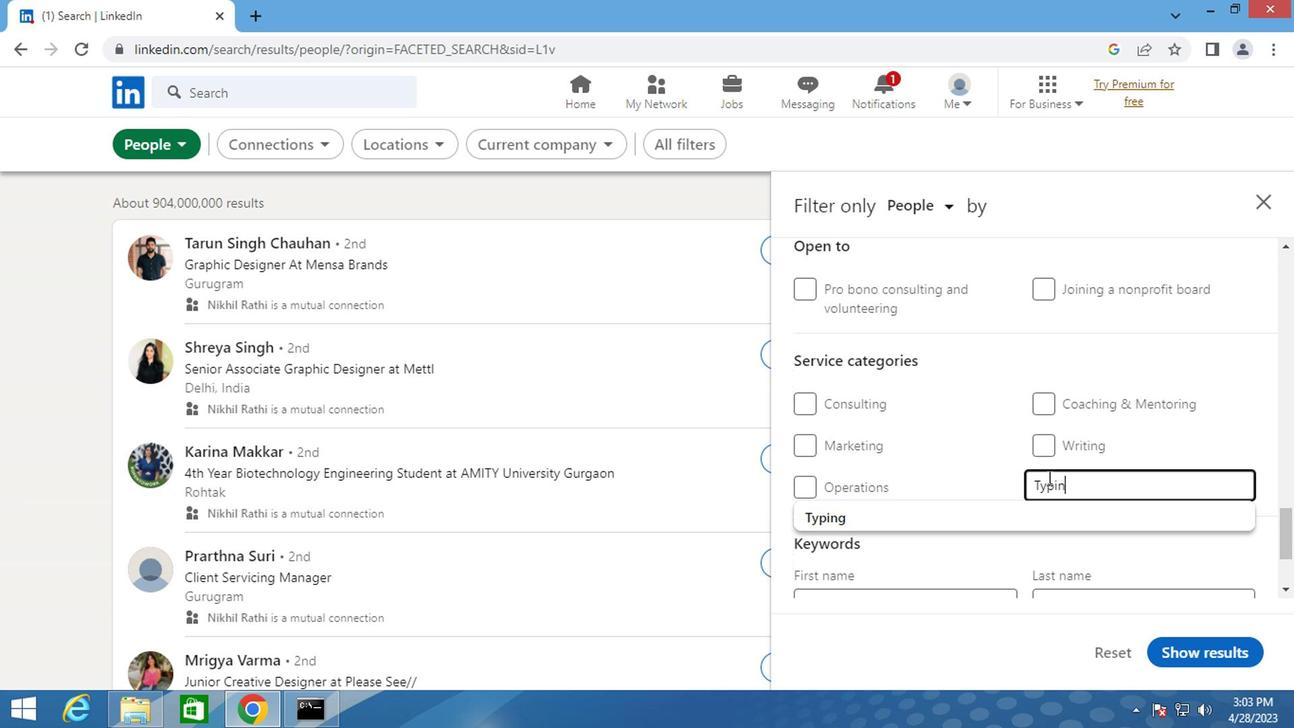 
Action: Mouse moved to (916, 525)
Screenshot: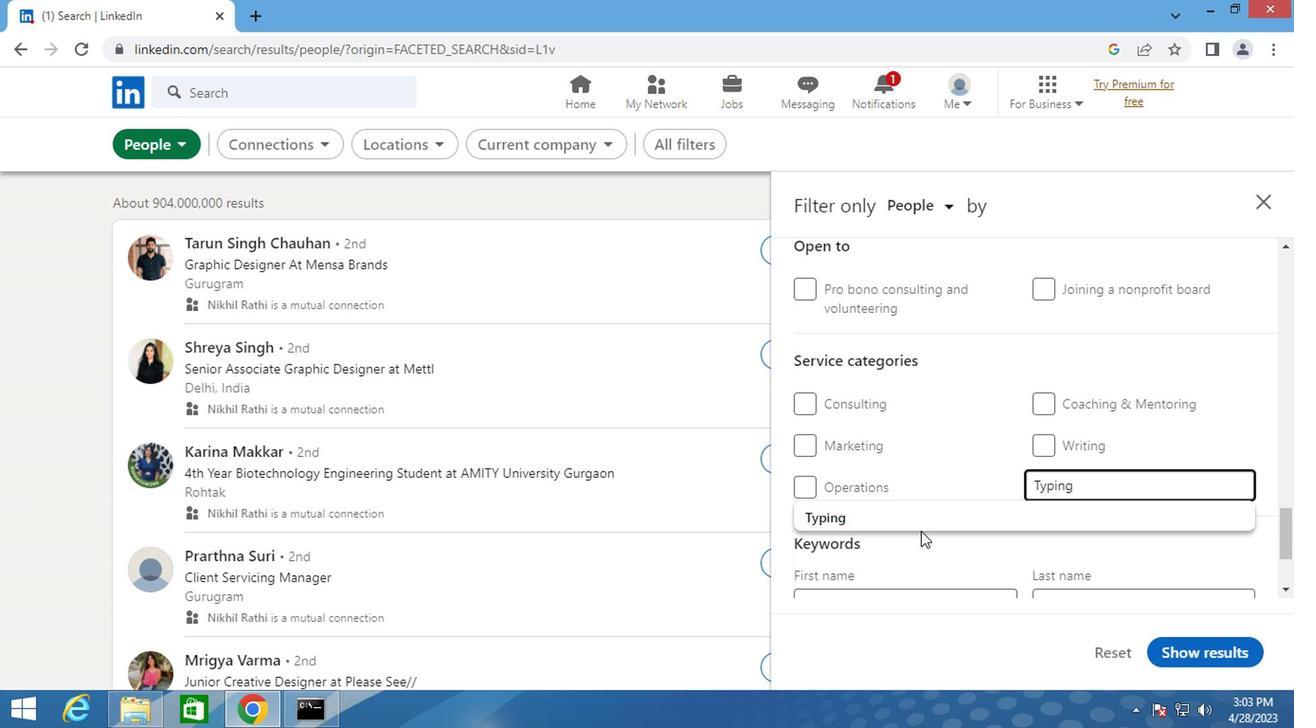 
Action: Mouse pressed left at (916, 525)
Screenshot: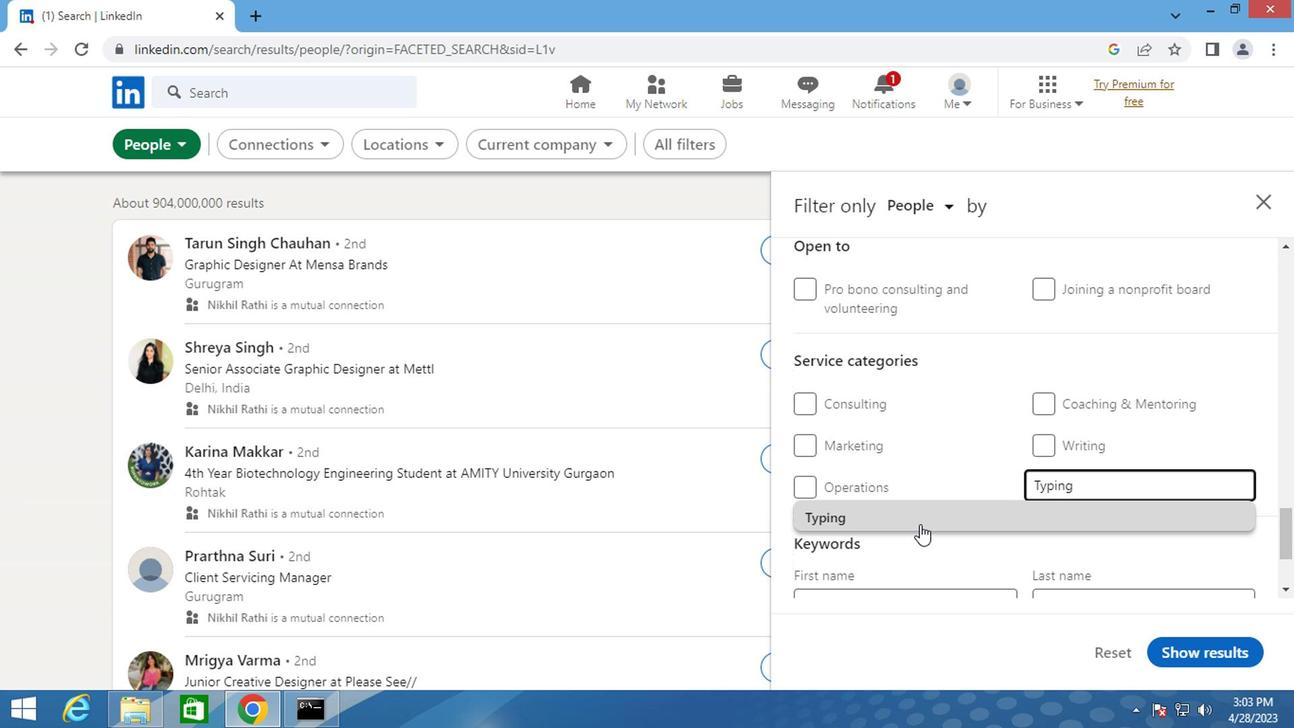 
Action: Mouse moved to (914, 524)
Screenshot: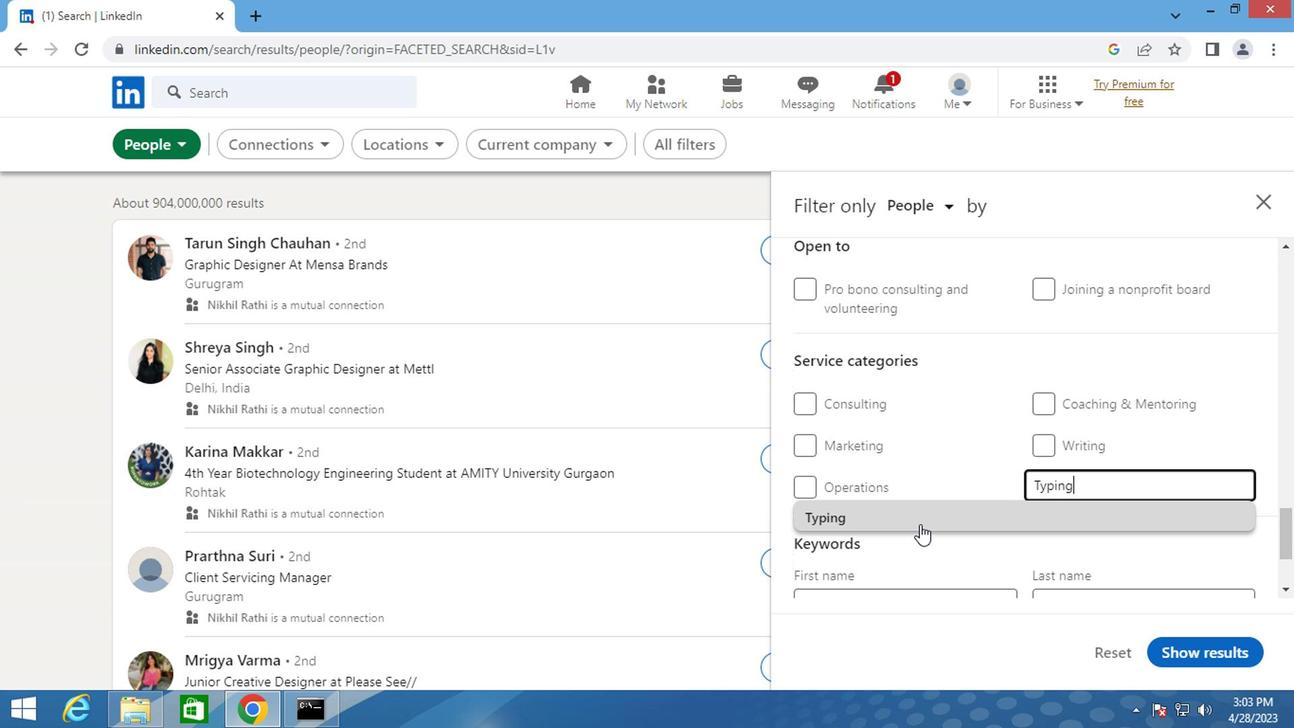 
Action: Mouse scrolled (914, 523) with delta (0, 0)
Screenshot: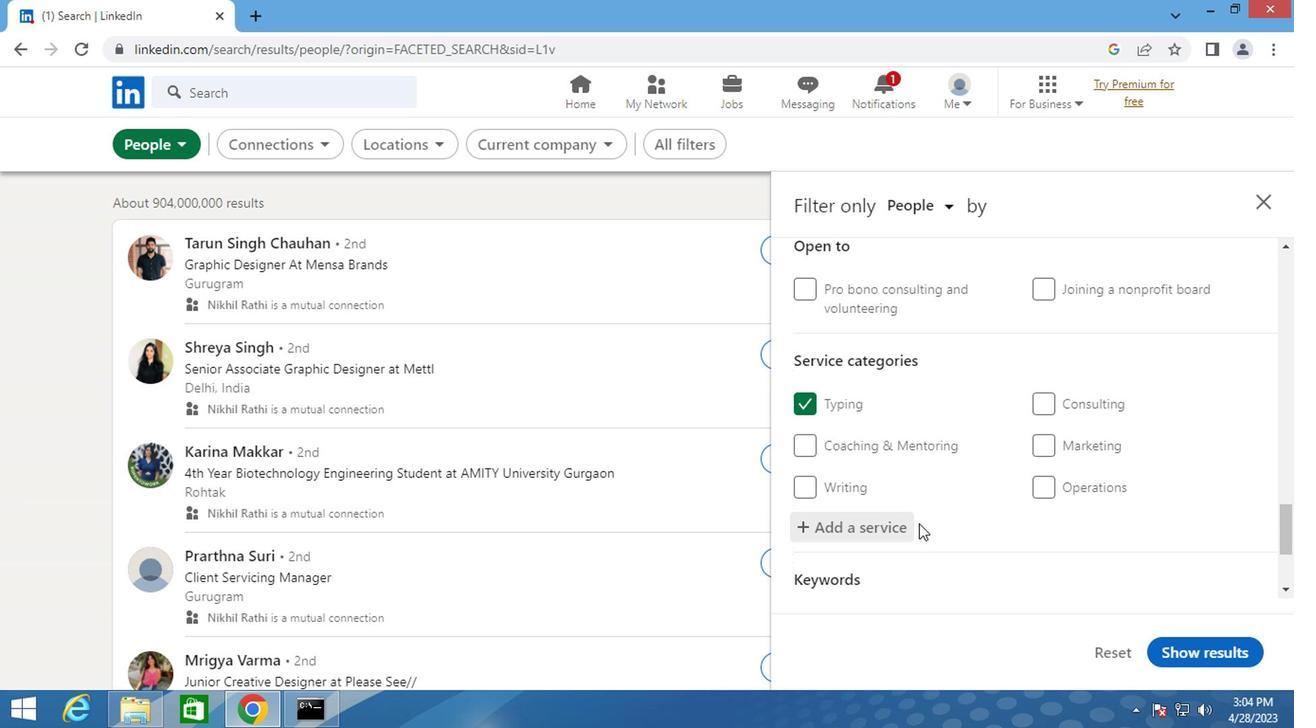 
Action: Mouse scrolled (914, 523) with delta (0, 0)
Screenshot: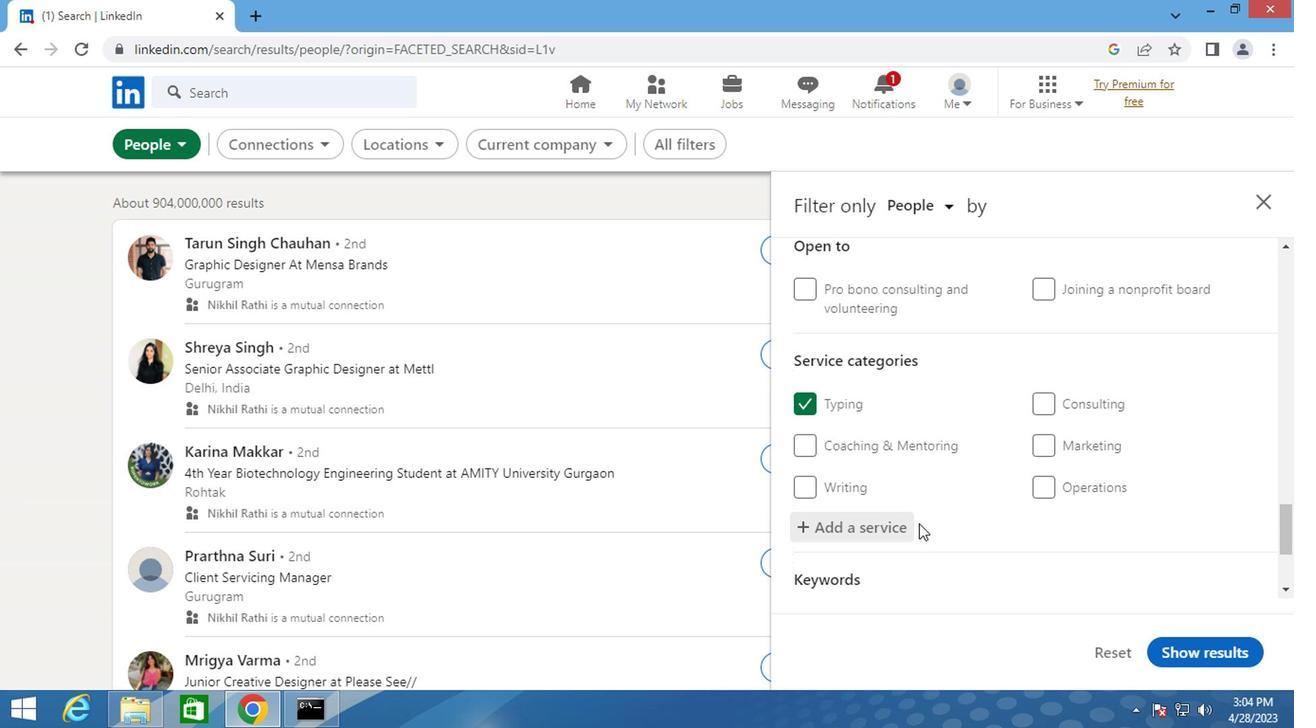
Action: Mouse moved to (914, 523)
Screenshot: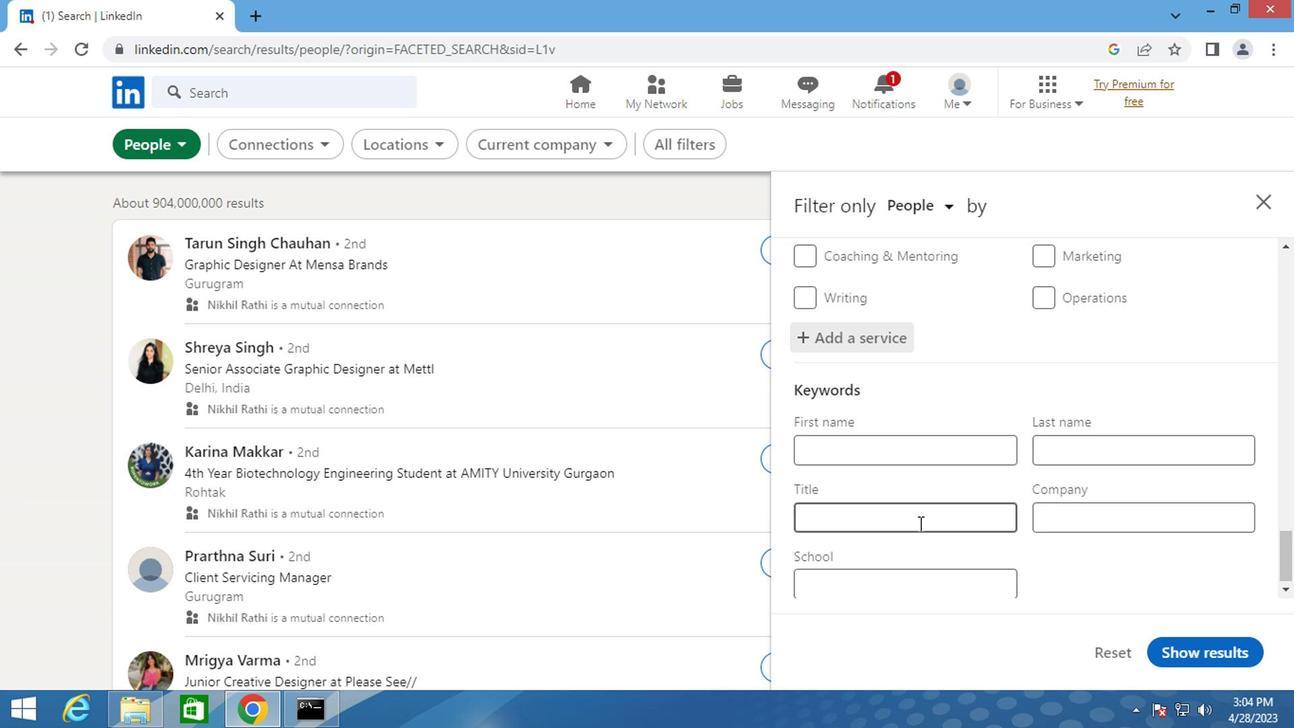 
Action: Mouse pressed left at (914, 523)
Screenshot: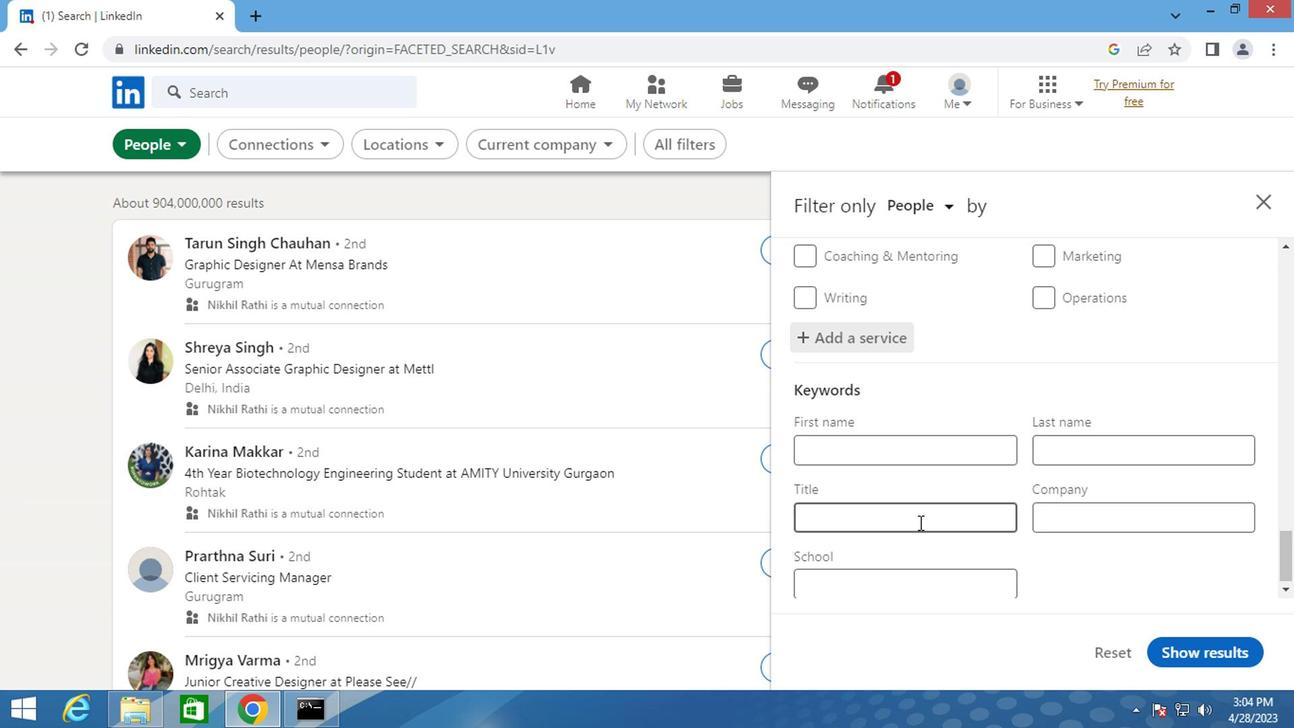 
Action: Key pressed <Key.shift>WEB<Key.space><Key.shift>DEVELOPER
Screenshot: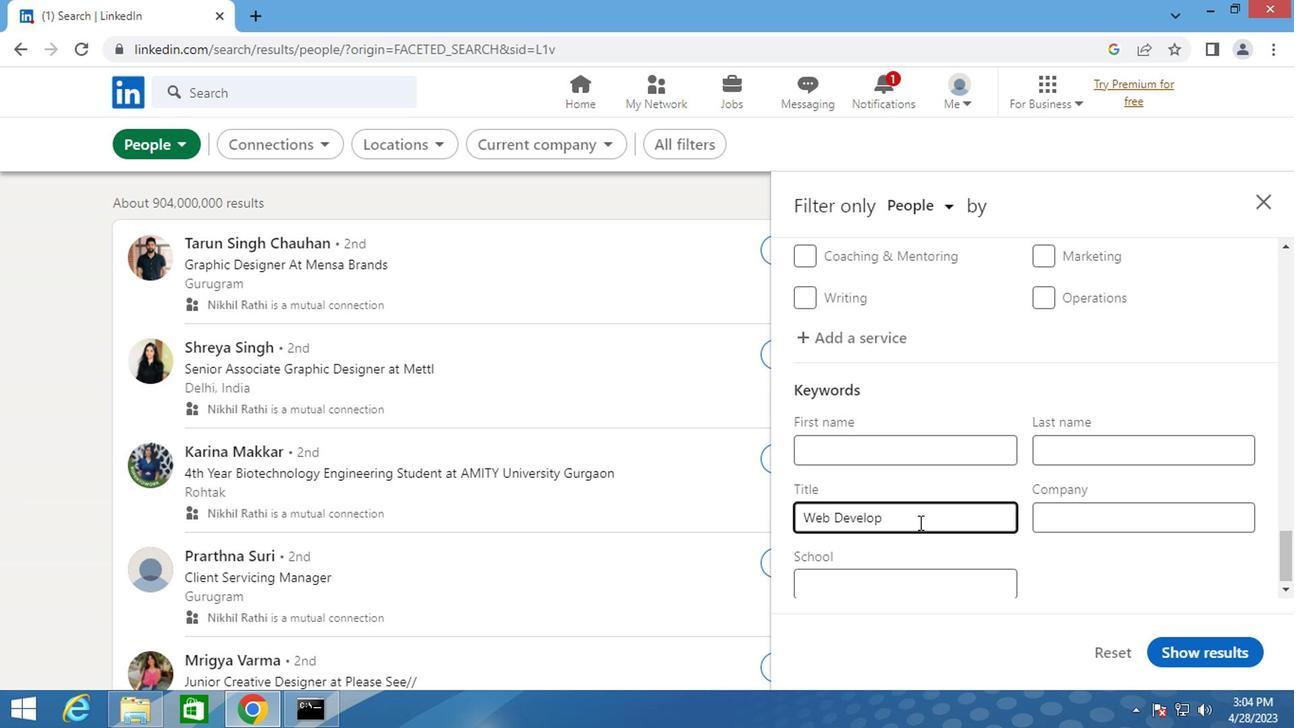 
Action: Mouse moved to (1178, 641)
Screenshot: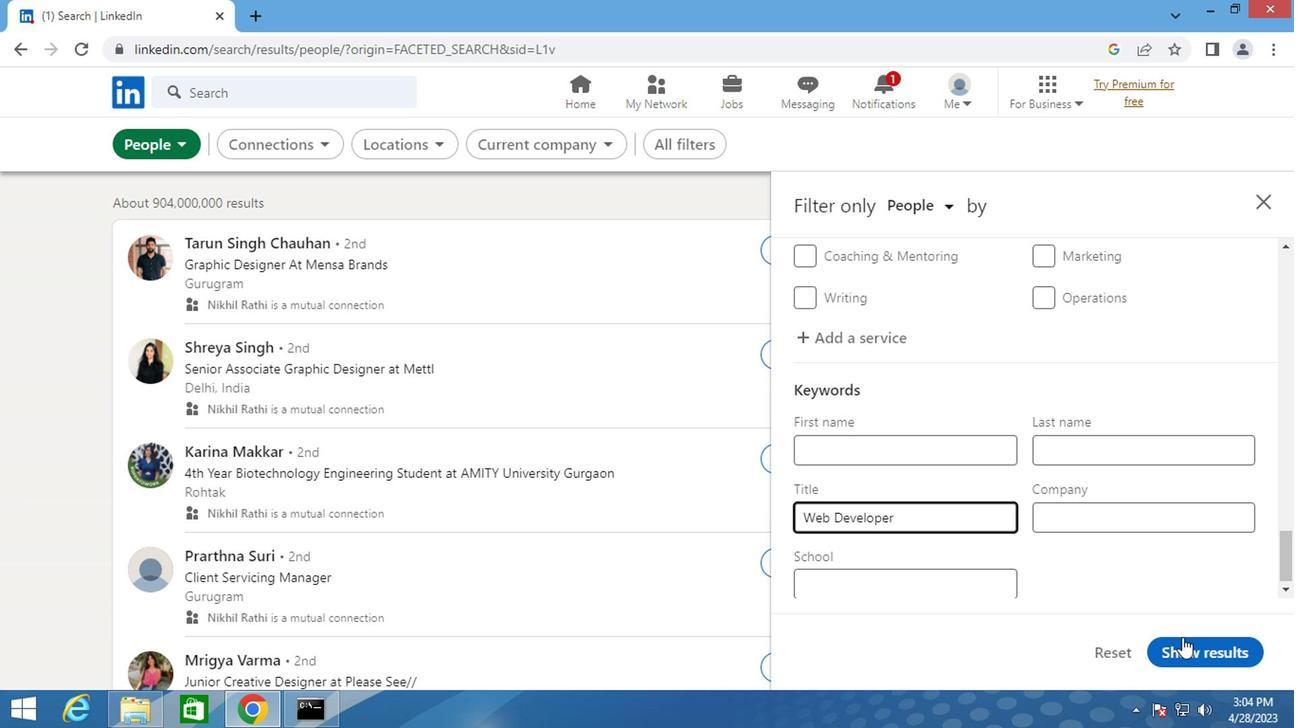 
Action: Mouse pressed left at (1178, 641)
Screenshot: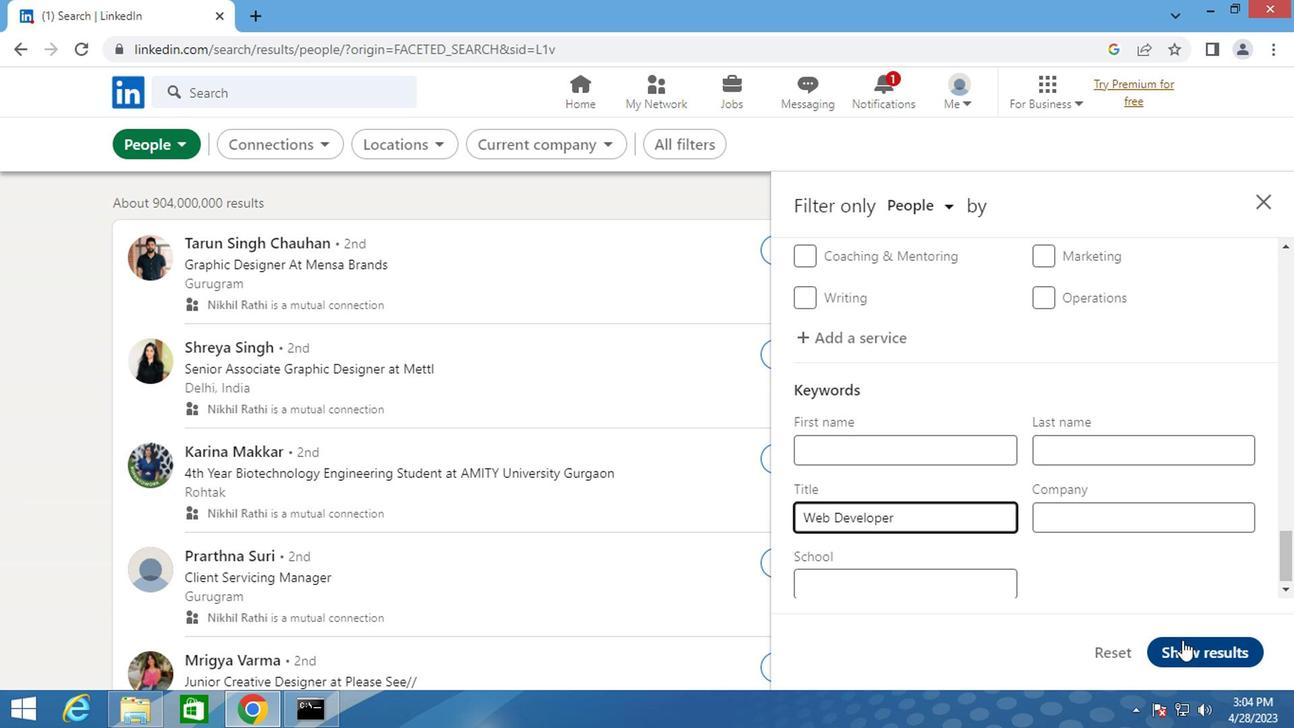 
